 Task: Find connections with filter location Rahimatpur with filter topic #Designwith filter profile language Spanish with filter current company SS&C Blue Prism with filter school NTTF (Nettur Technical Training Foundation) with filter industry Retail Pharmacies with filter service category Ghostwriting with filter keywords title Addiction Counselor
Action: Mouse moved to (697, 72)
Screenshot: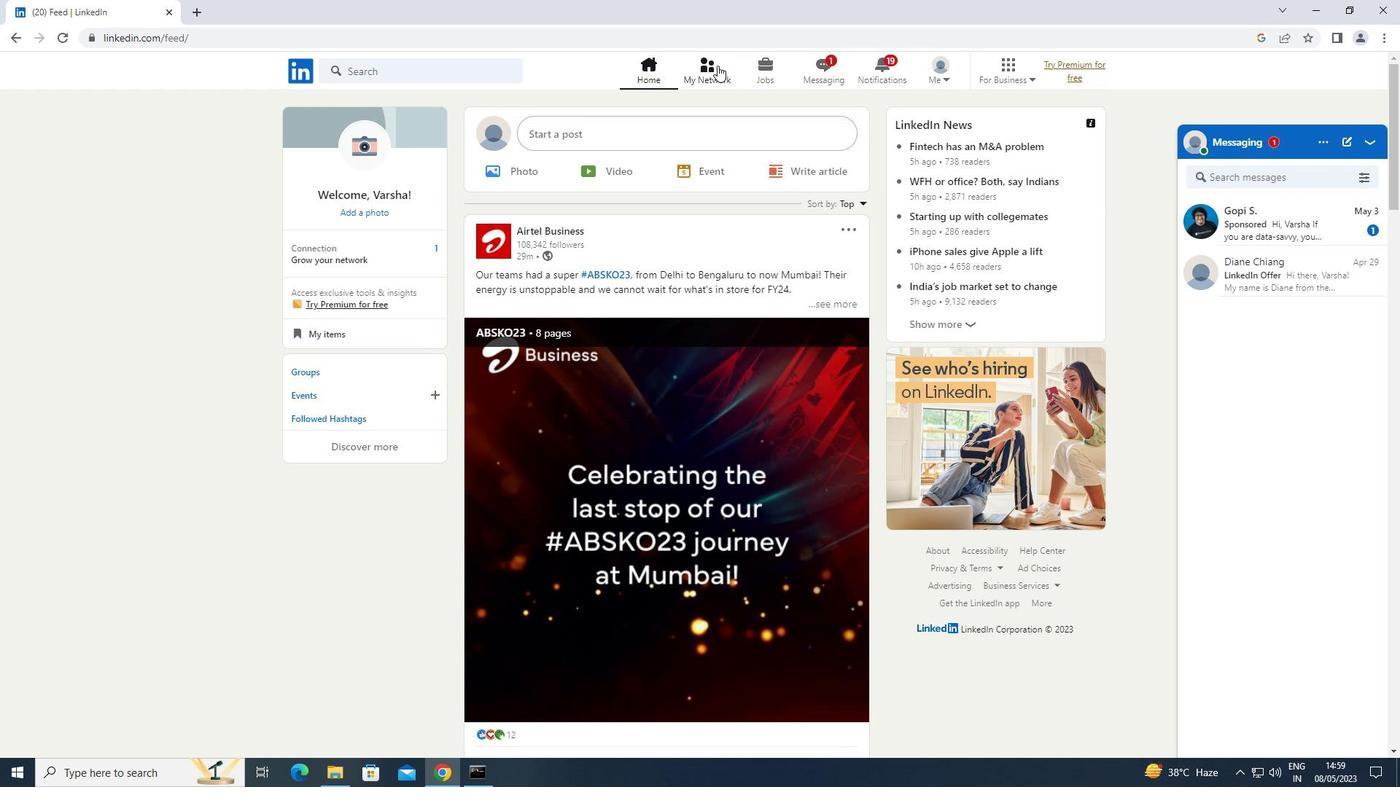 
Action: Mouse pressed left at (697, 72)
Screenshot: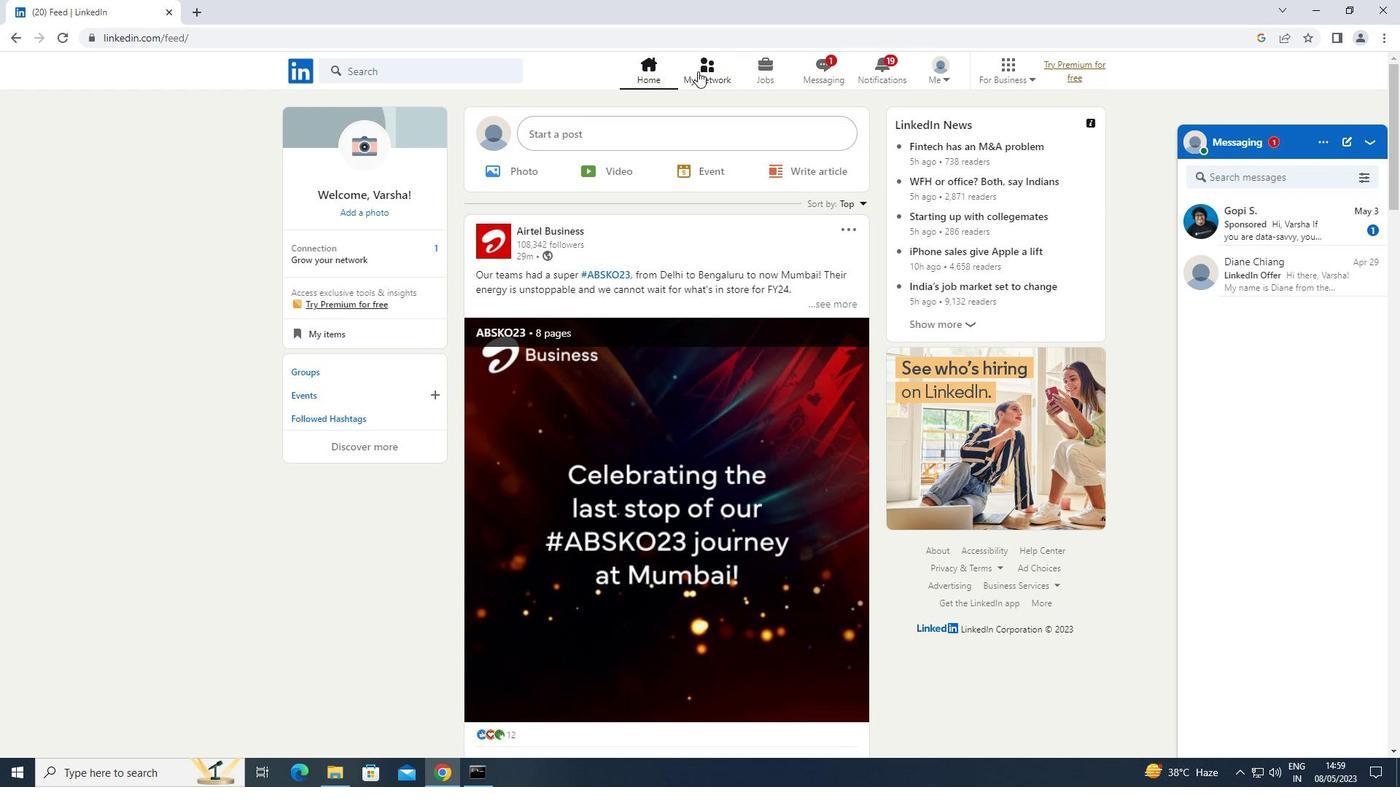 
Action: Mouse moved to (390, 145)
Screenshot: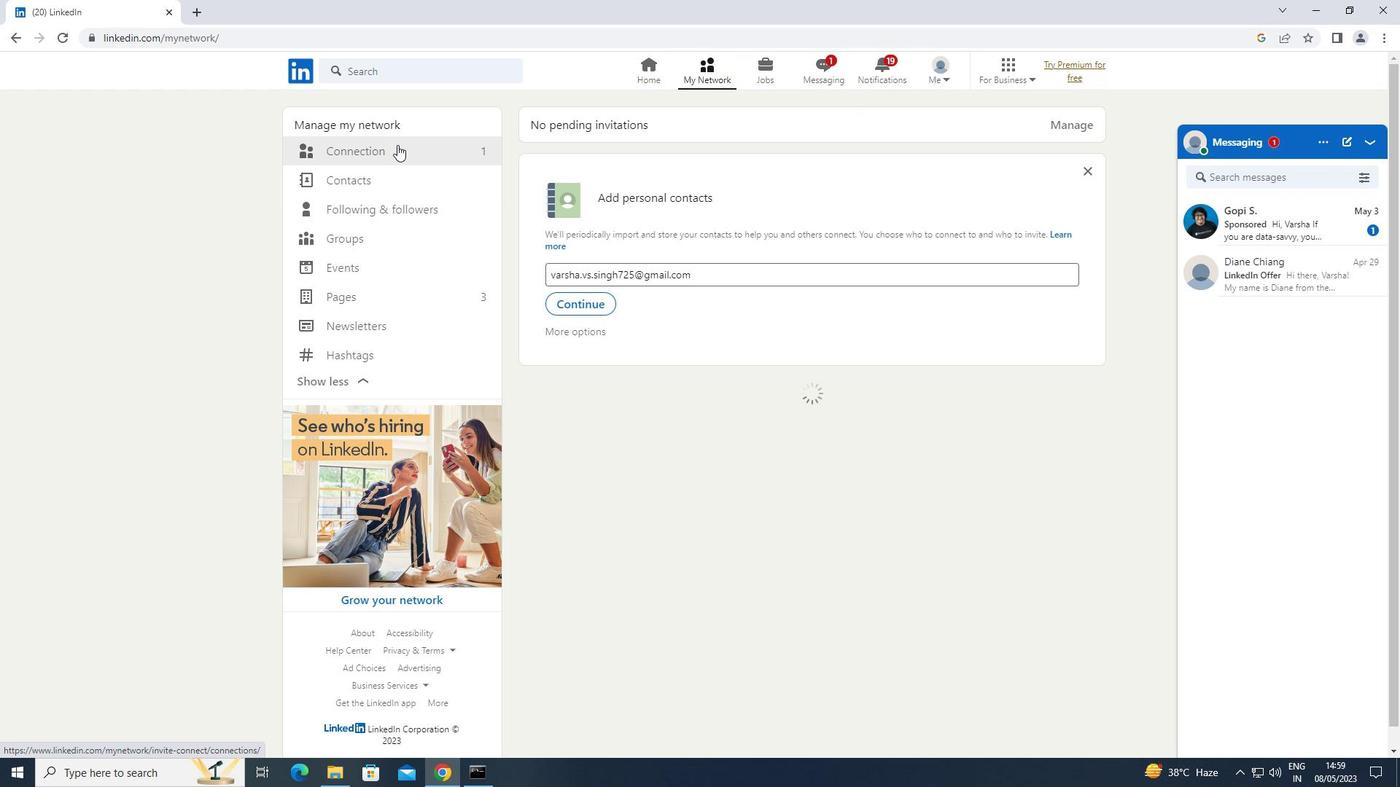 
Action: Mouse pressed left at (390, 145)
Screenshot: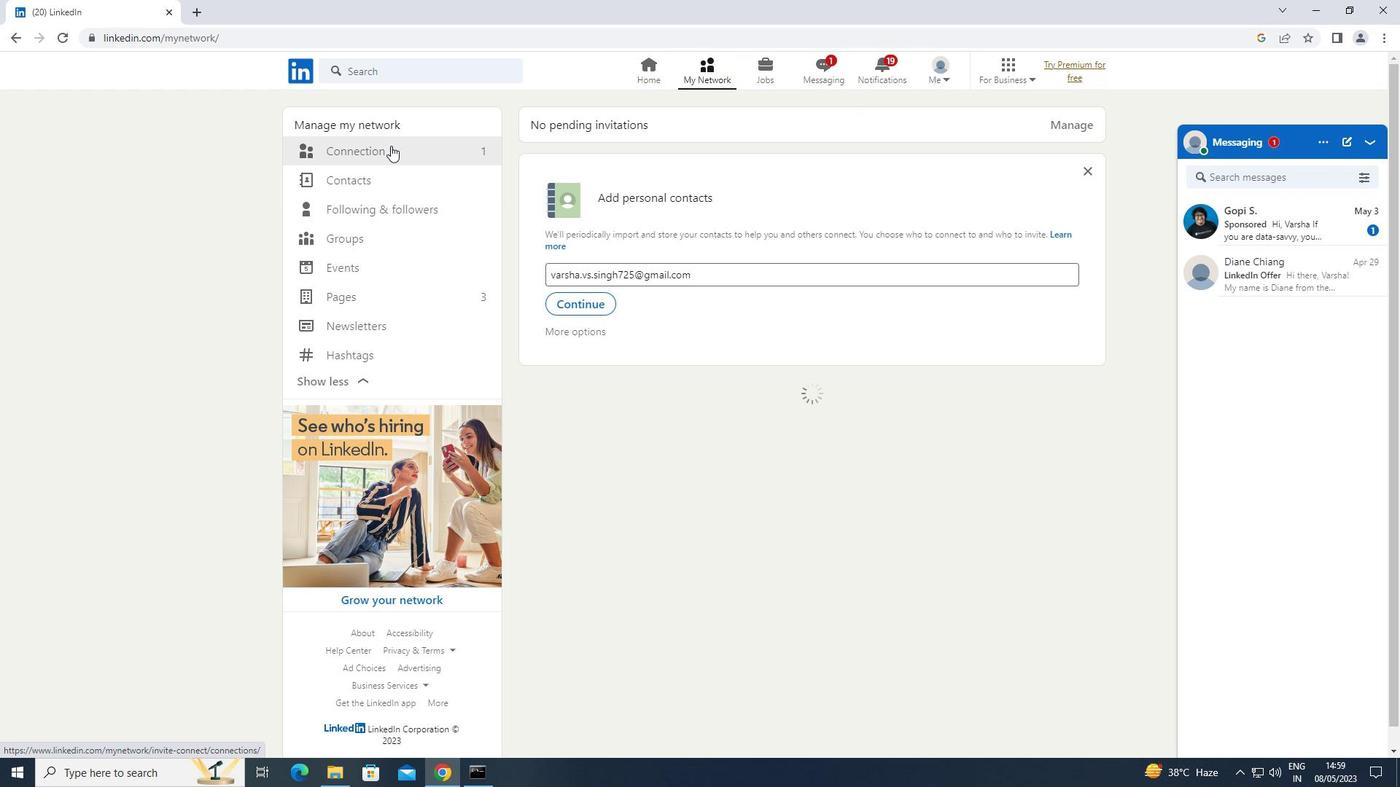 
Action: Mouse moved to (848, 150)
Screenshot: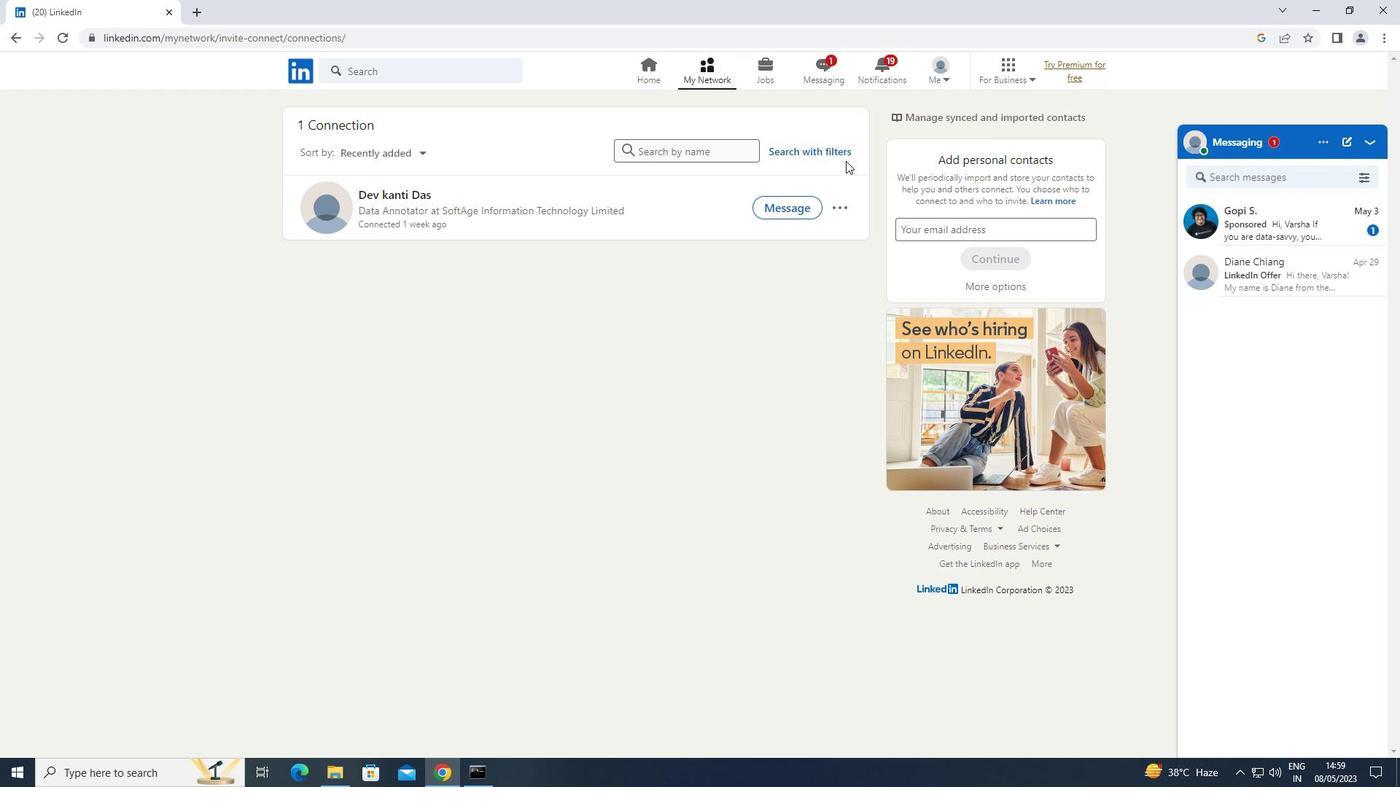 
Action: Mouse pressed left at (848, 150)
Screenshot: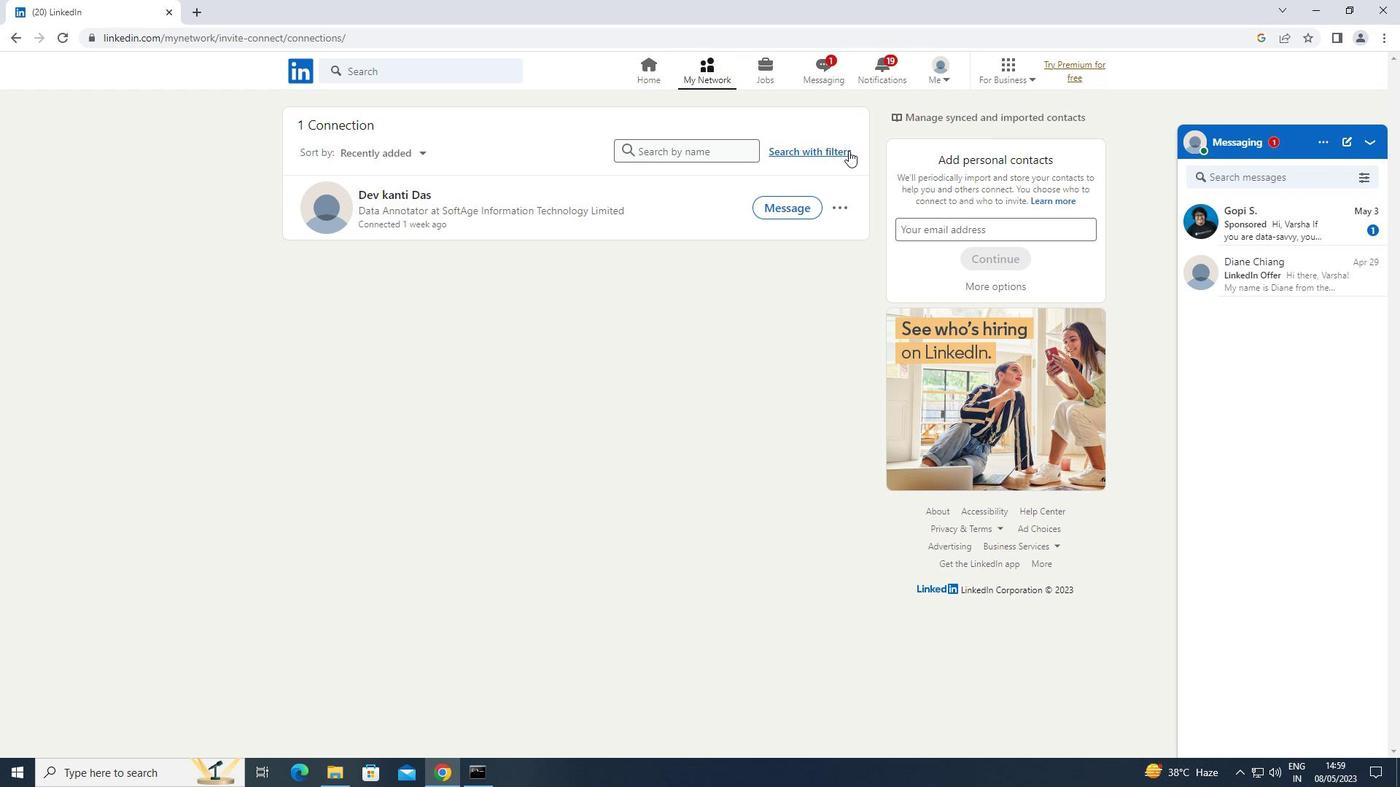 
Action: Mouse moved to (761, 115)
Screenshot: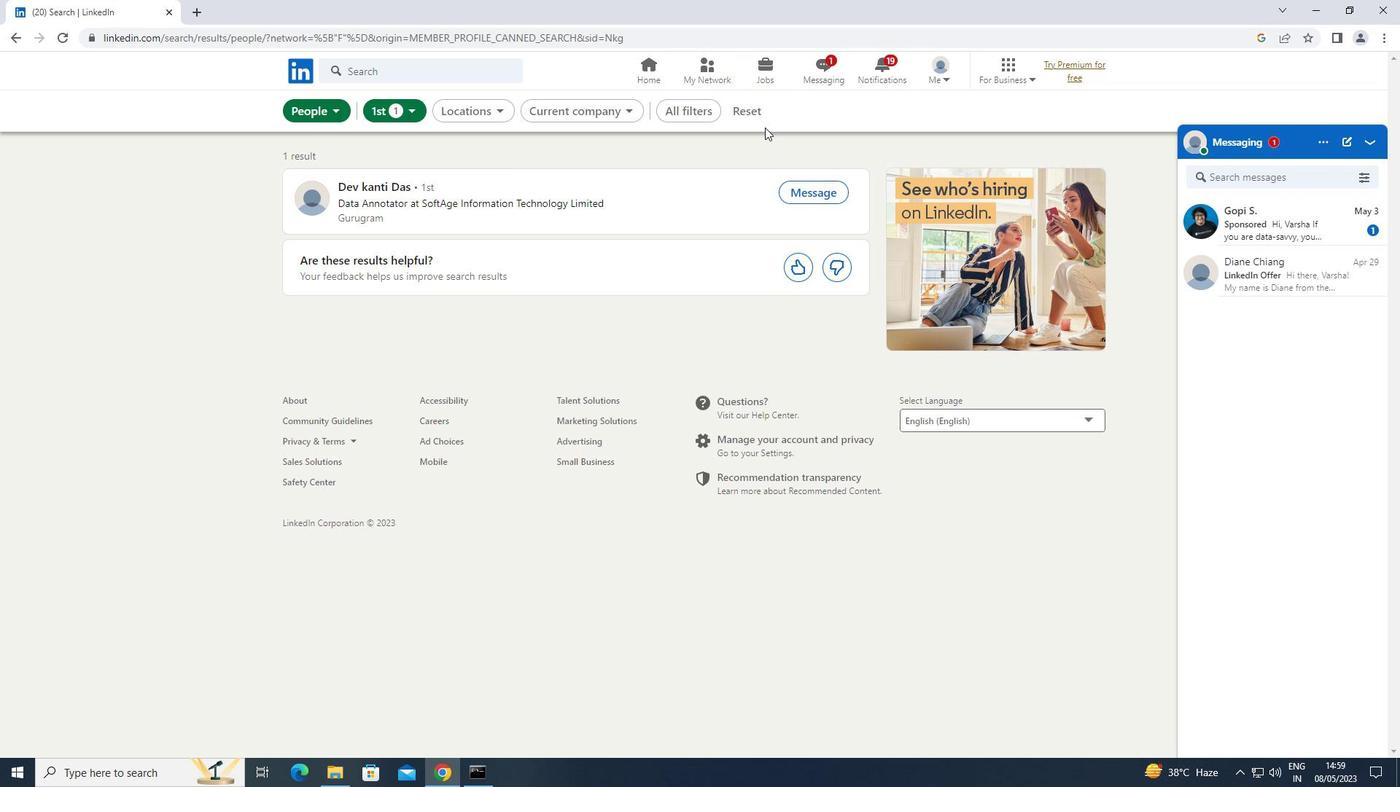 
Action: Mouse pressed left at (761, 115)
Screenshot: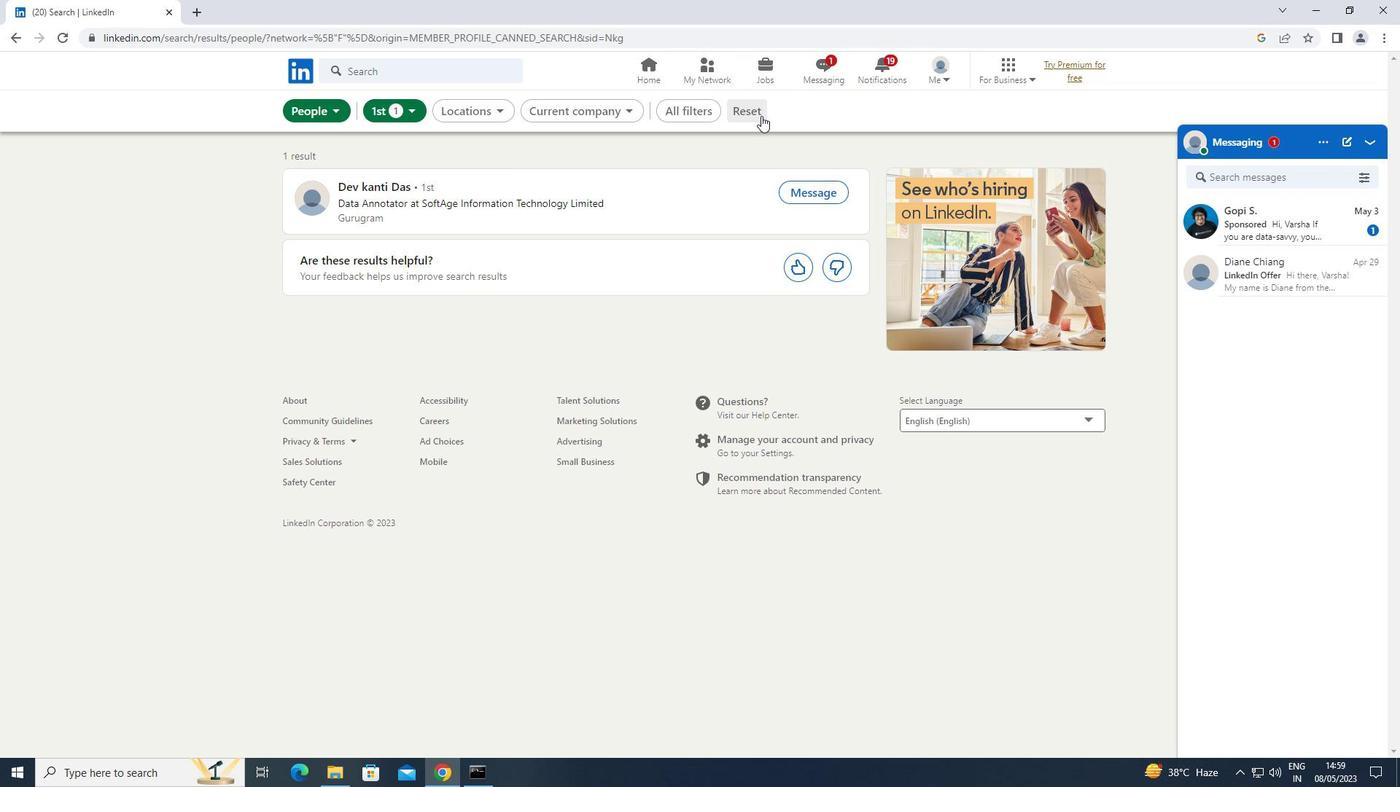 
Action: Mouse moved to (726, 113)
Screenshot: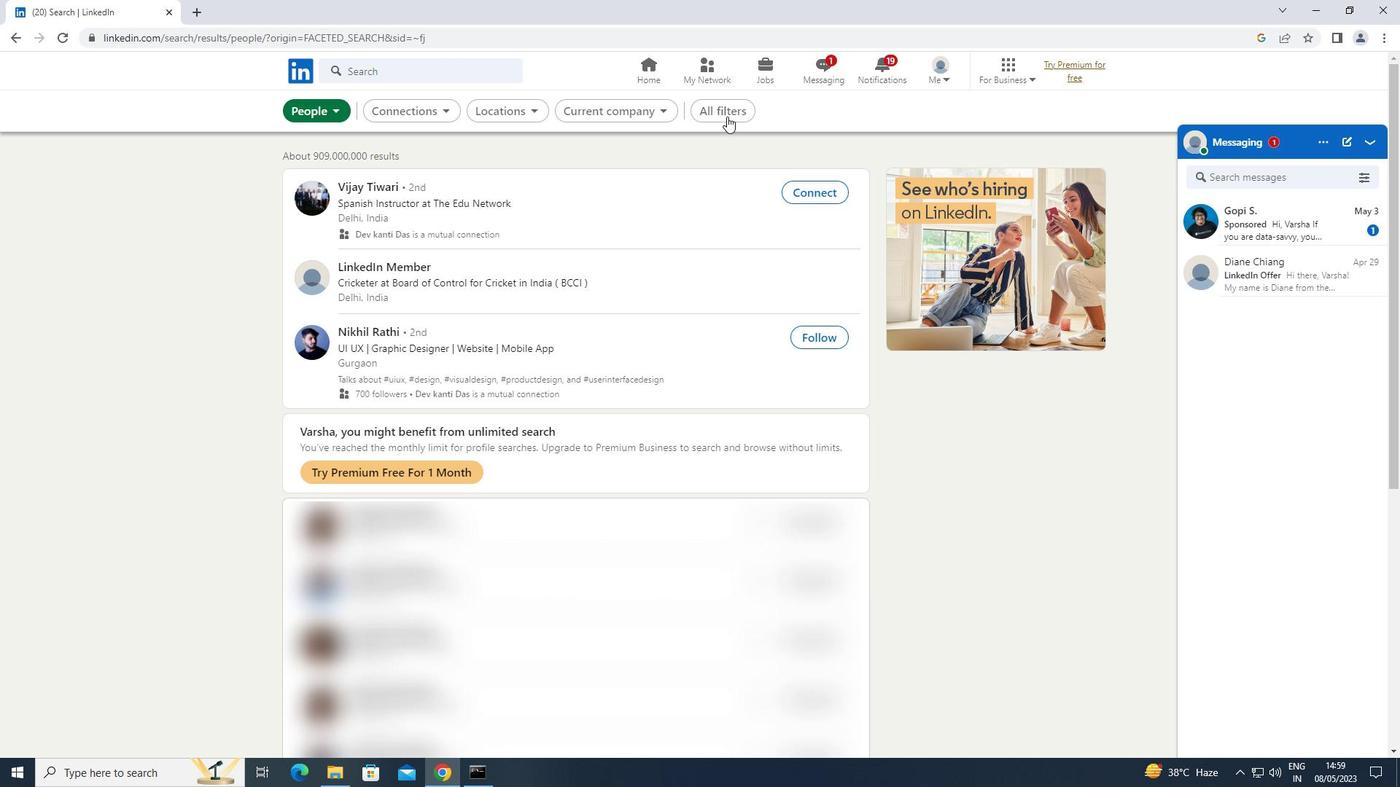 
Action: Mouse pressed left at (726, 113)
Screenshot: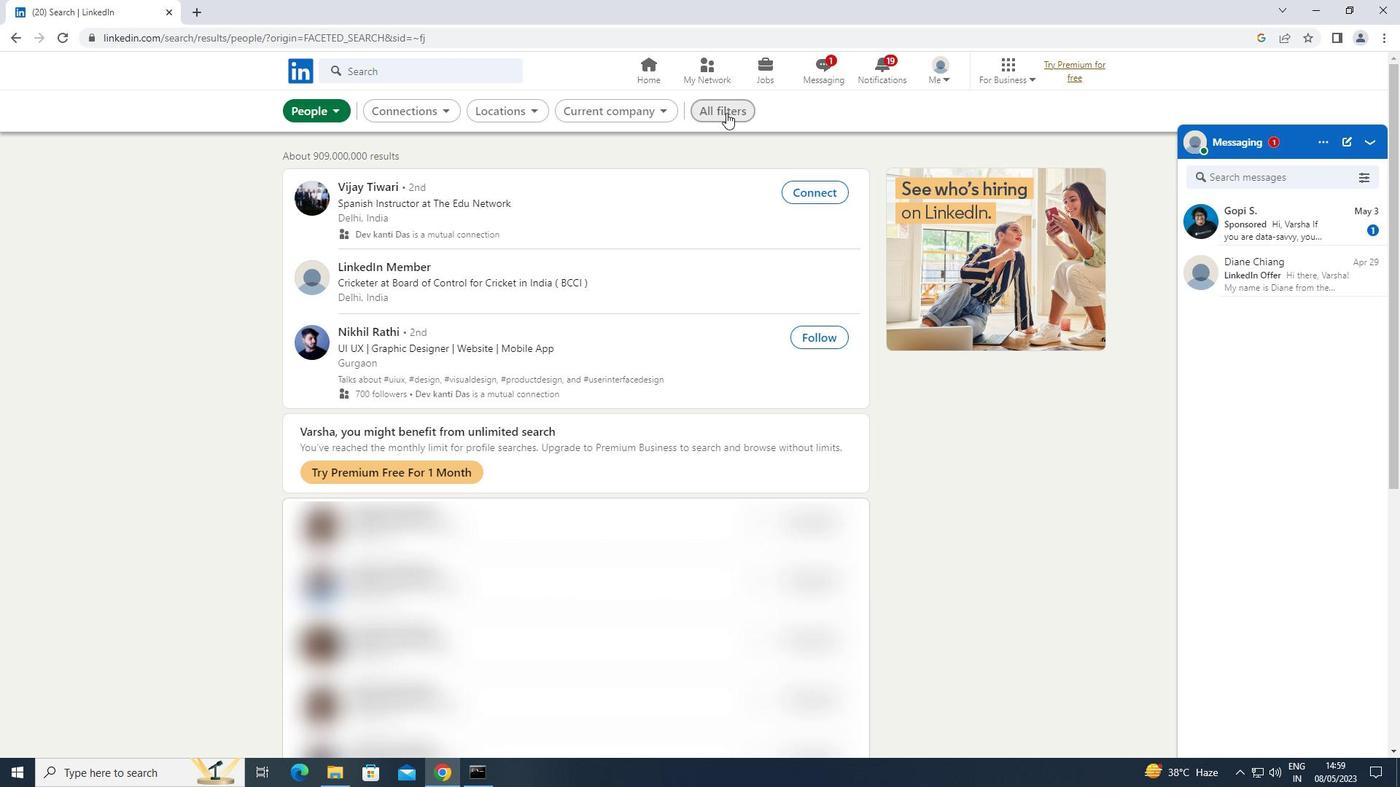 
Action: Mouse moved to (1175, 443)
Screenshot: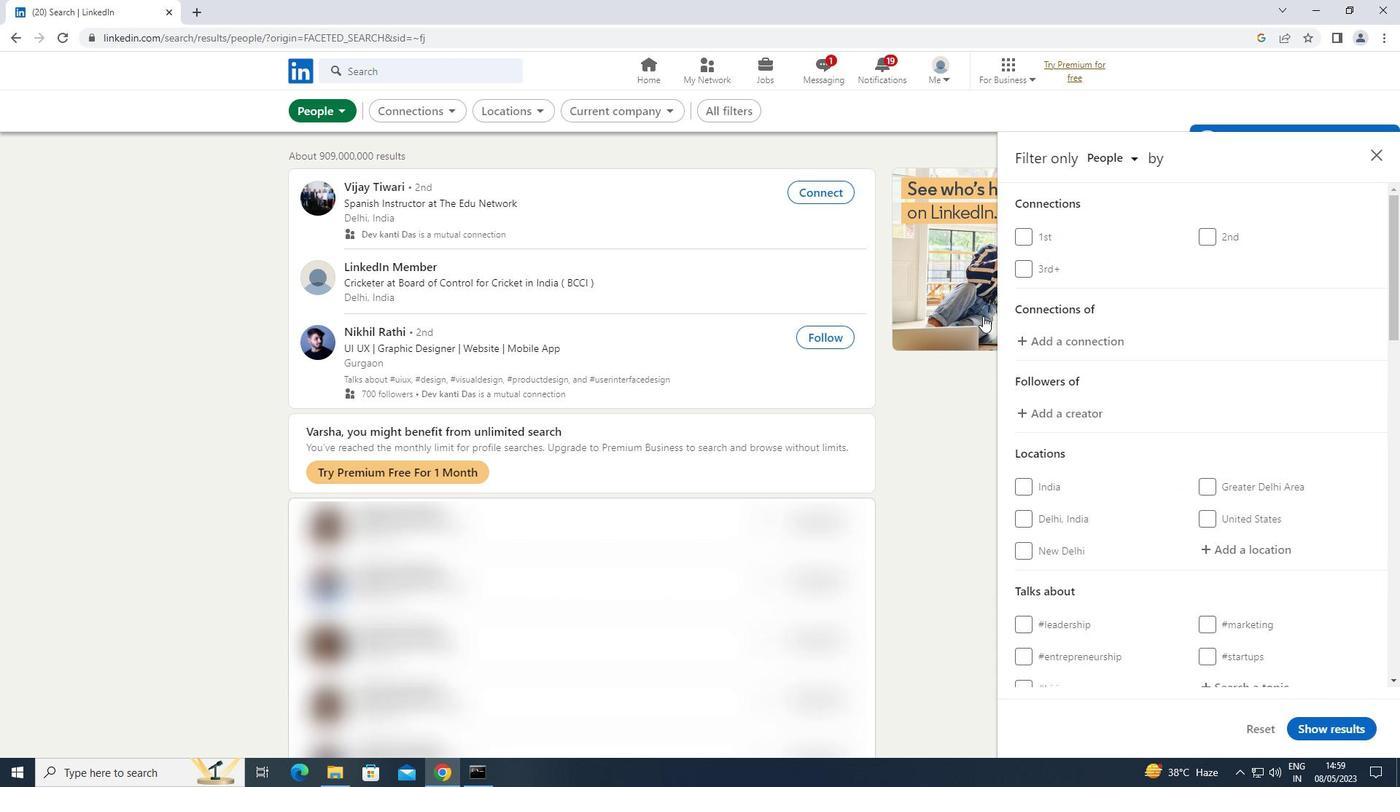 
Action: Mouse scrolled (1175, 442) with delta (0, 0)
Screenshot: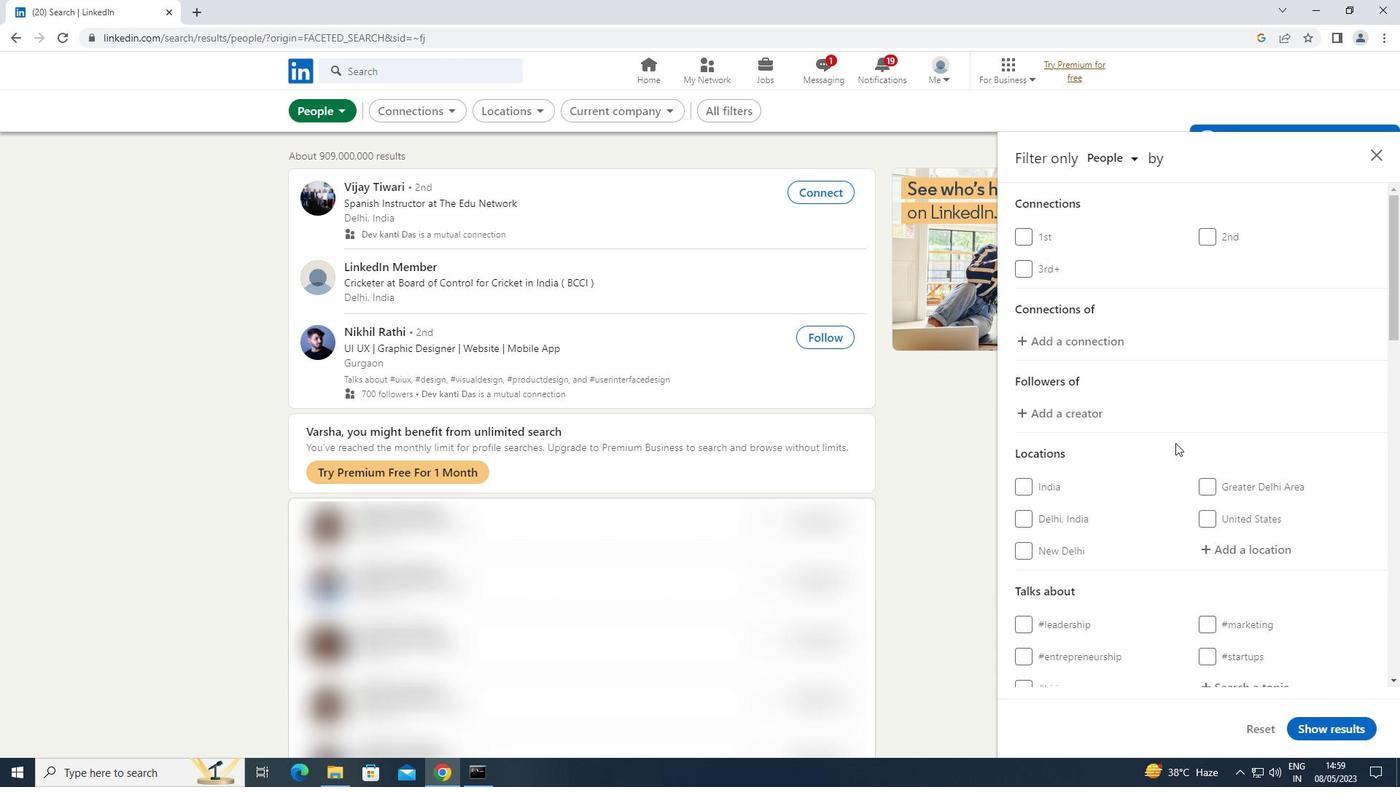 
Action: Mouse scrolled (1175, 442) with delta (0, 0)
Screenshot: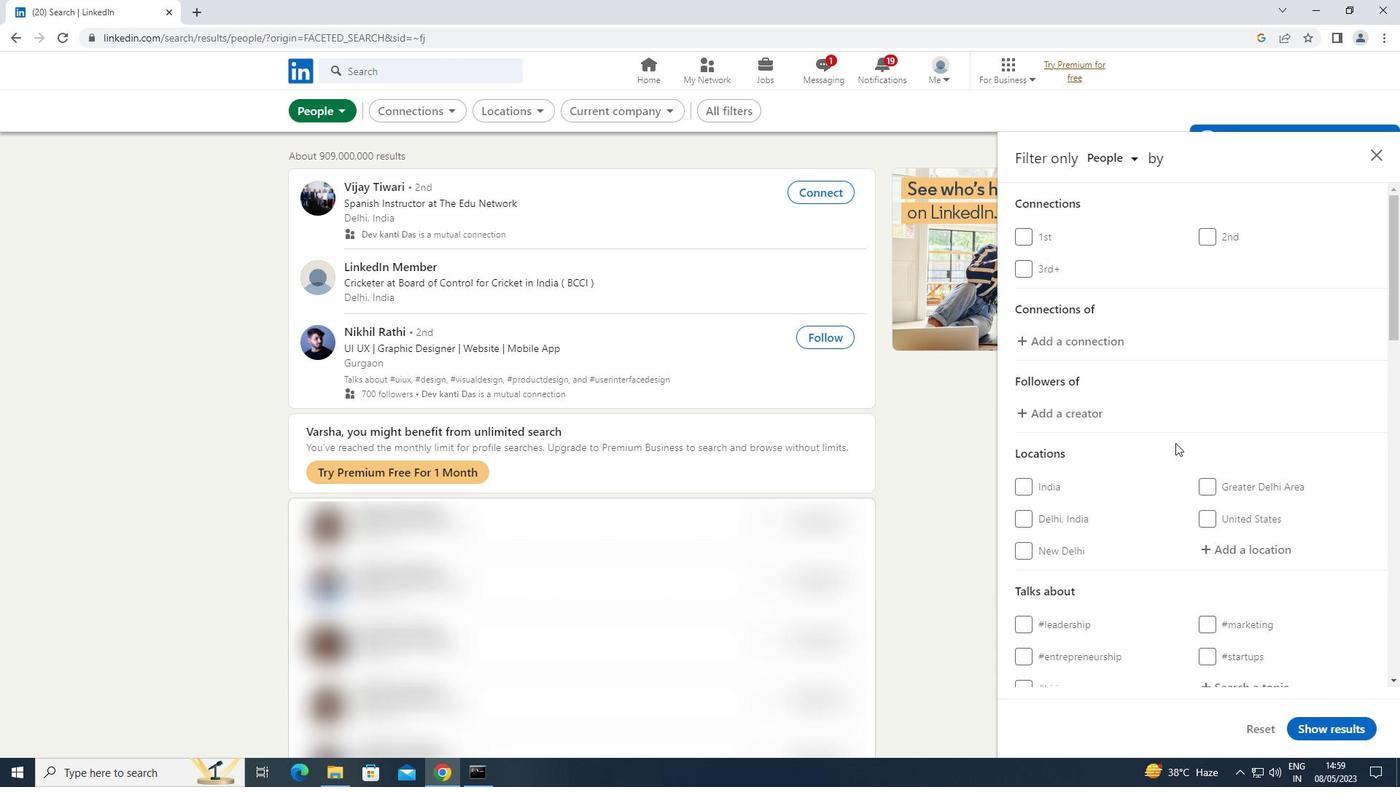 
Action: Mouse moved to (1212, 399)
Screenshot: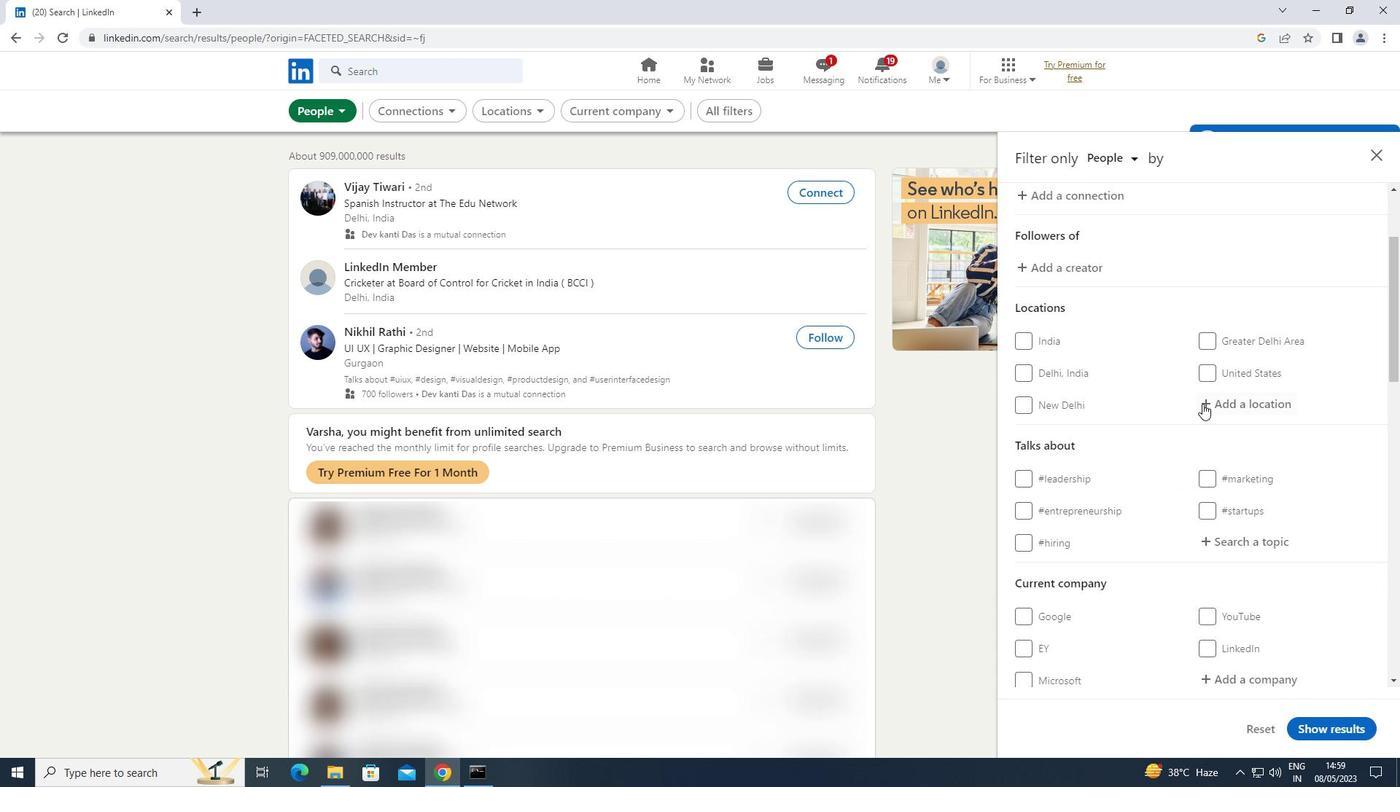 
Action: Mouse pressed left at (1212, 399)
Screenshot: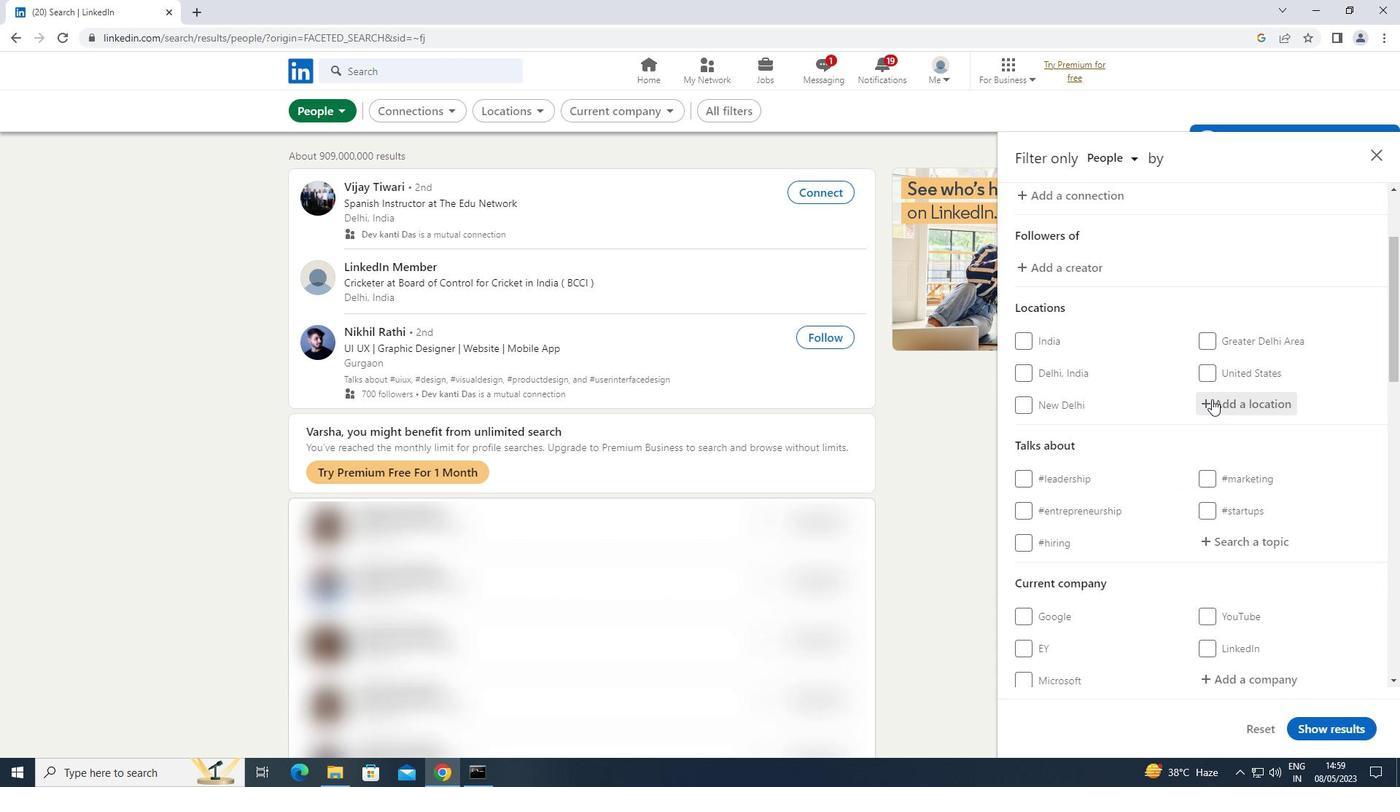 
Action: Mouse moved to (1225, 391)
Screenshot: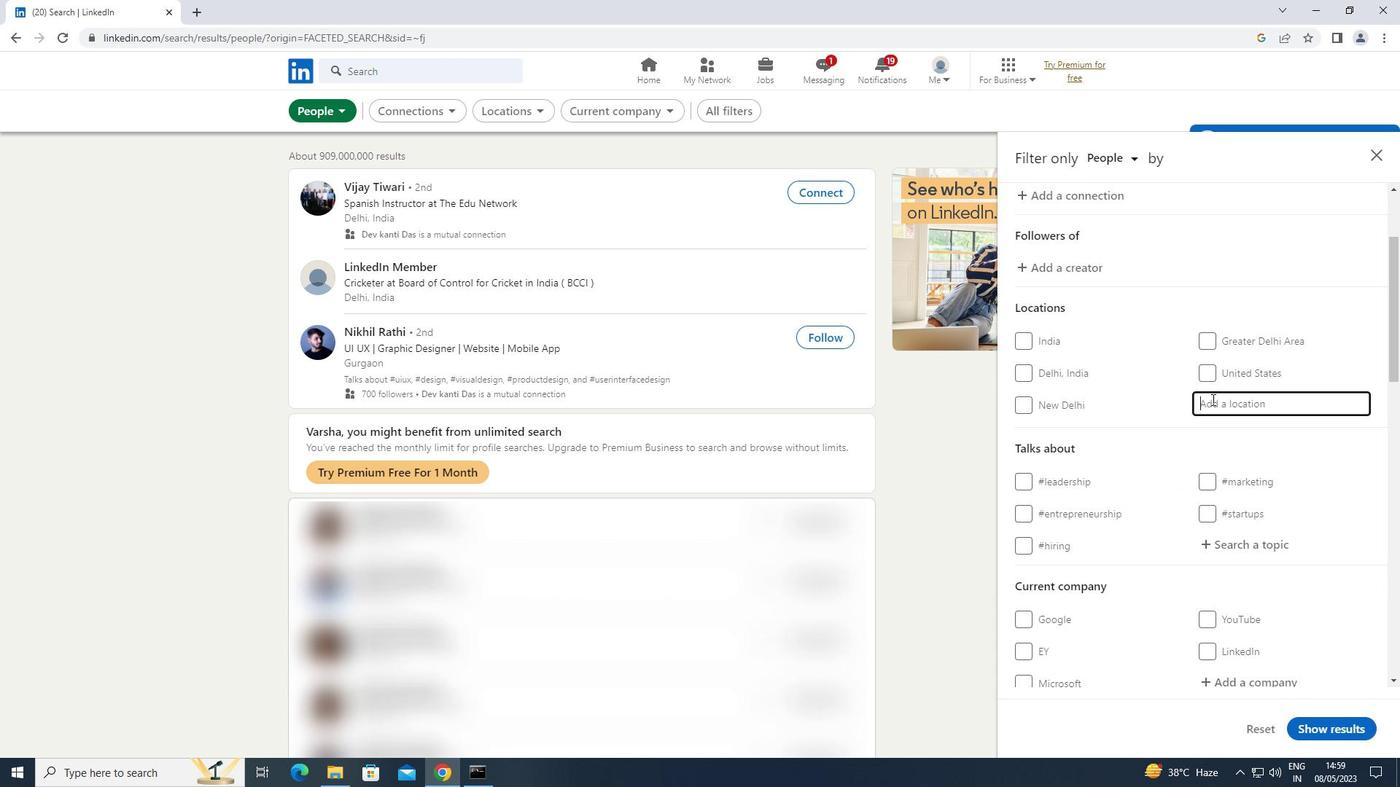 
Action: Key pressed <Key.shift><Key.shift>RAHIMATPUR
Screenshot: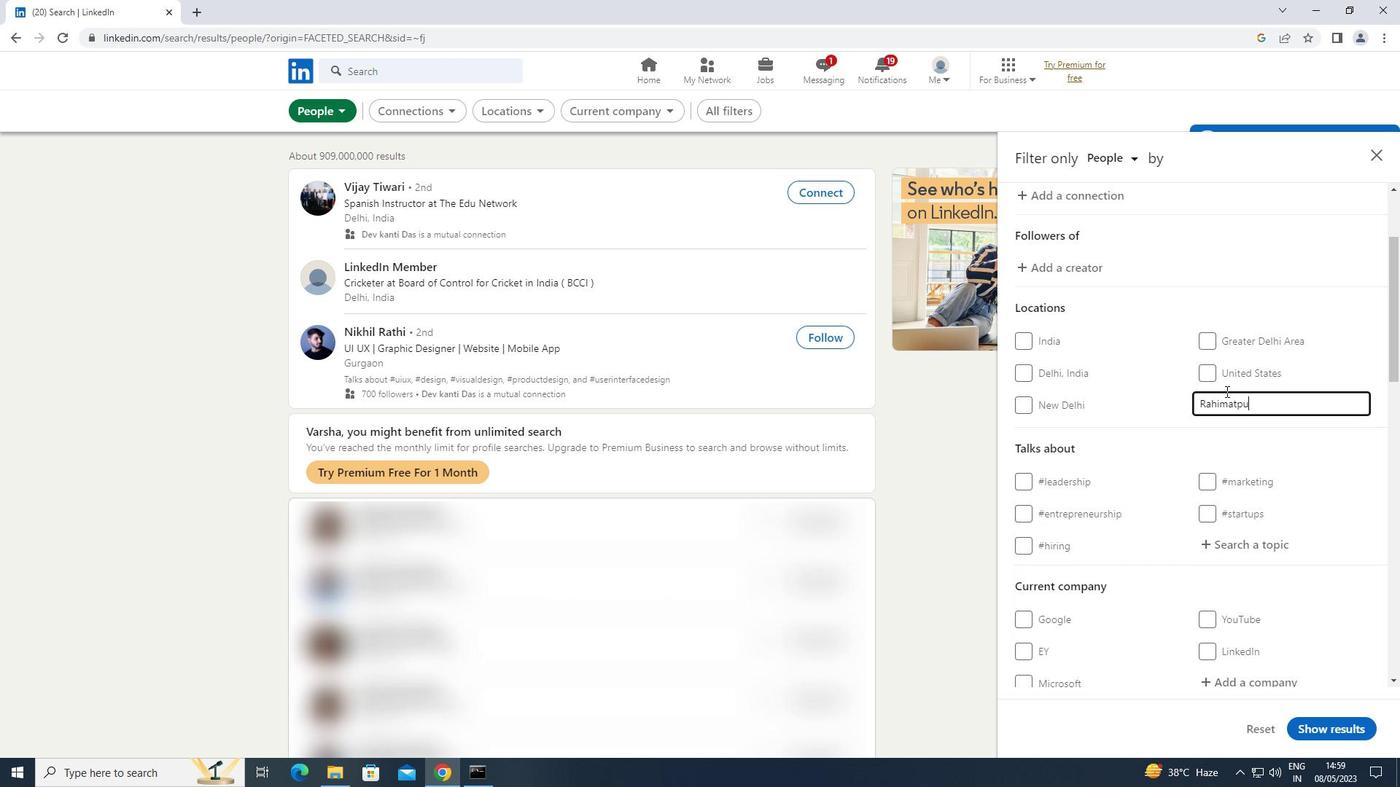 
Action: Mouse scrolled (1225, 390) with delta (0, 0)
Screenshot: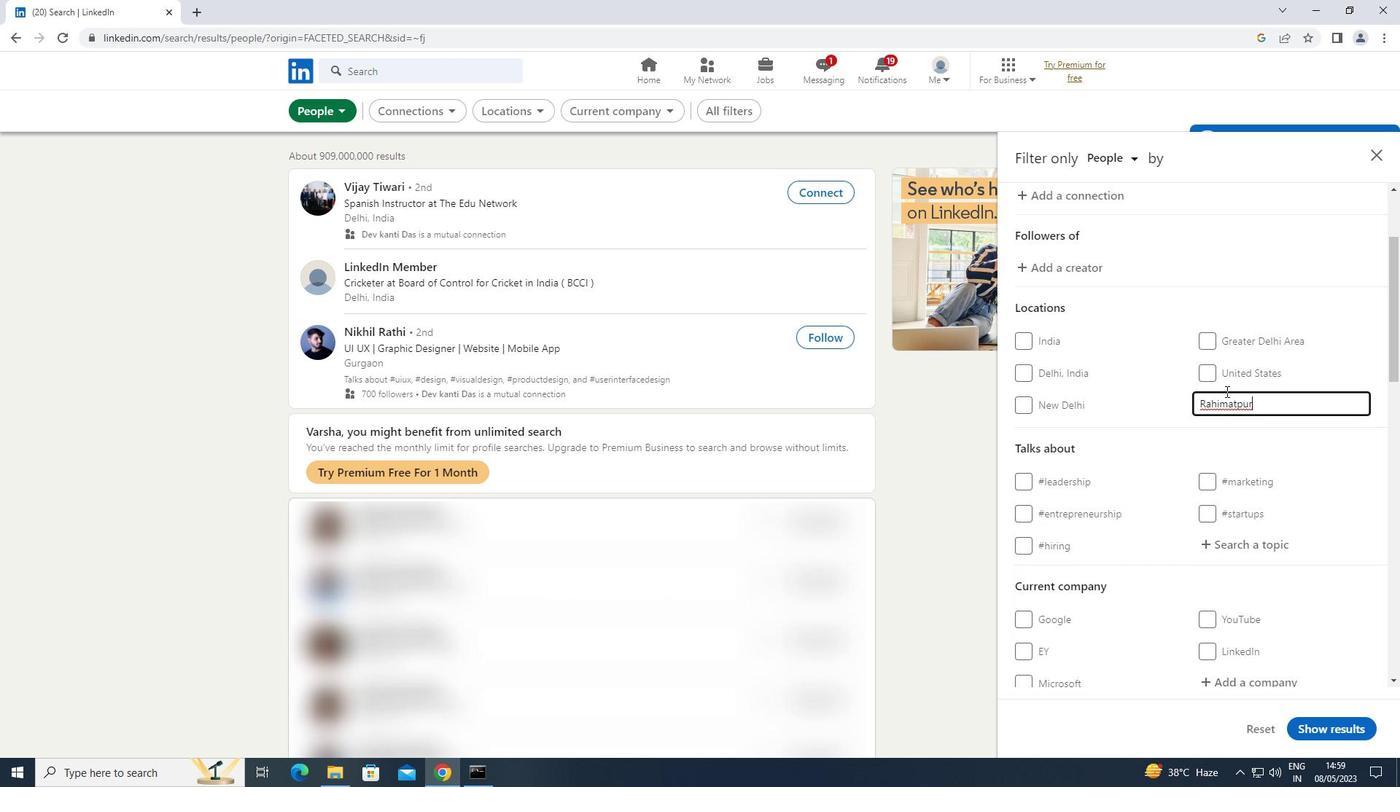 
Action: Mouse scrolled (1225, 390) with delta (0, 0)
Screenshot: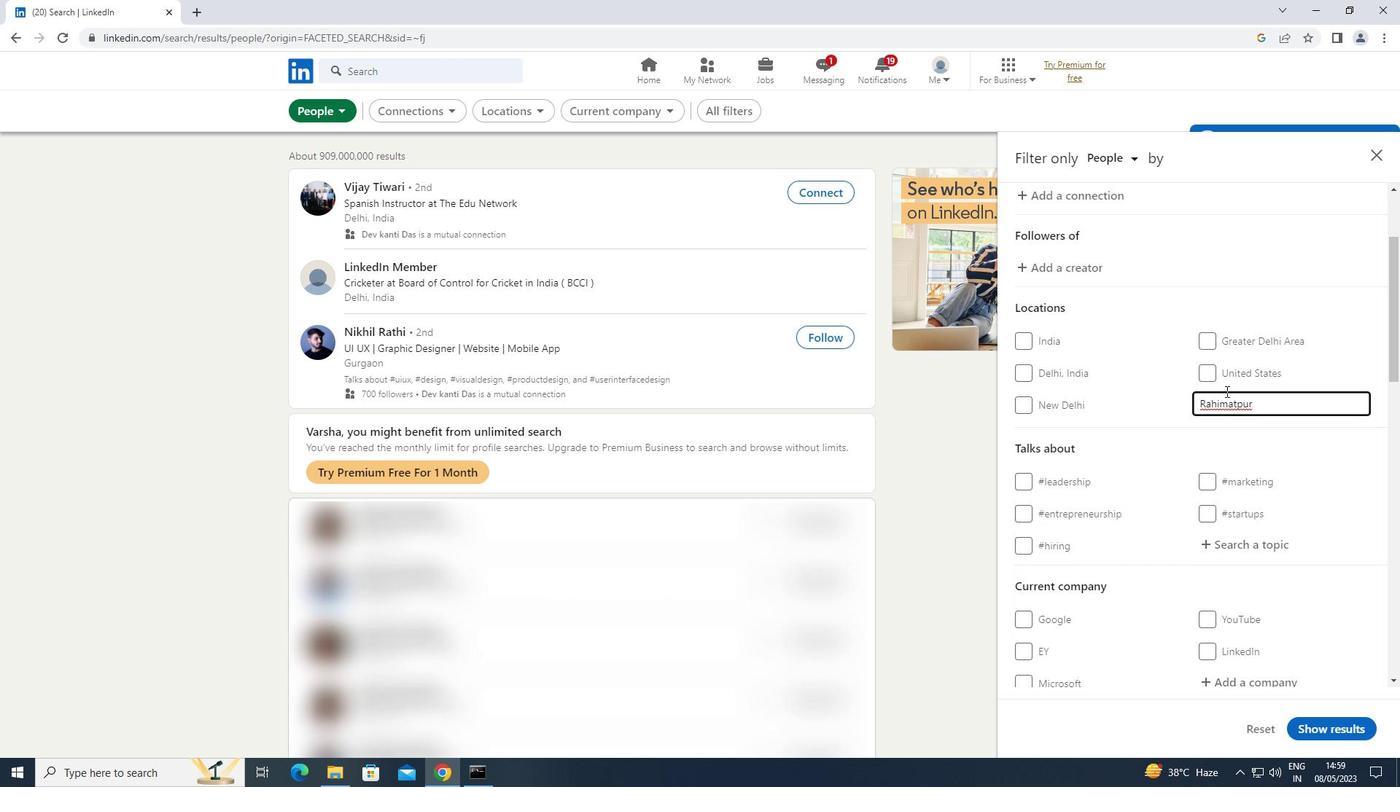 
Action: Mouse moved to (1264, 404)
Screenshot: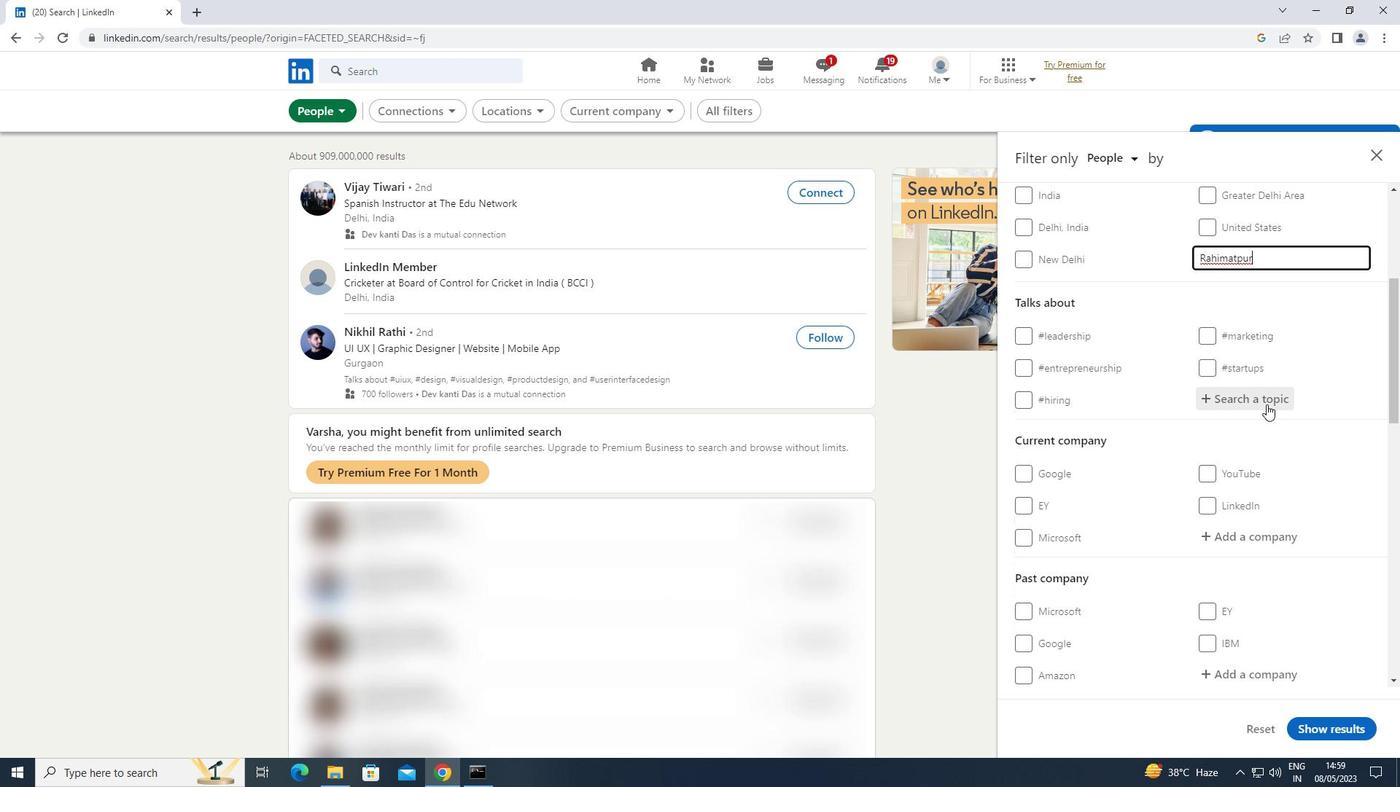 
Action: Mouse pressed left at (1264, 404)
Screenshot: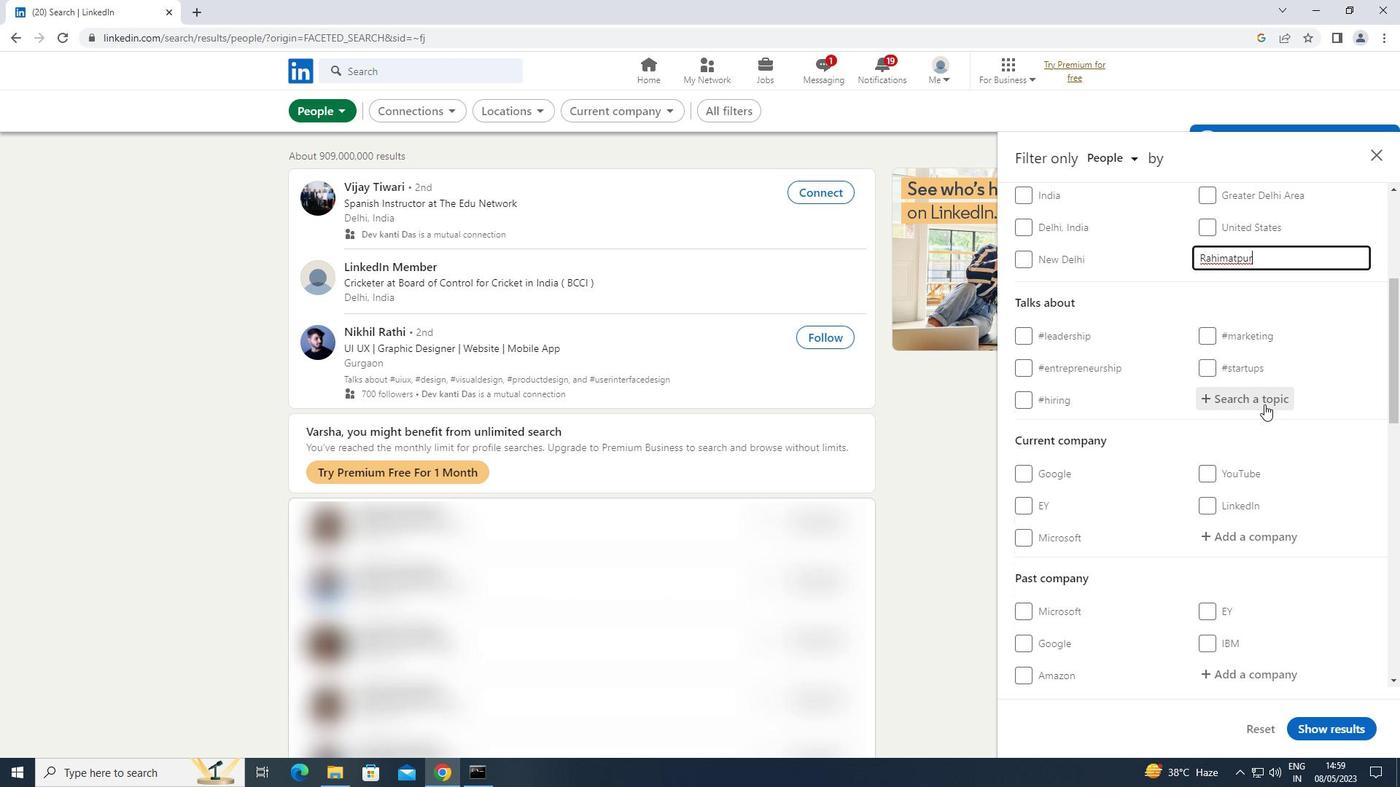 
Action: Key pressed <Key.shift>#<Key.shift>DESIGN
Screenshot: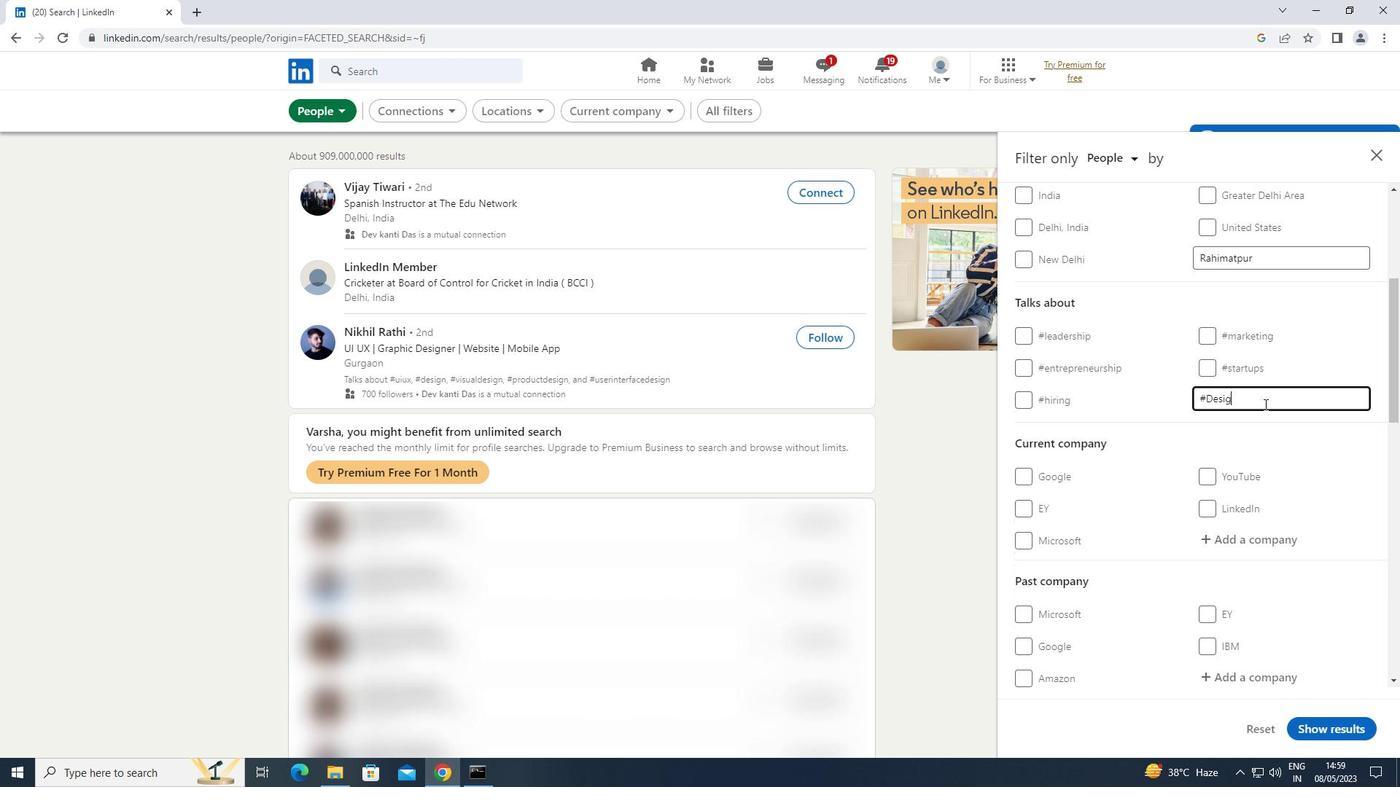
Action: Mouse moved to (1171, 401)
Screenshot: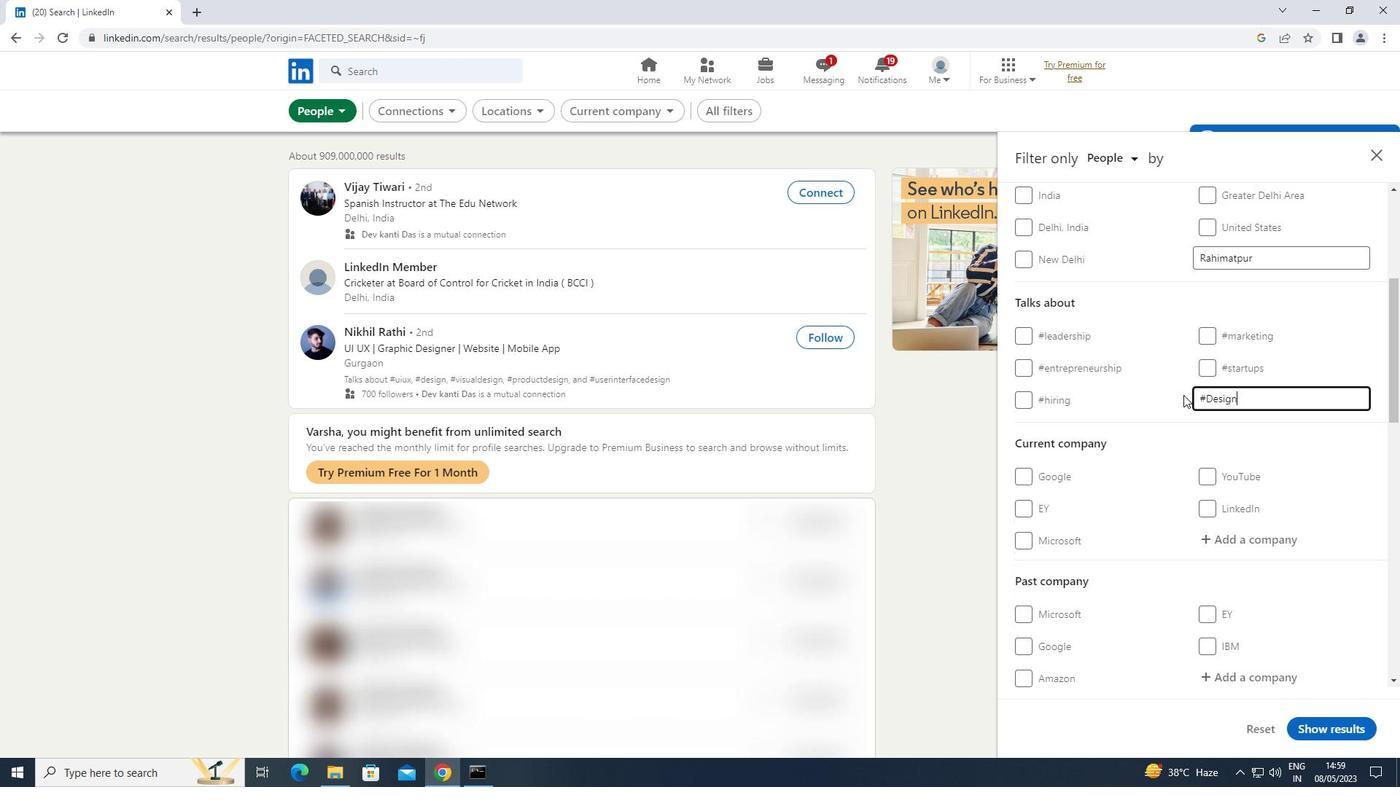 
Action: Mouse scrolled (1171, 400) with delta (0, 0)
Screenshot: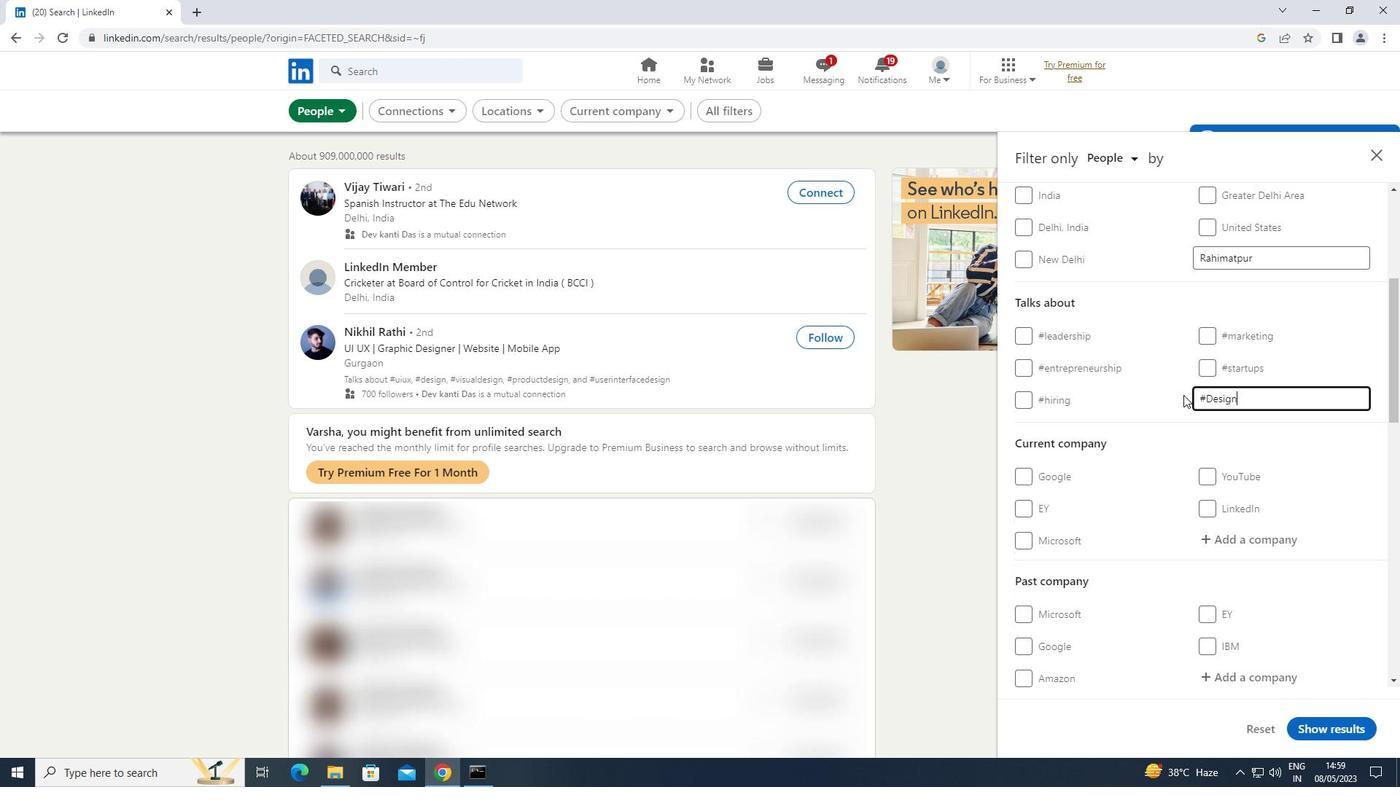 
Action: Mouse moved to (1171, 401)
Screenshot: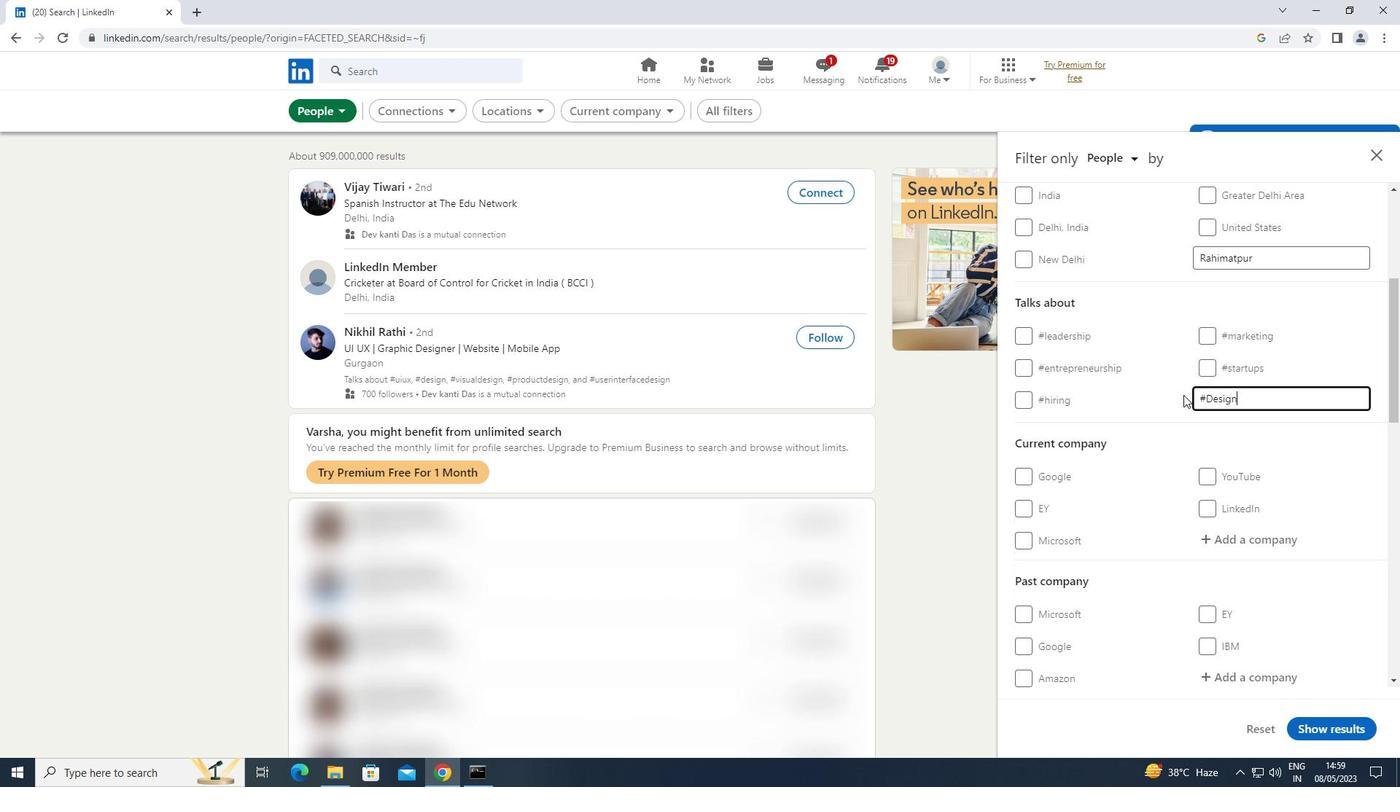 
Action: Mouse scrolled (1171, 400) with delta (0, 0)
Screenshot: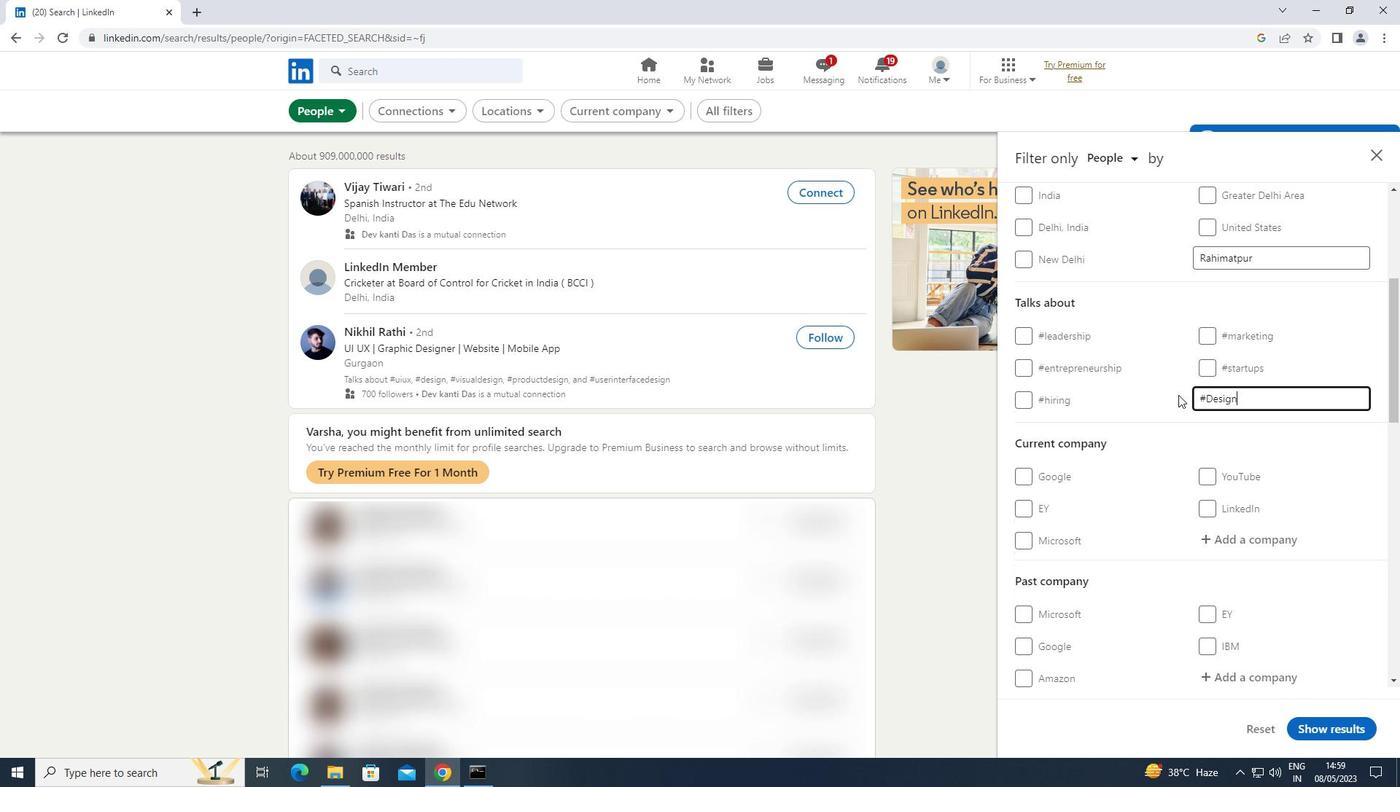 
Action: Mouse moved to (1171, 402)
Screenshot: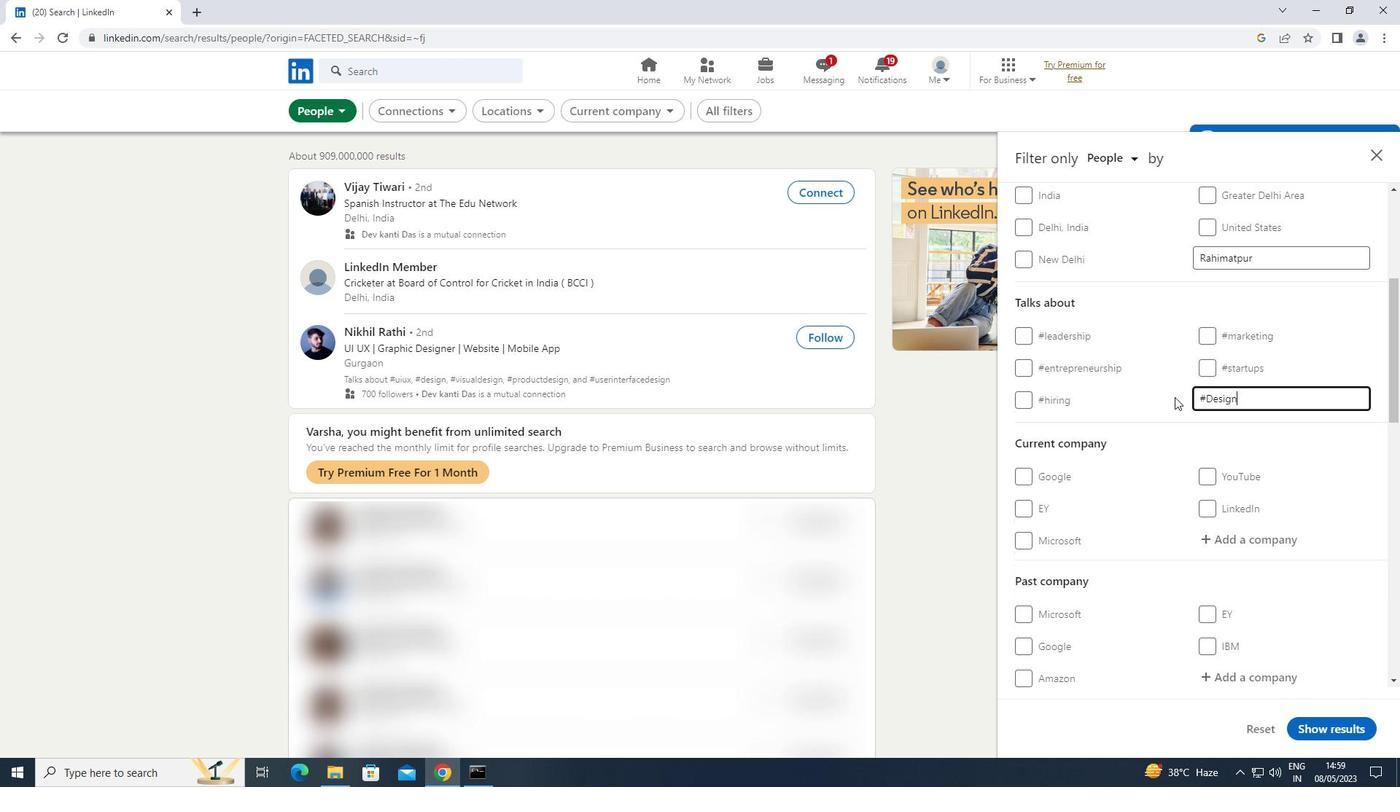 
Action: Mouse scrolled (1171, 401) with delta (0, 0)
Screenshot: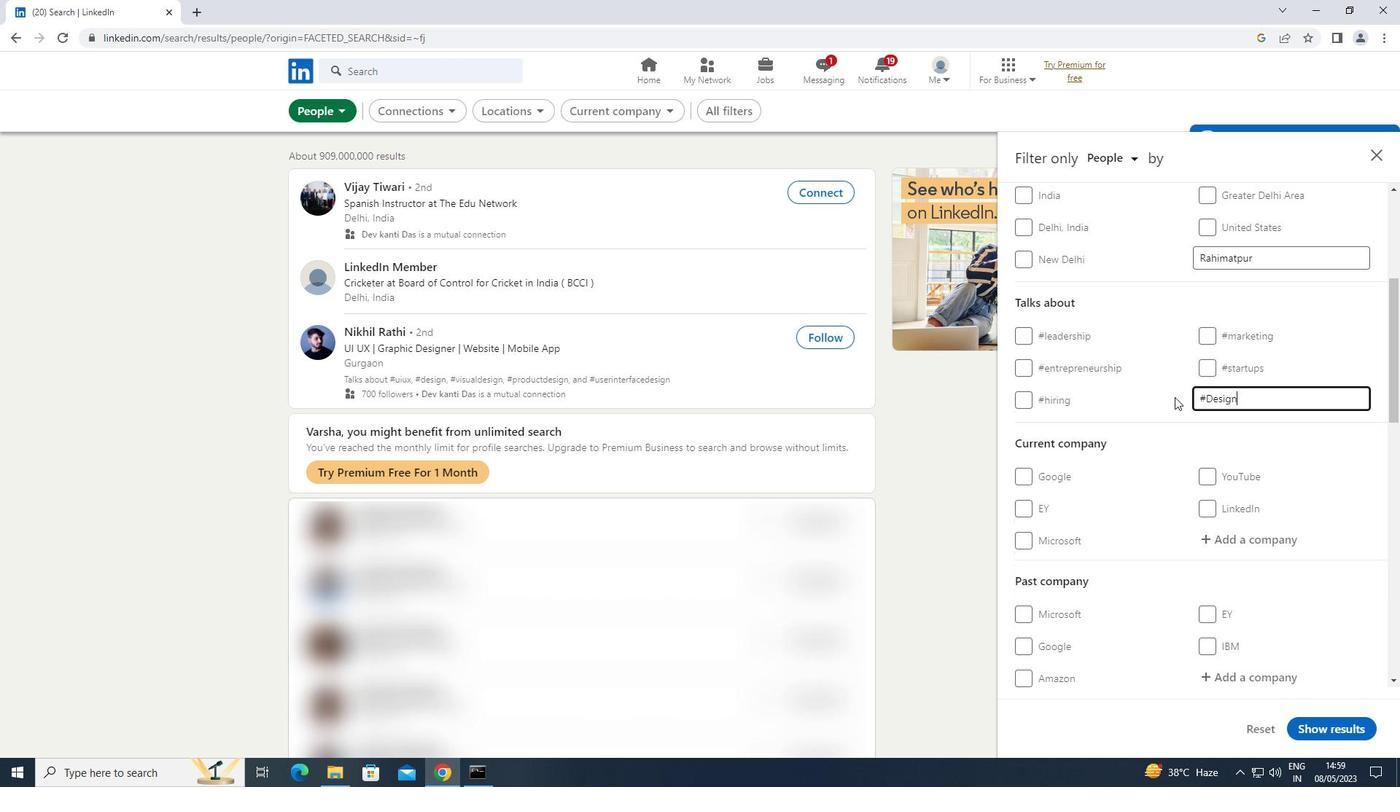 
Action: Mouse moved to (1170, 404)
Screenshot: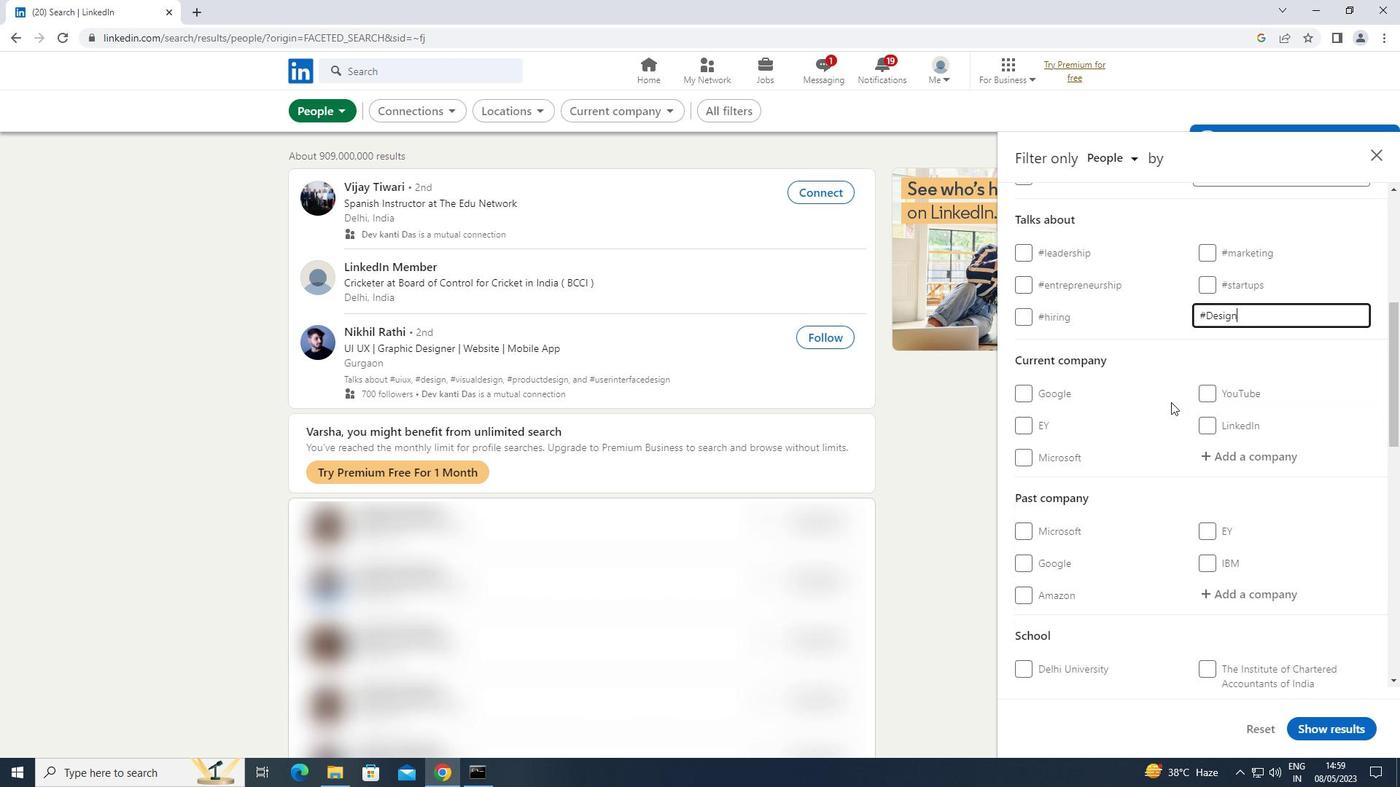 
Action: Mouse scrolled (1170, 403) with delta (0, 0)
Screenshot: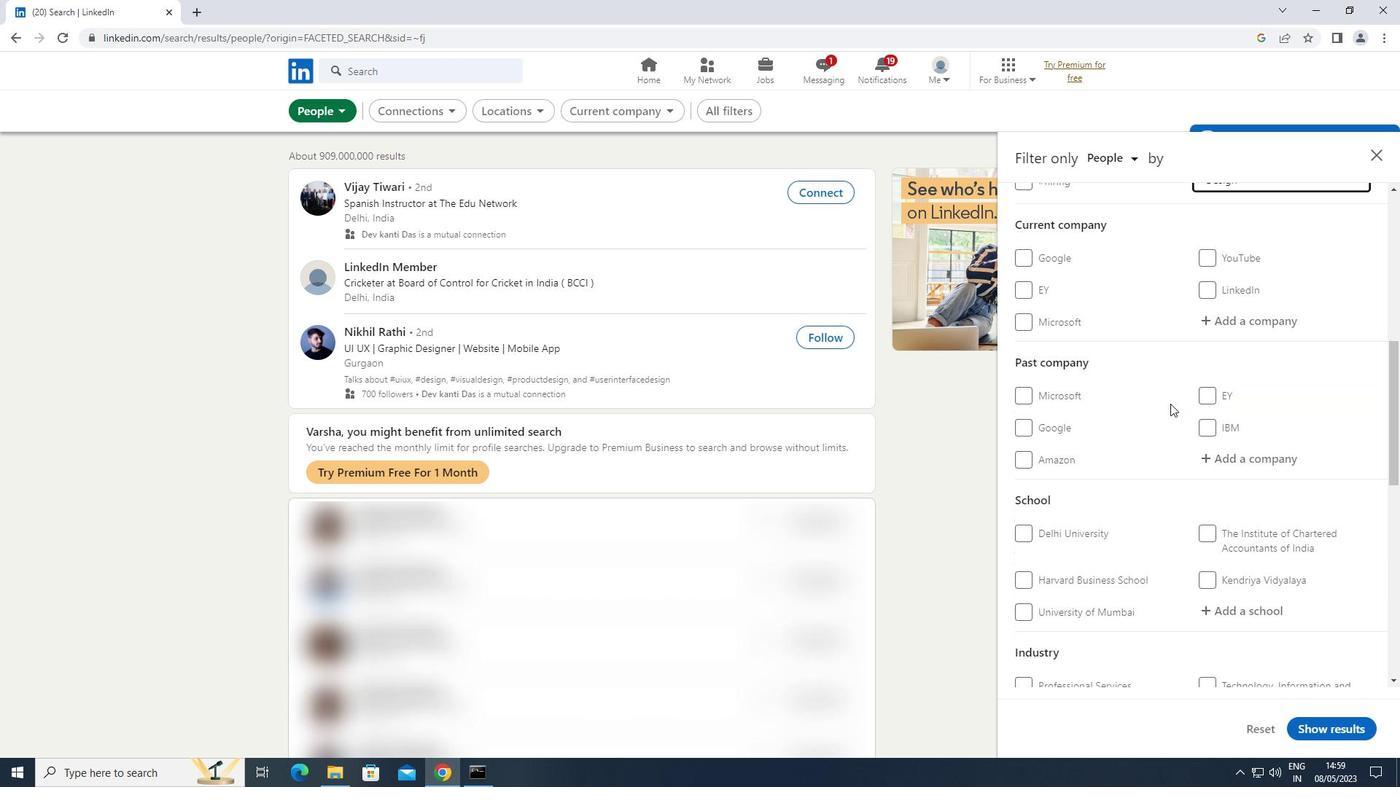 
Action: Mouse scrolled (1170, 403) with delta (0, 0)
Screenshot: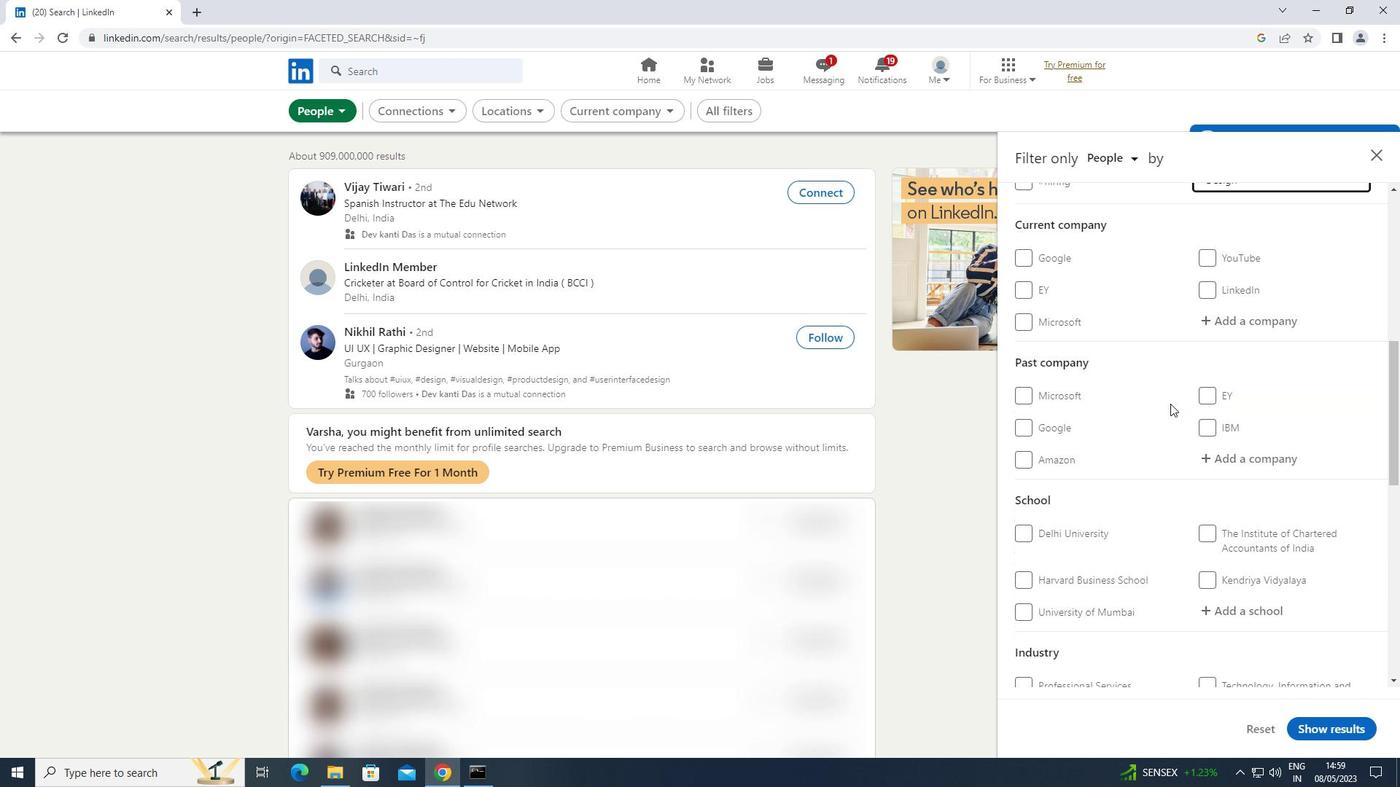
Action: Mouse scrolled (1170, 403) with delta (0, 0)
Screenshot: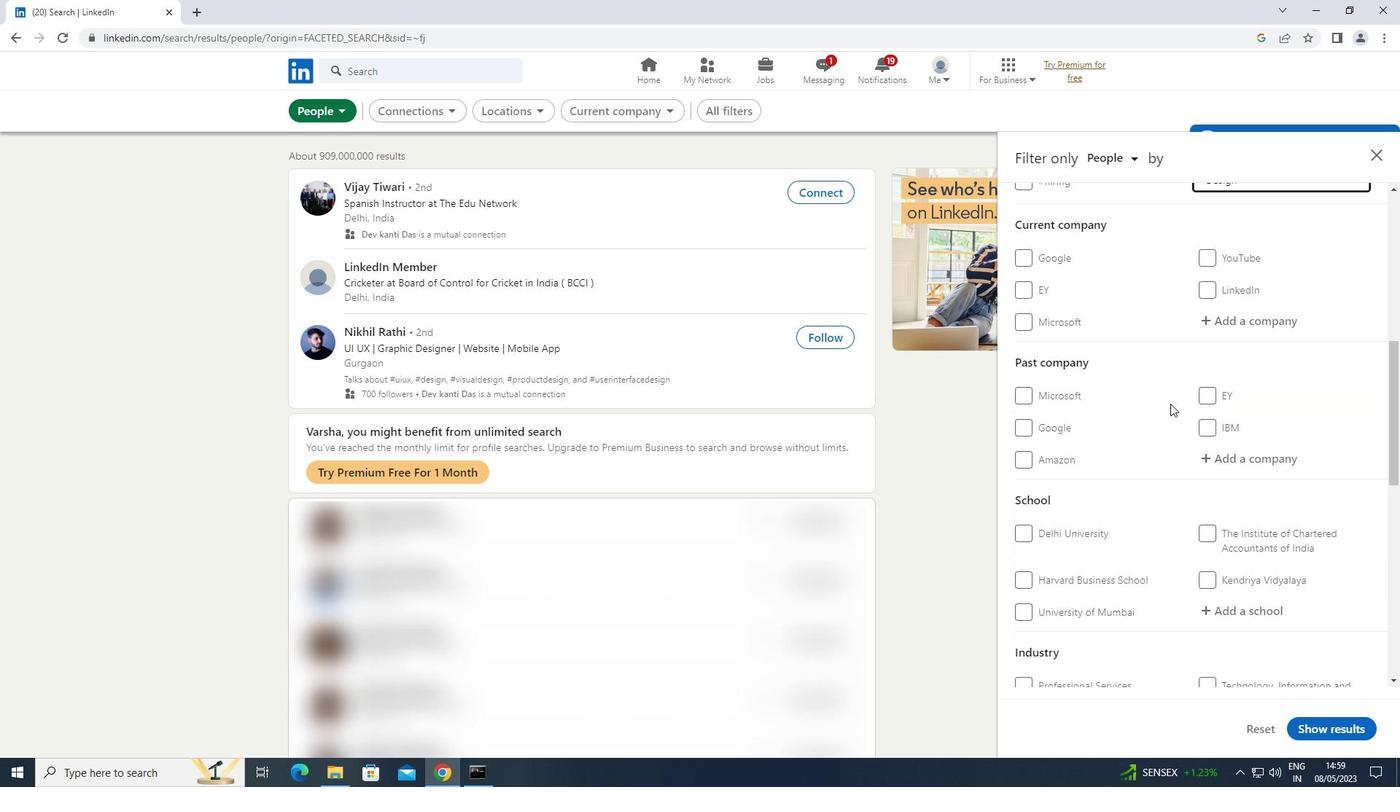 
Action: Mouse scrolled (1170, 403) with delta (0, 0)
Screenshot: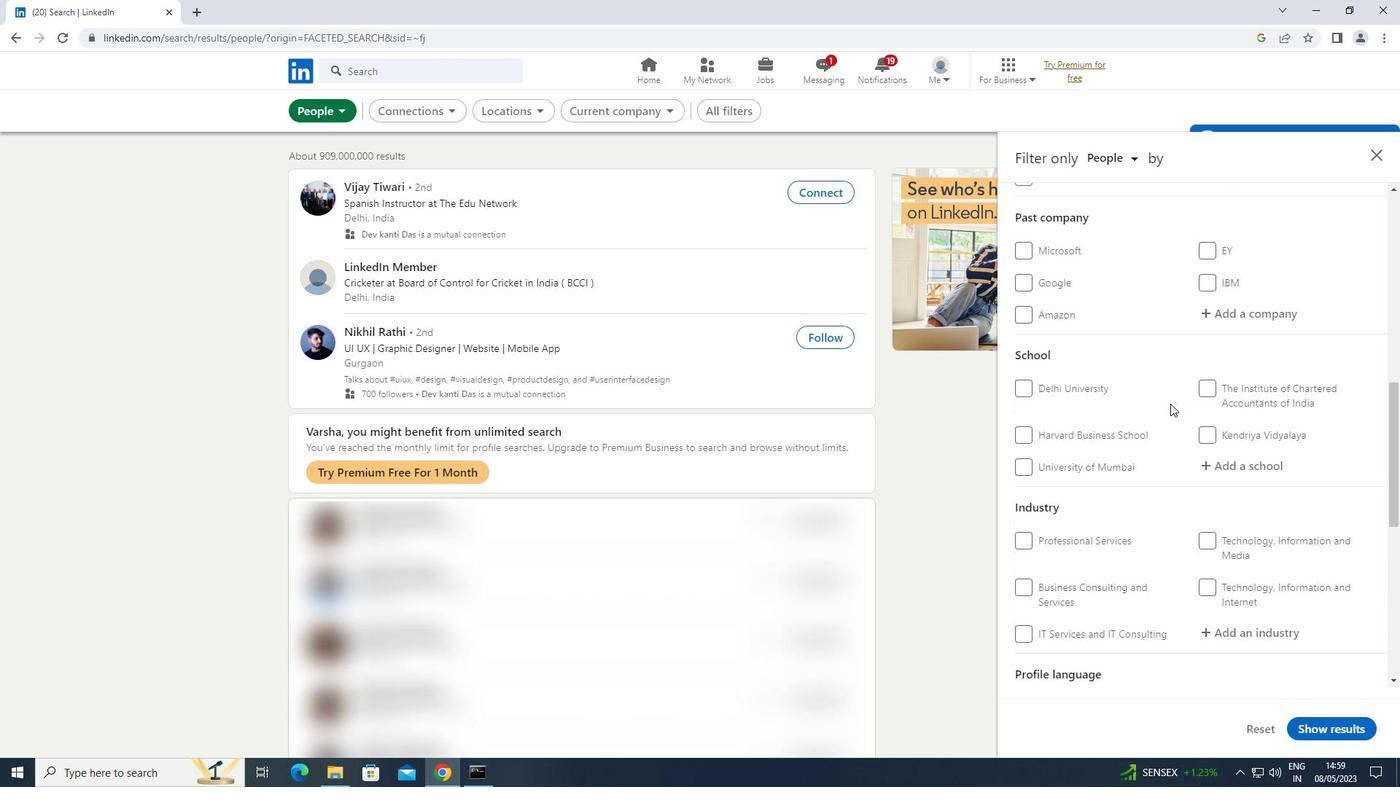 
Action: Mouse moved to (1018, 595)
Screenshot: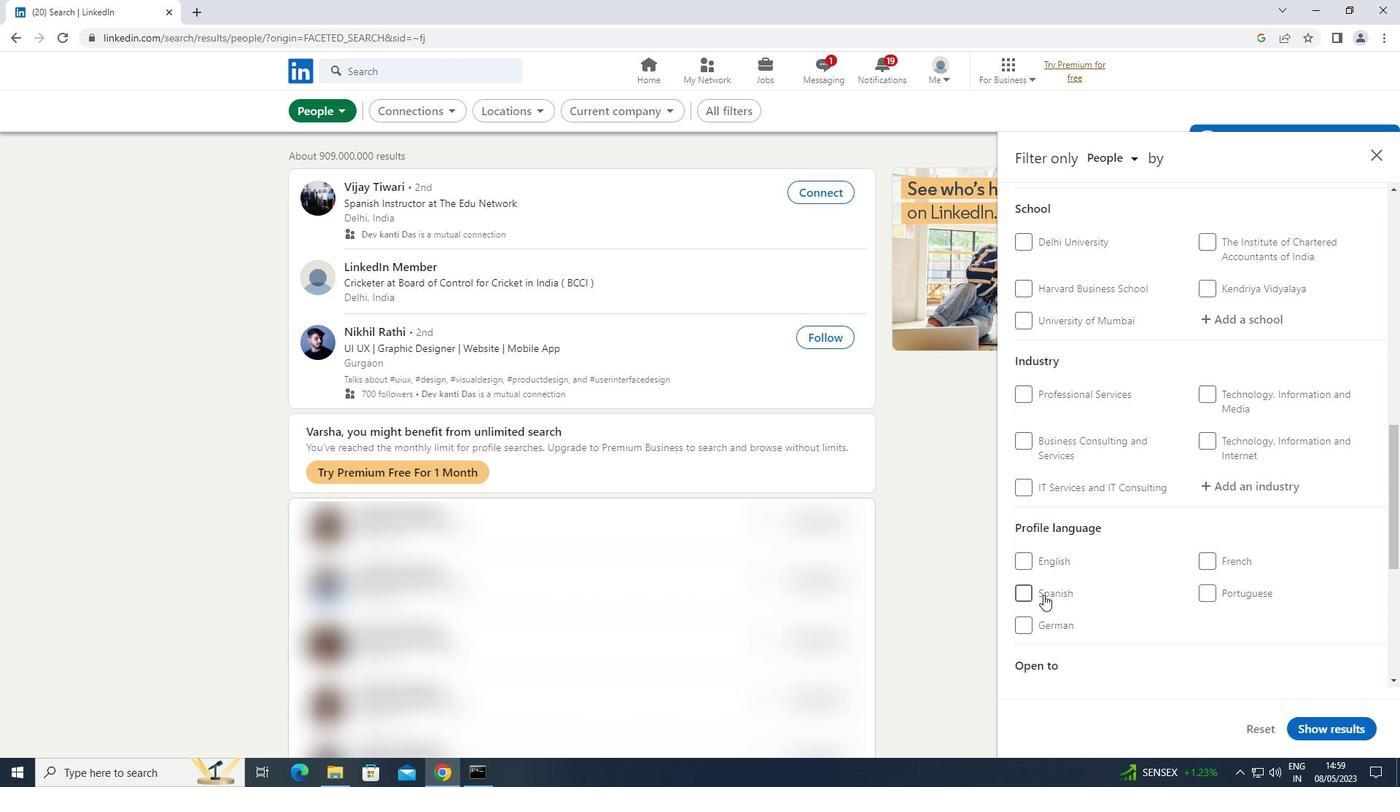 
Action: Mouse pressed left at (1018, 595)
Screenshot: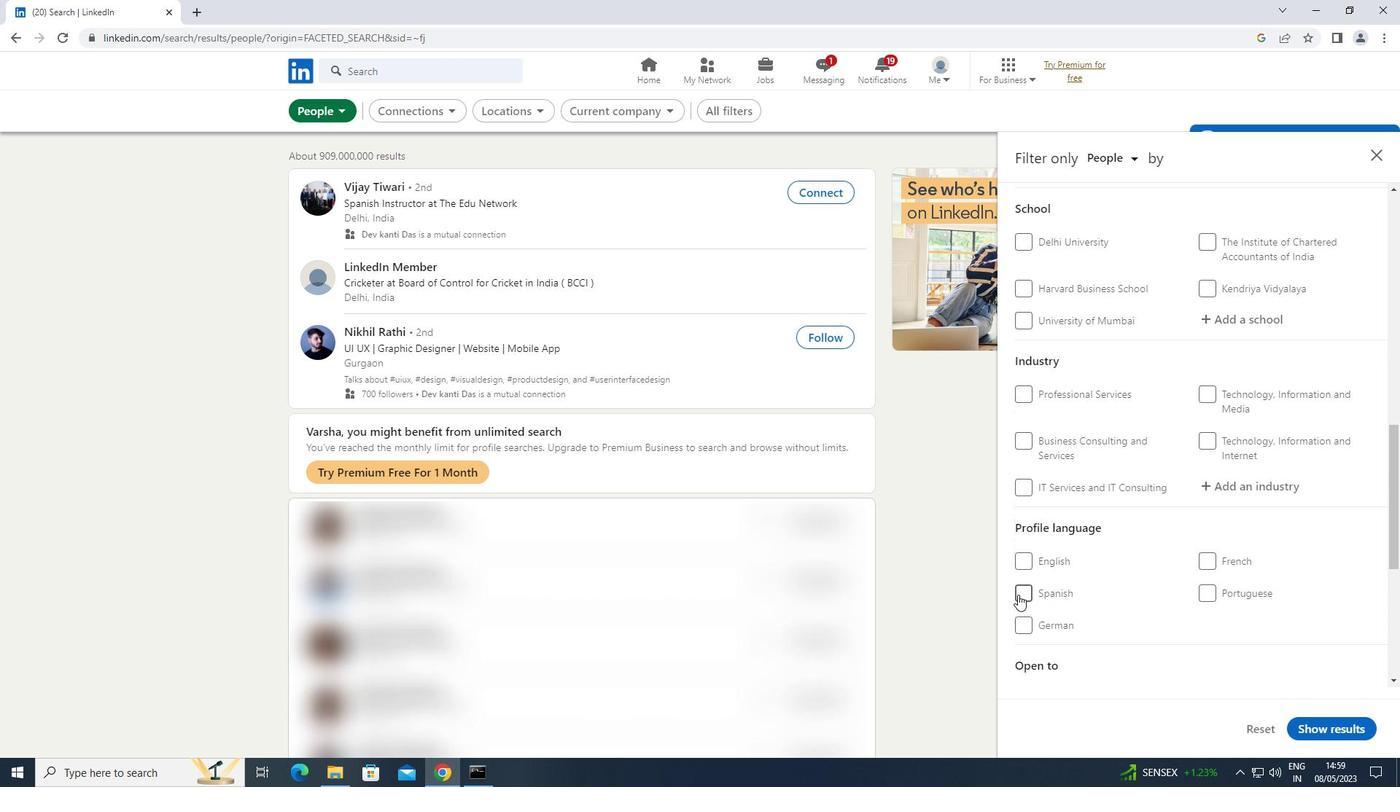 
Action: Mouse moved to (1018, 586)
Screenshot: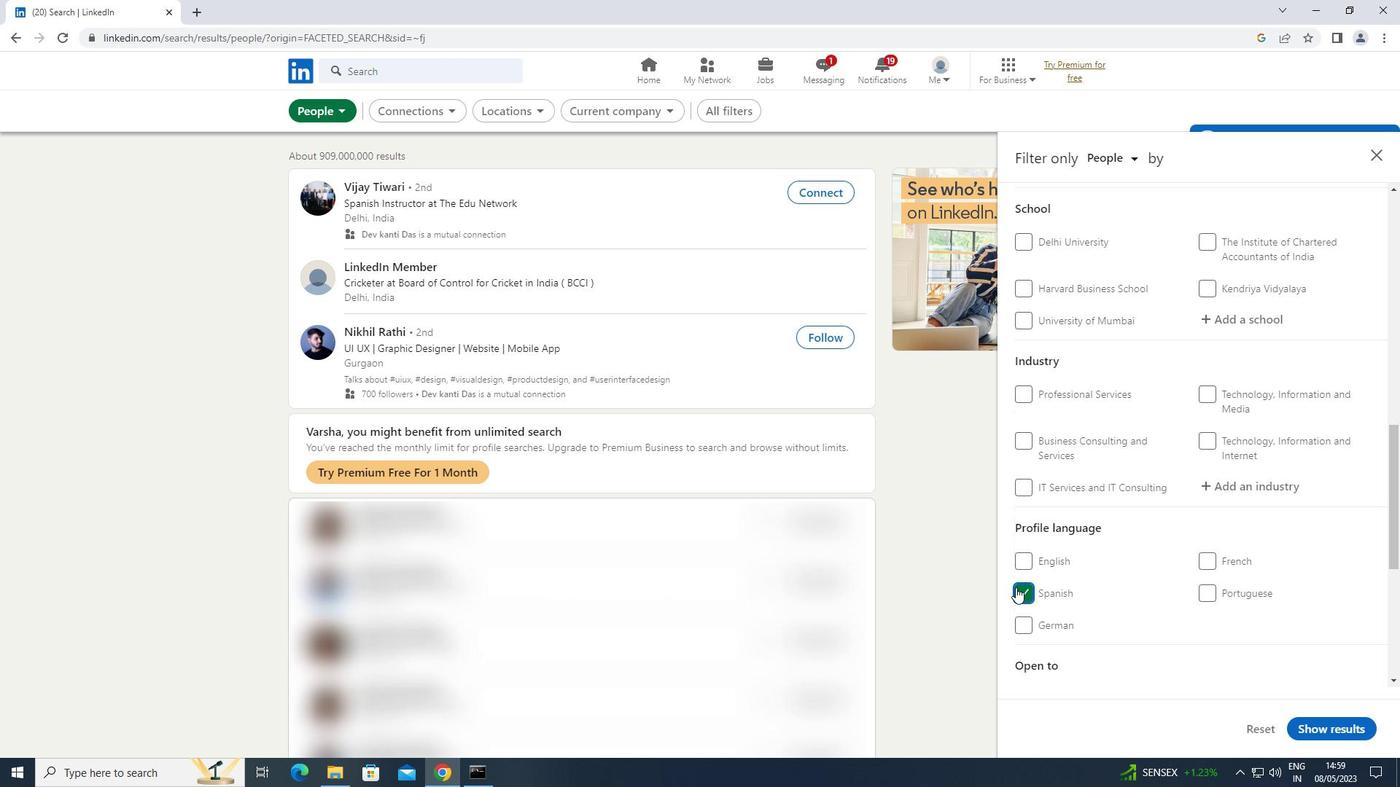 
Action: Mouse scrolled (1018, 587) with delta (0, 0)
Screenshot: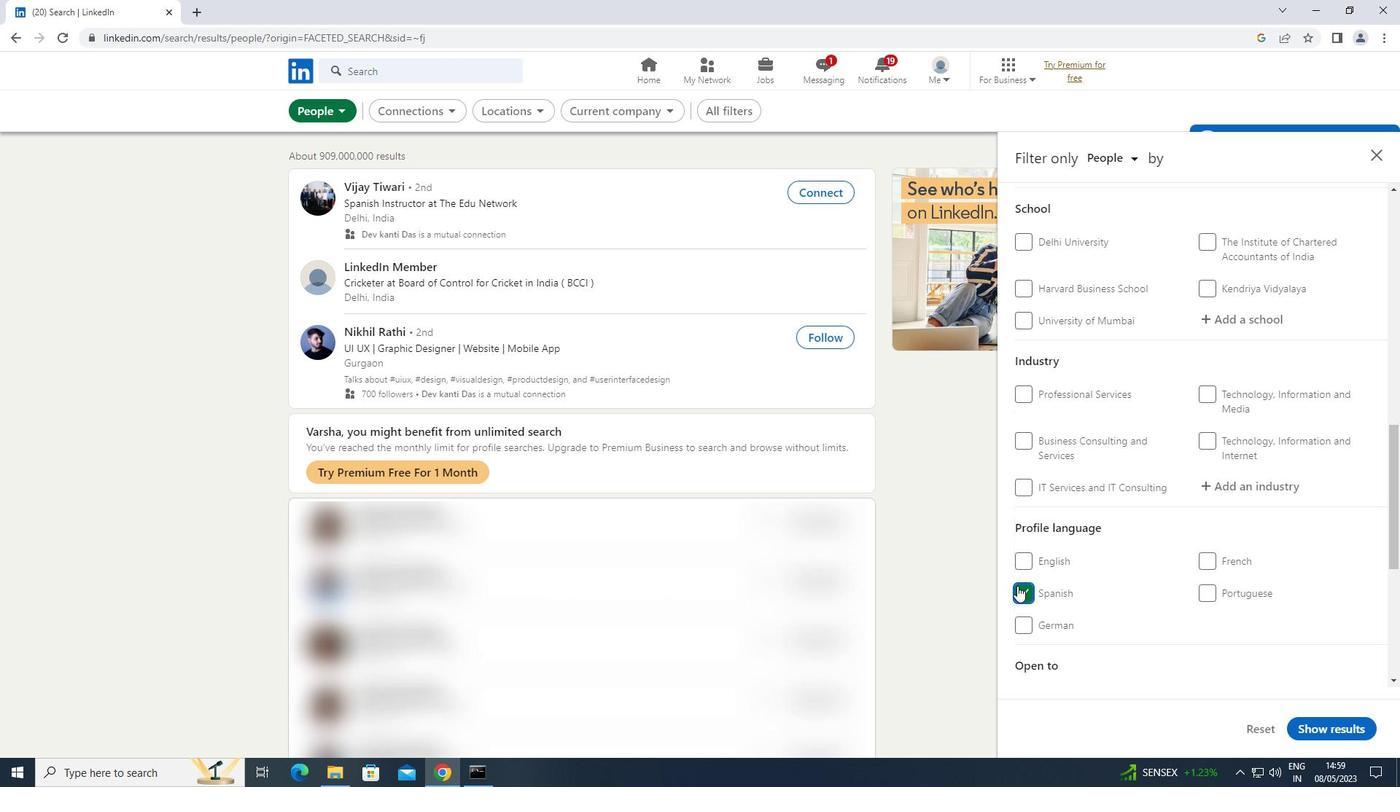 
Action: Mouse moved to (1018, 585)
Screenshot: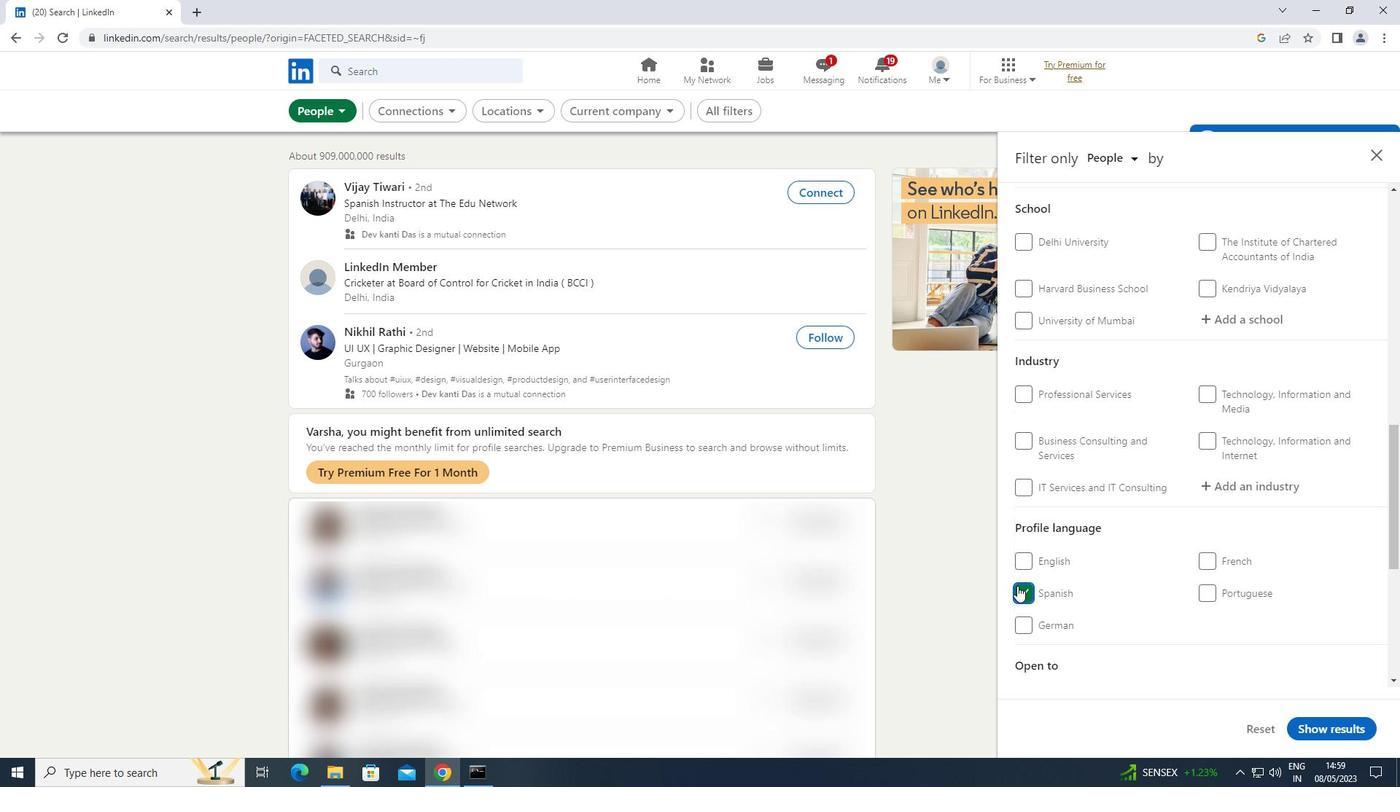 
Action: Mouse scrolled (1018, 586) with delta (0, 0)
Screenshot: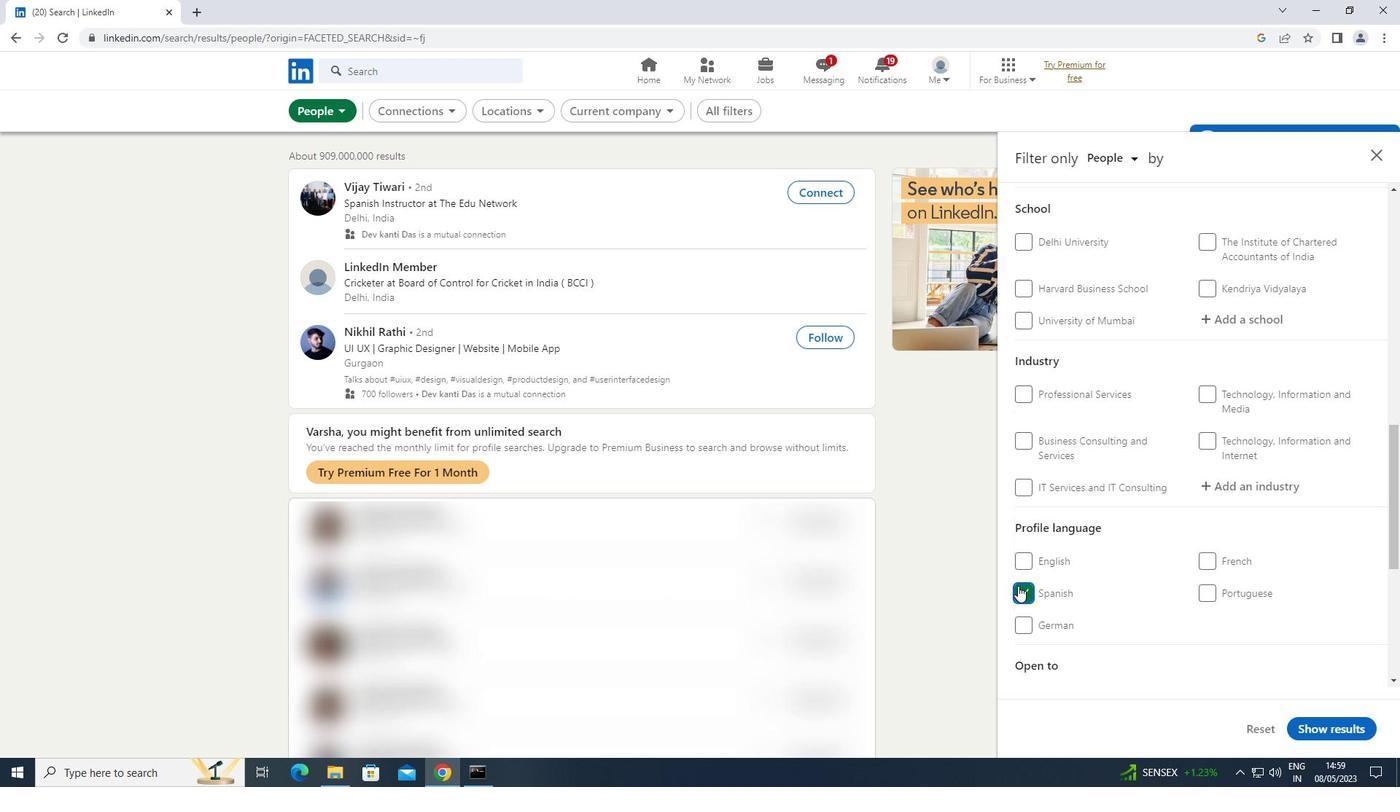 
Action: Mouse moved to (1019, 584)
Screenshot: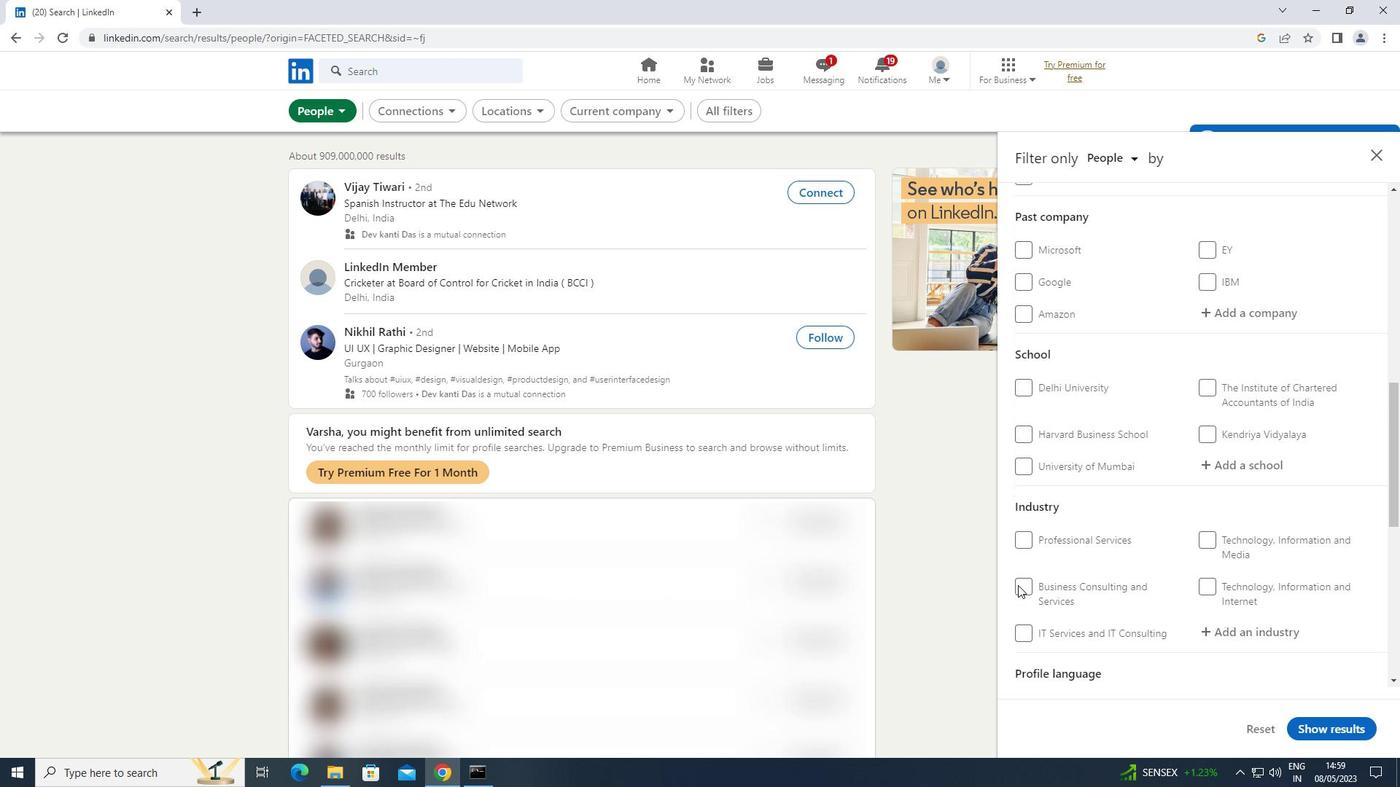 
Action: Mouse scrolled (1019, 585) with delta (0, 0)
Screenshot: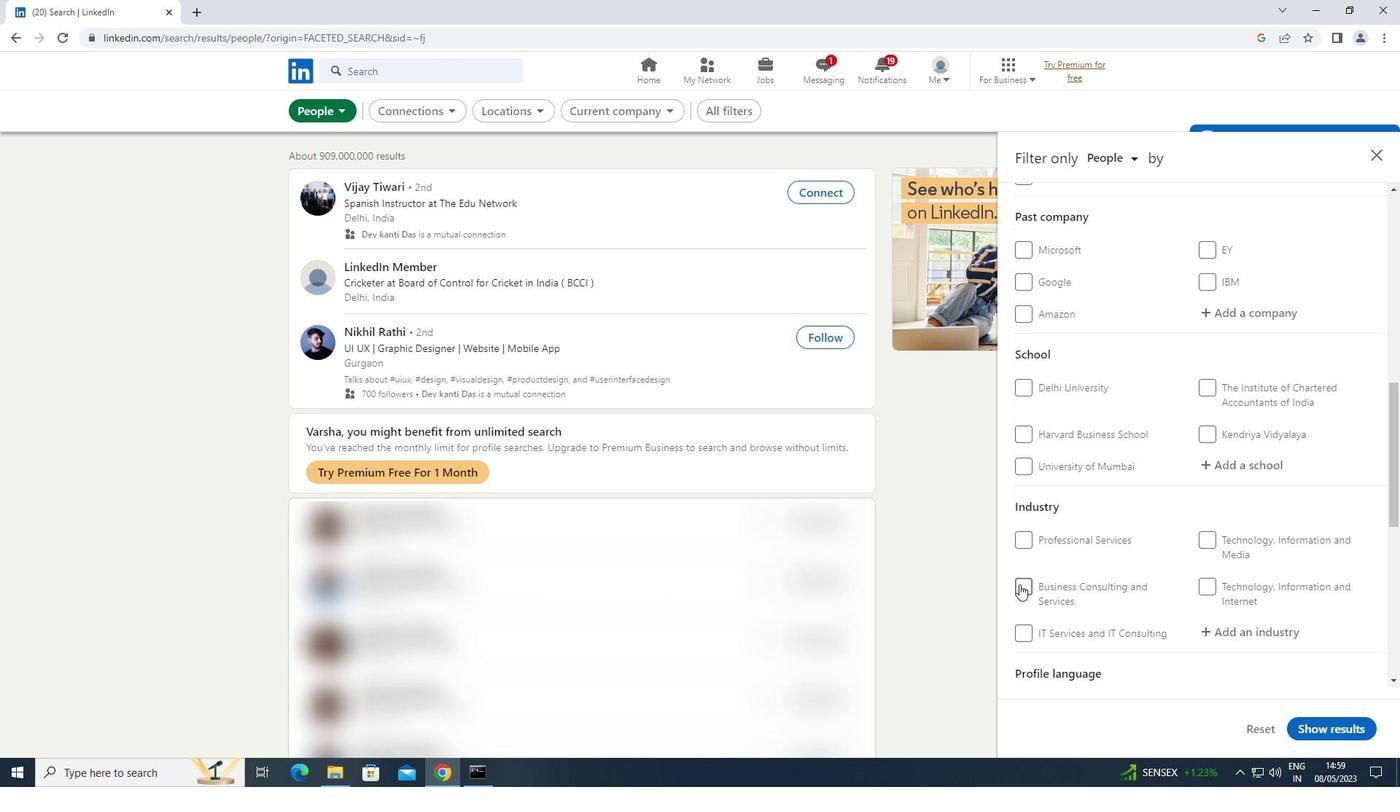 
Action: Mouse scrolled (1019, 585) with delta (0, 0)
Screenshot: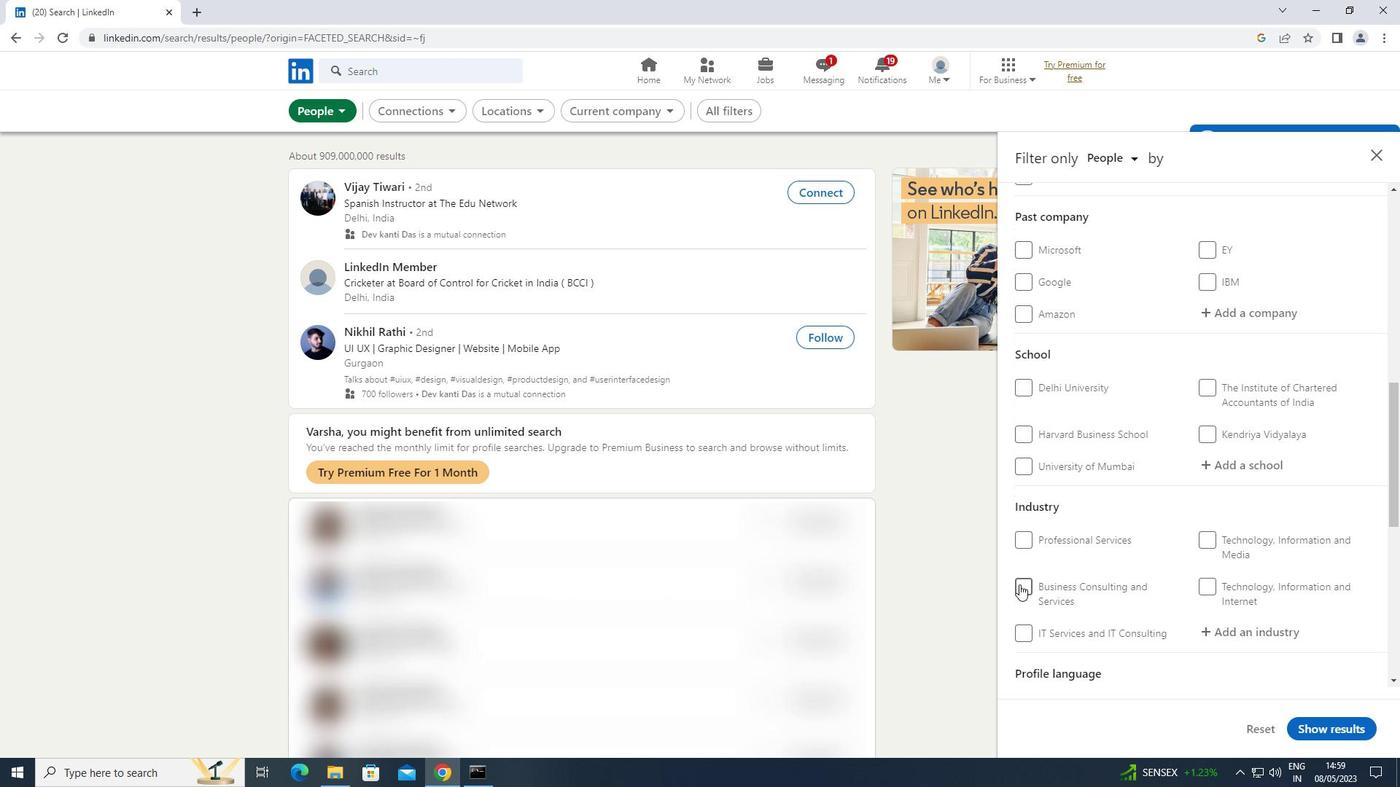 
Action: Mouse moved to (1023, 578)
Screenshot: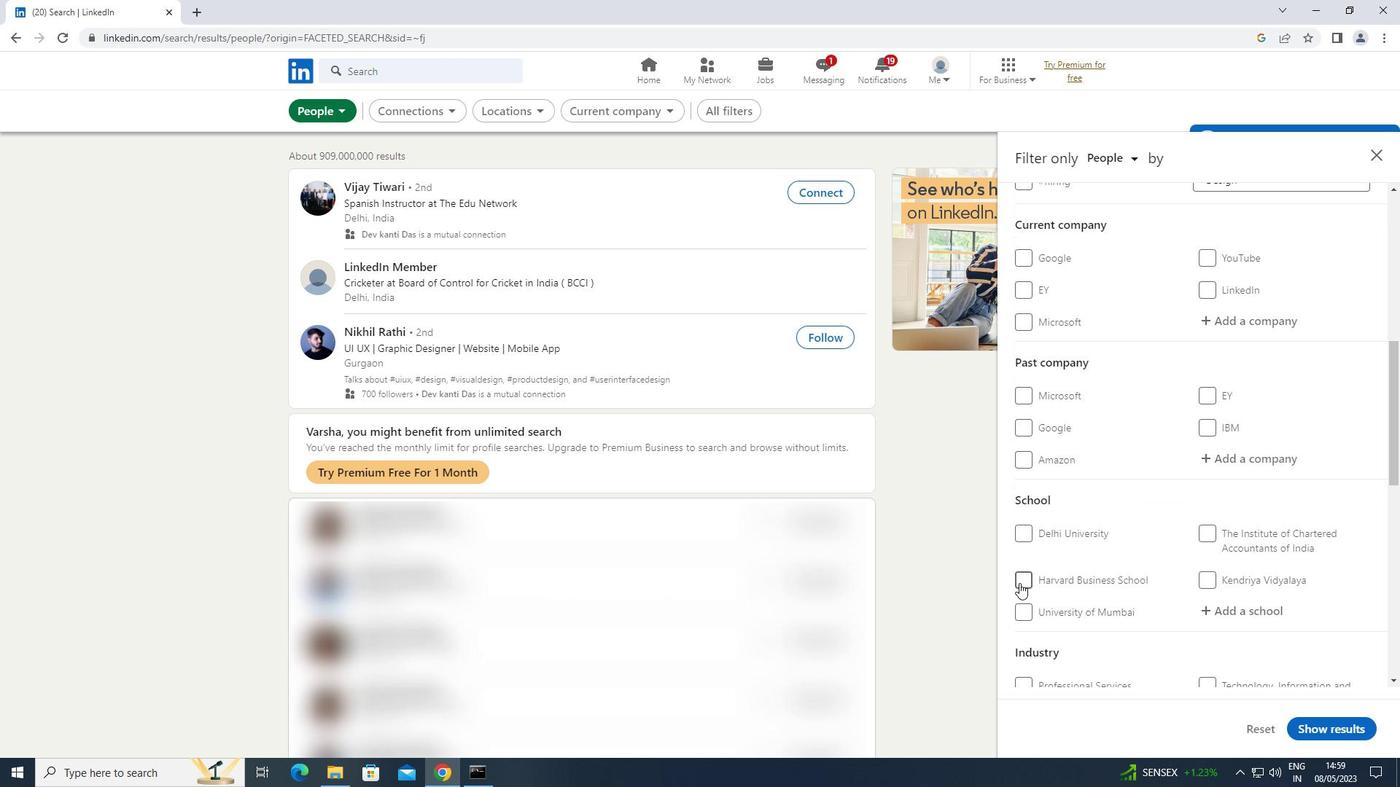 
Action: Mouse scrolled (1023, 579) with delta (0, 0)
Screenshot: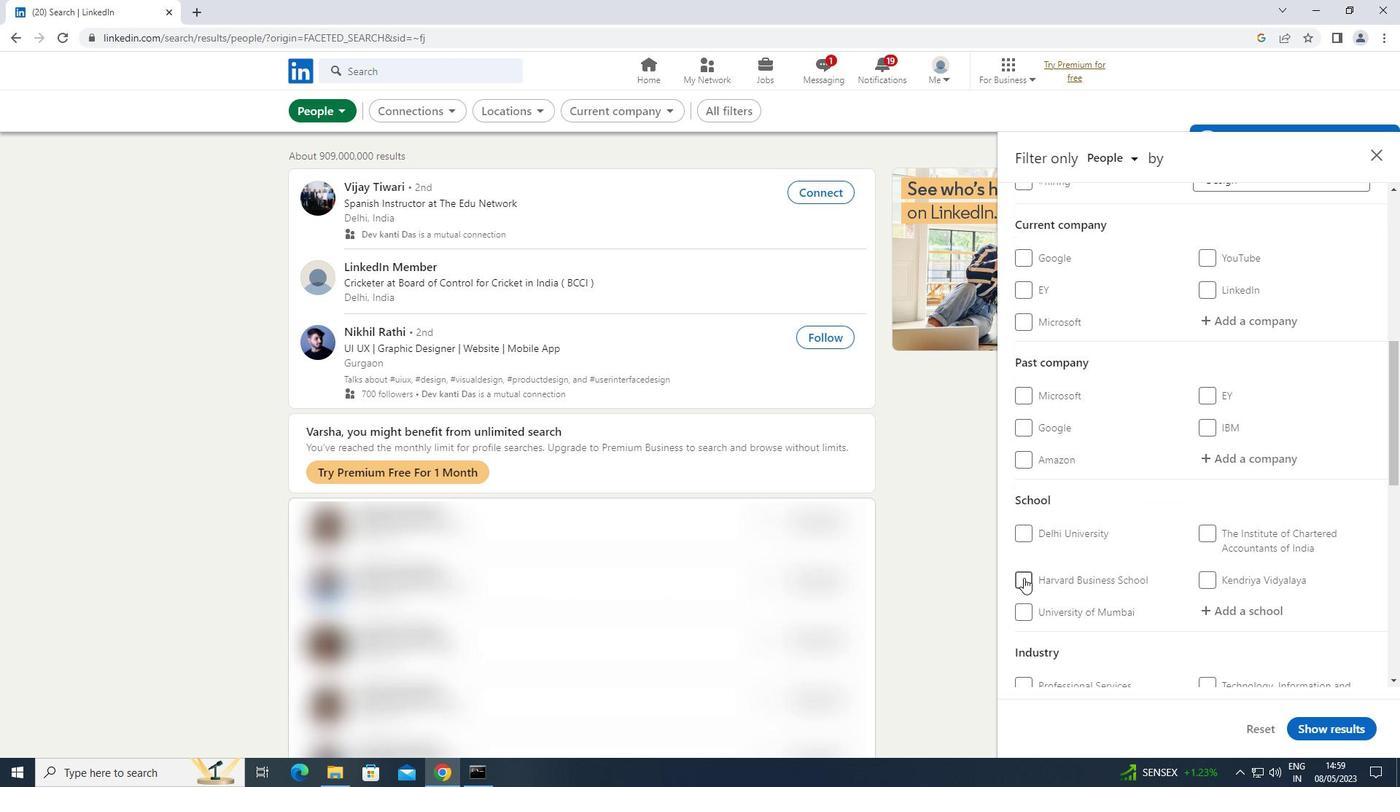 
Action: Mouse moved to (1255, 393)
Screenshot: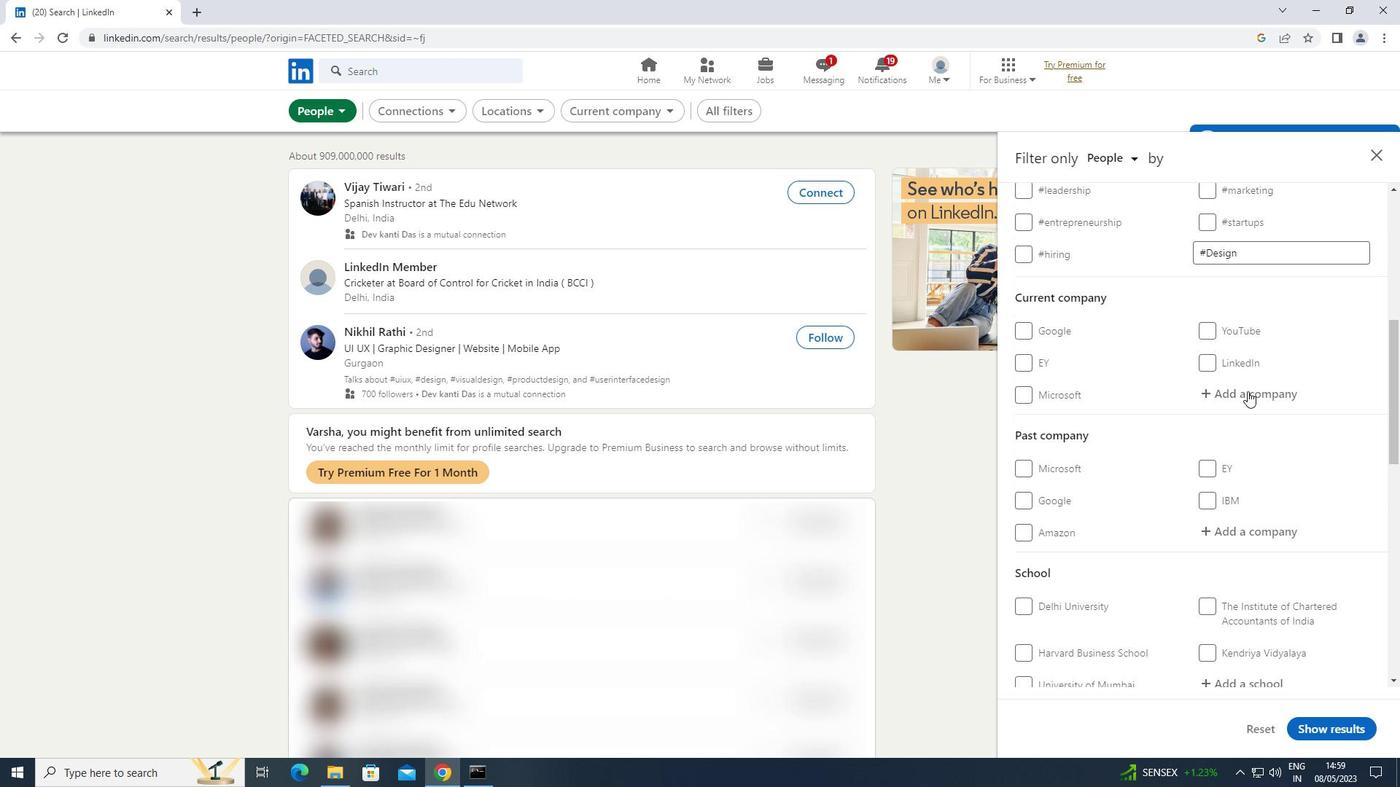 
Action: Mouse pressed left at (1255, 393)
Screenshot: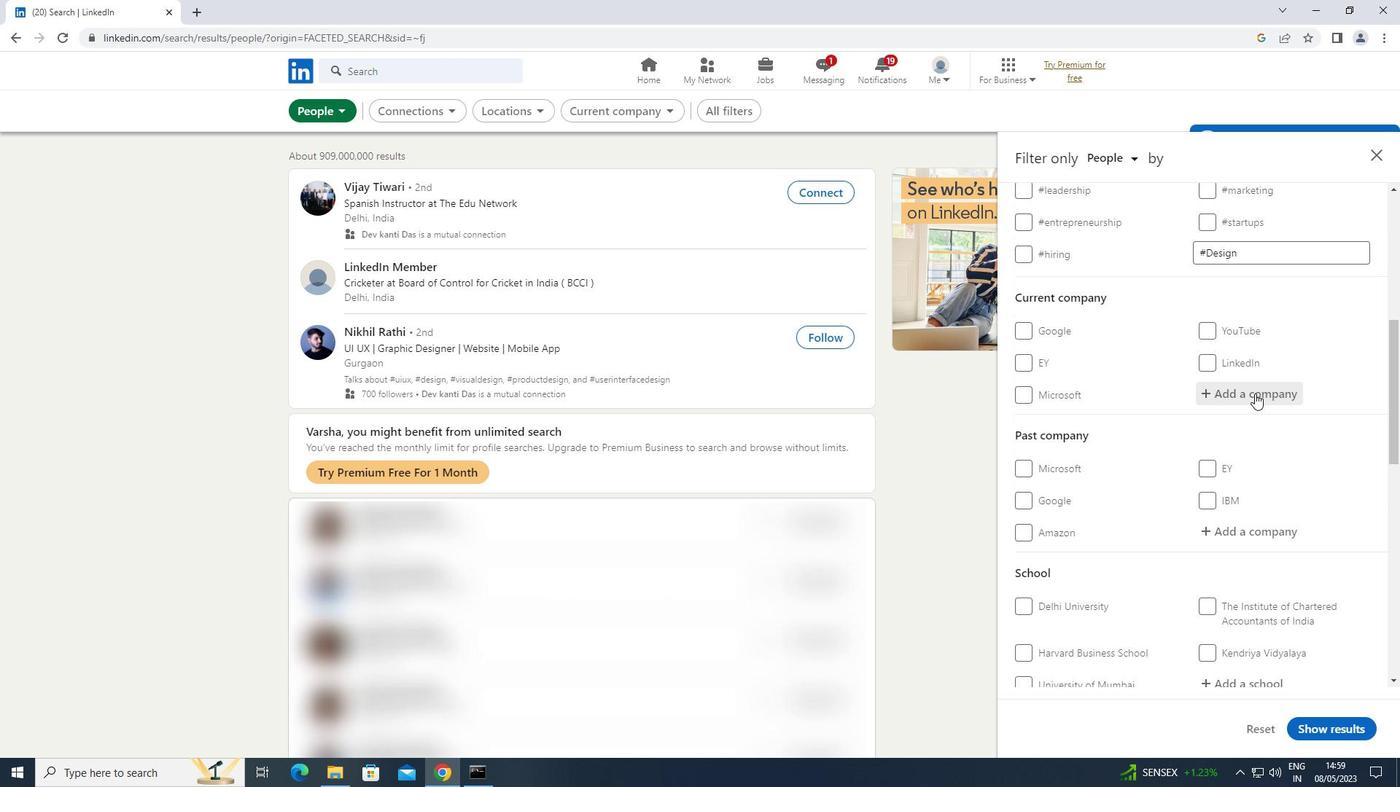 
Action: Key pressed <Key.shift>SS<Key.space><Key.shift><Key.shift><Key.shift><Key.shift>&<Key.backspace><Key.backspace>
Screenshot: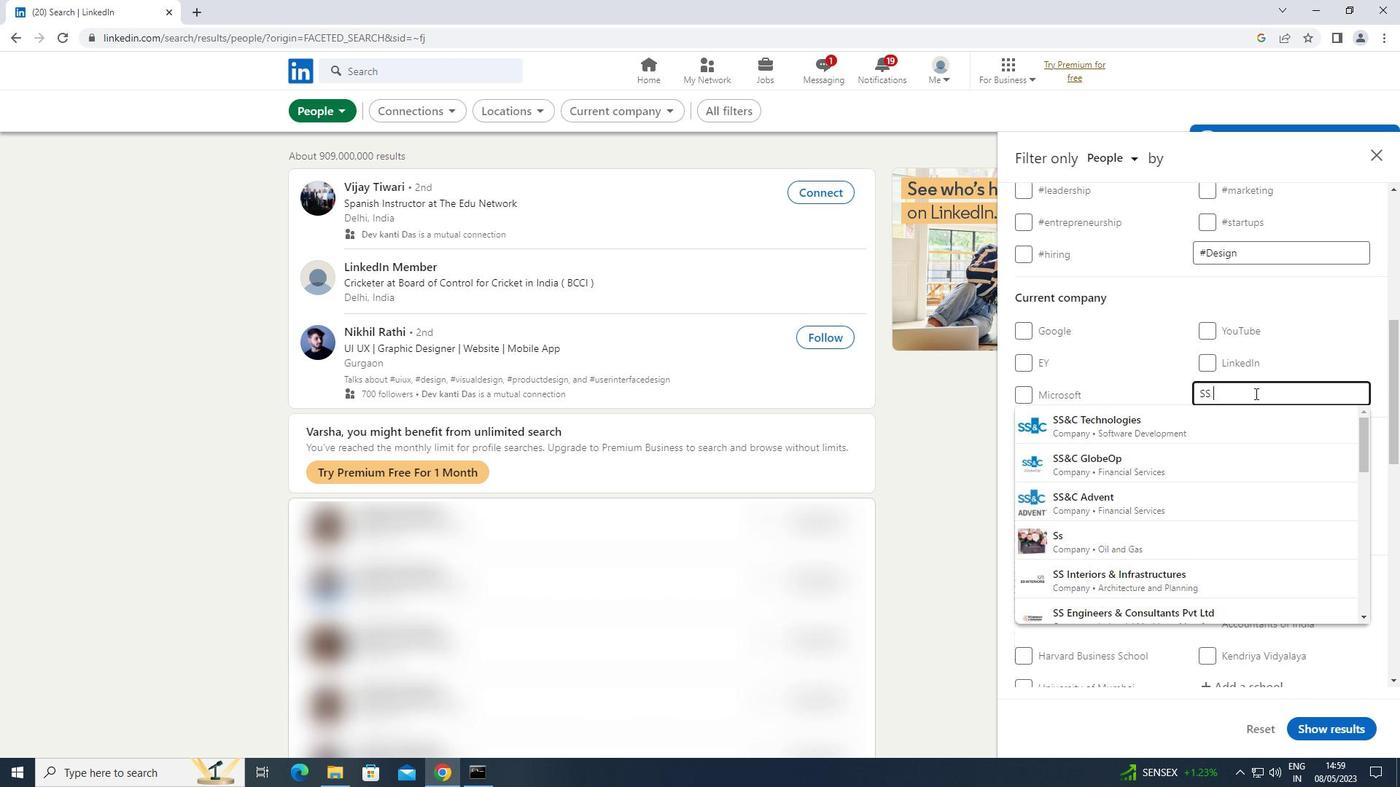 
Action: Mouse moved to (1142, 614)
Screenshot: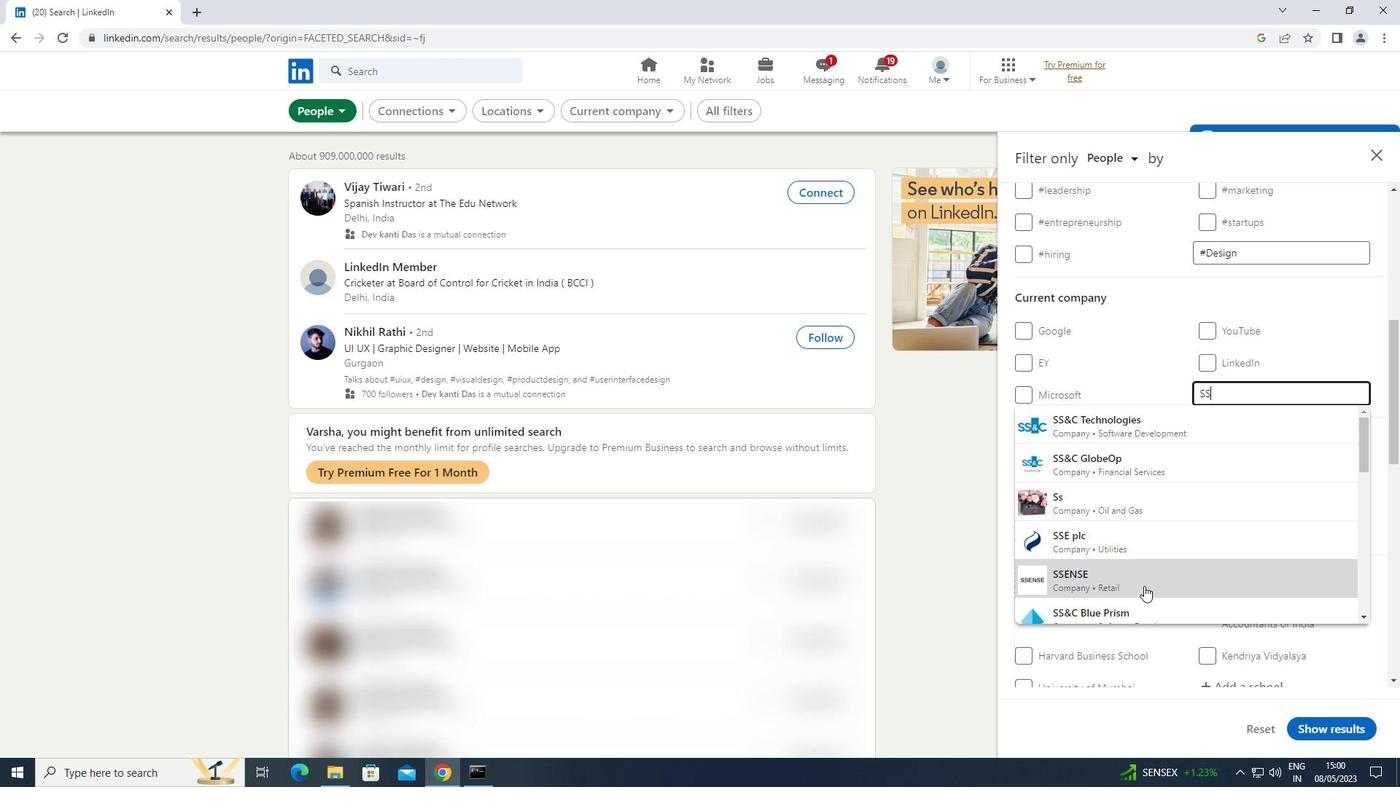 
Action: Mouse pressed left at (1142, 614)
Screenshot: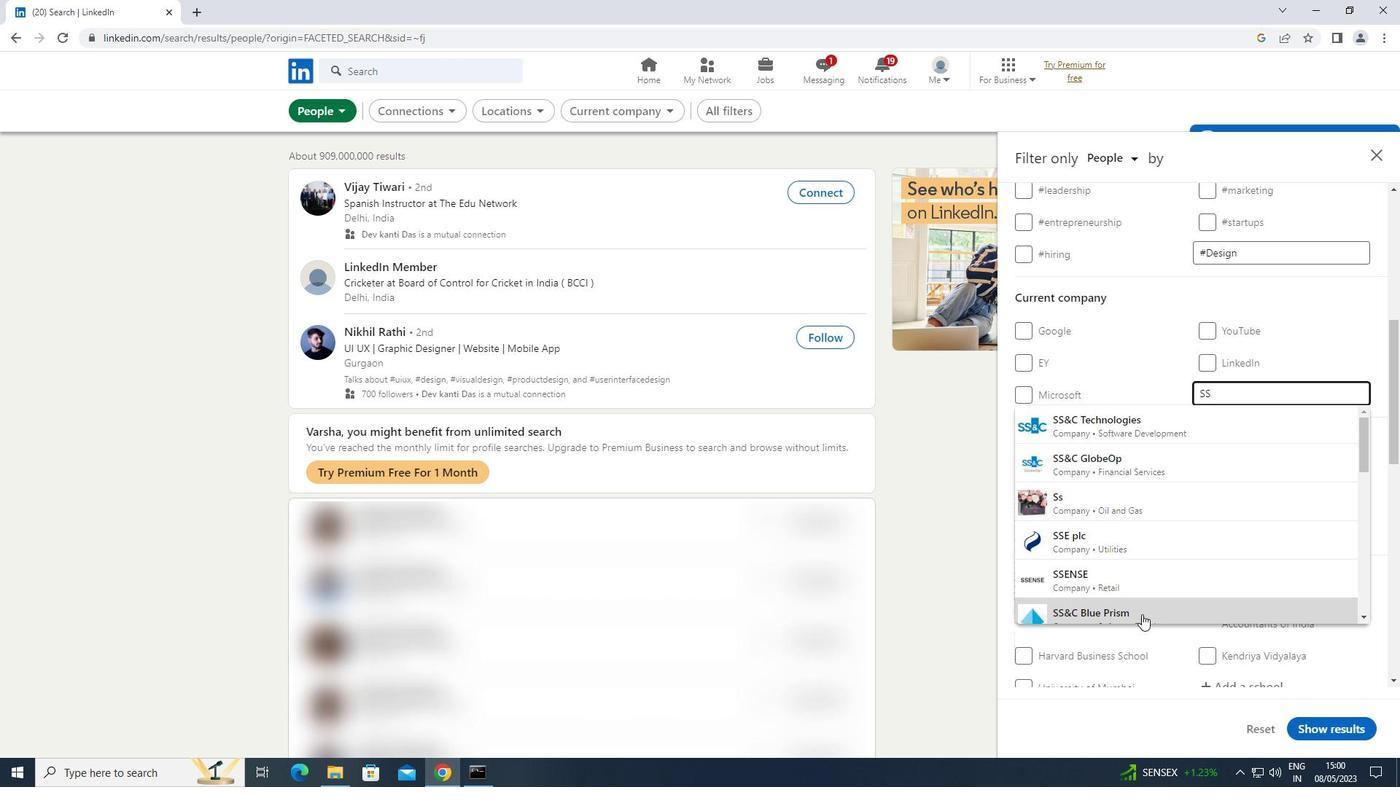 
Action: Mouse moved to (1217, 571)
Screenshot: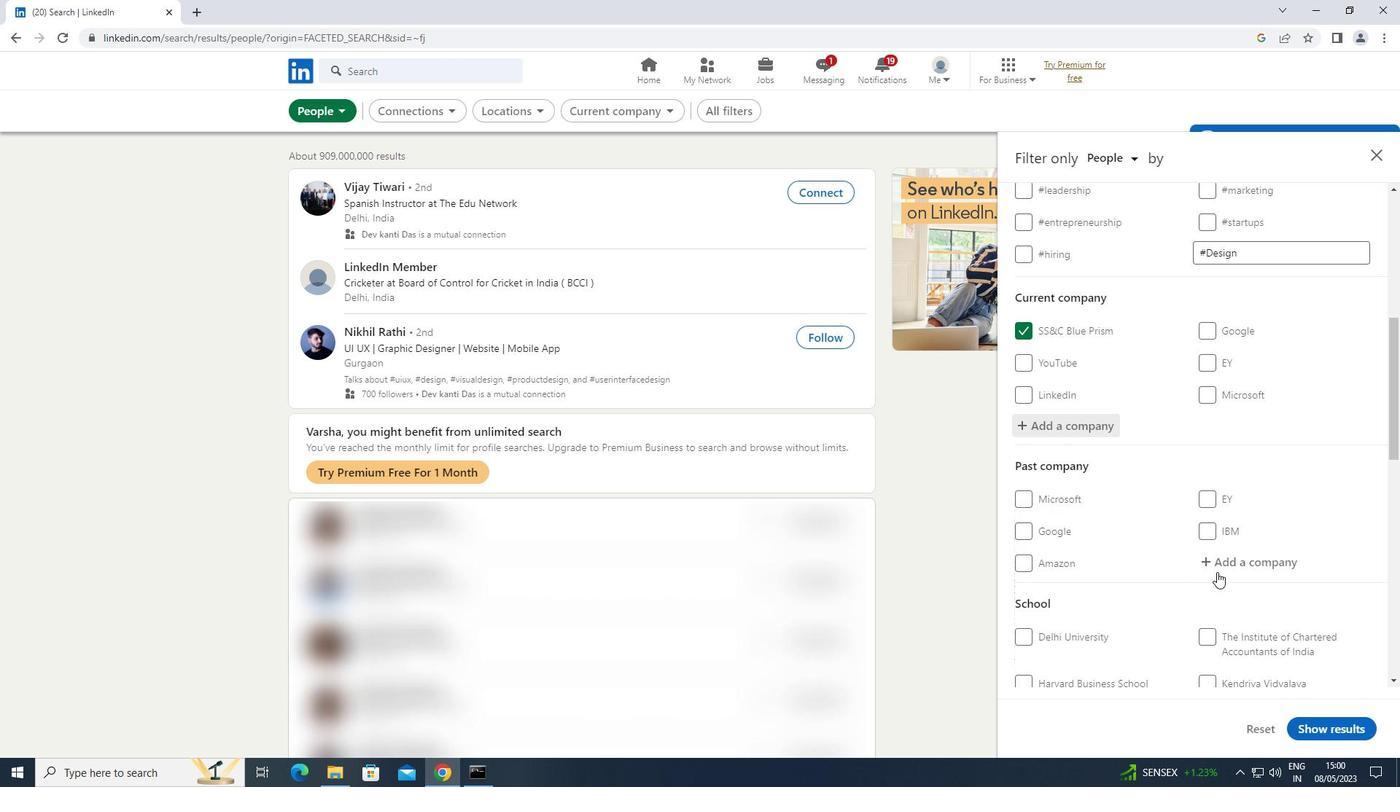 
Action: Mouse scrolled (1217, 571) with delta (0, 0)
Screenshot: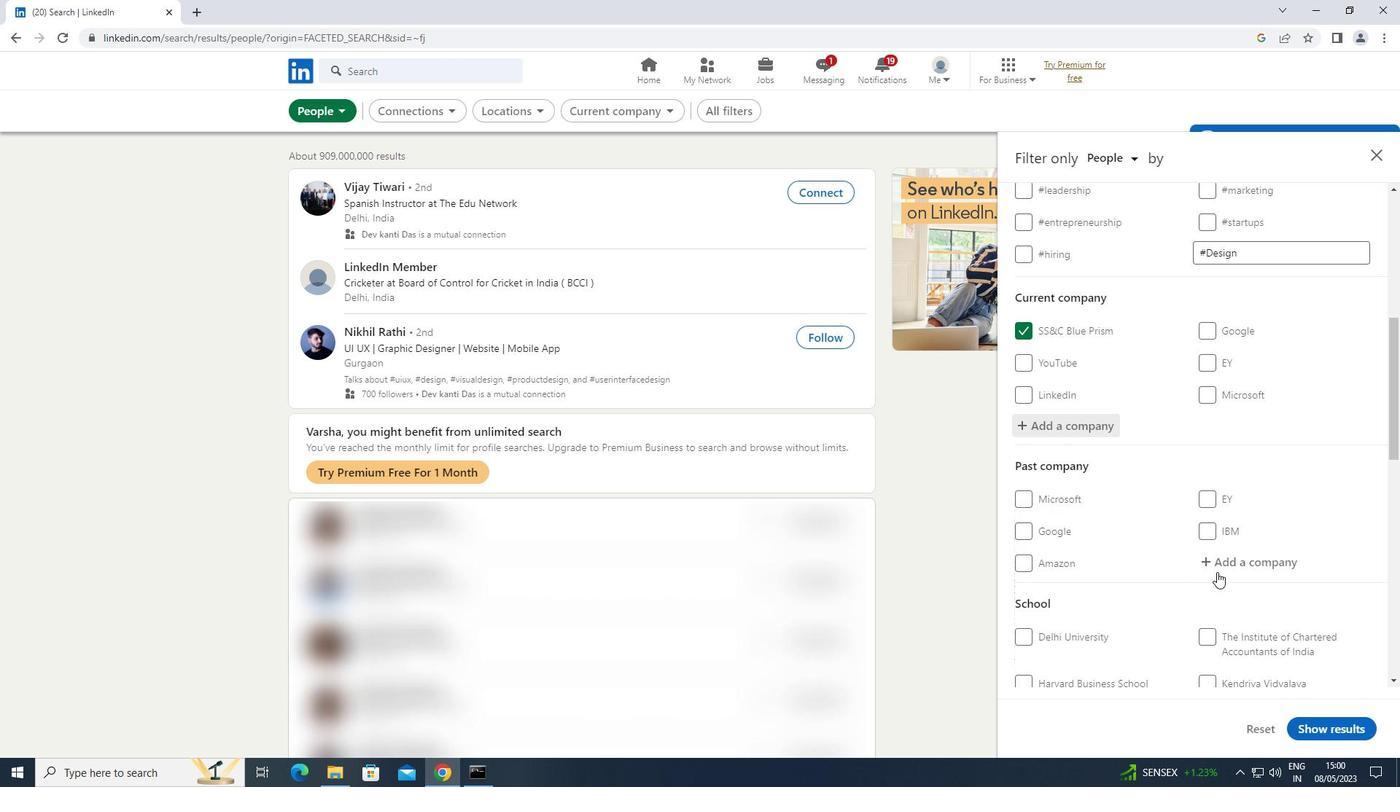 
Action: Mouse moved to (1257, 630)
Screenshot: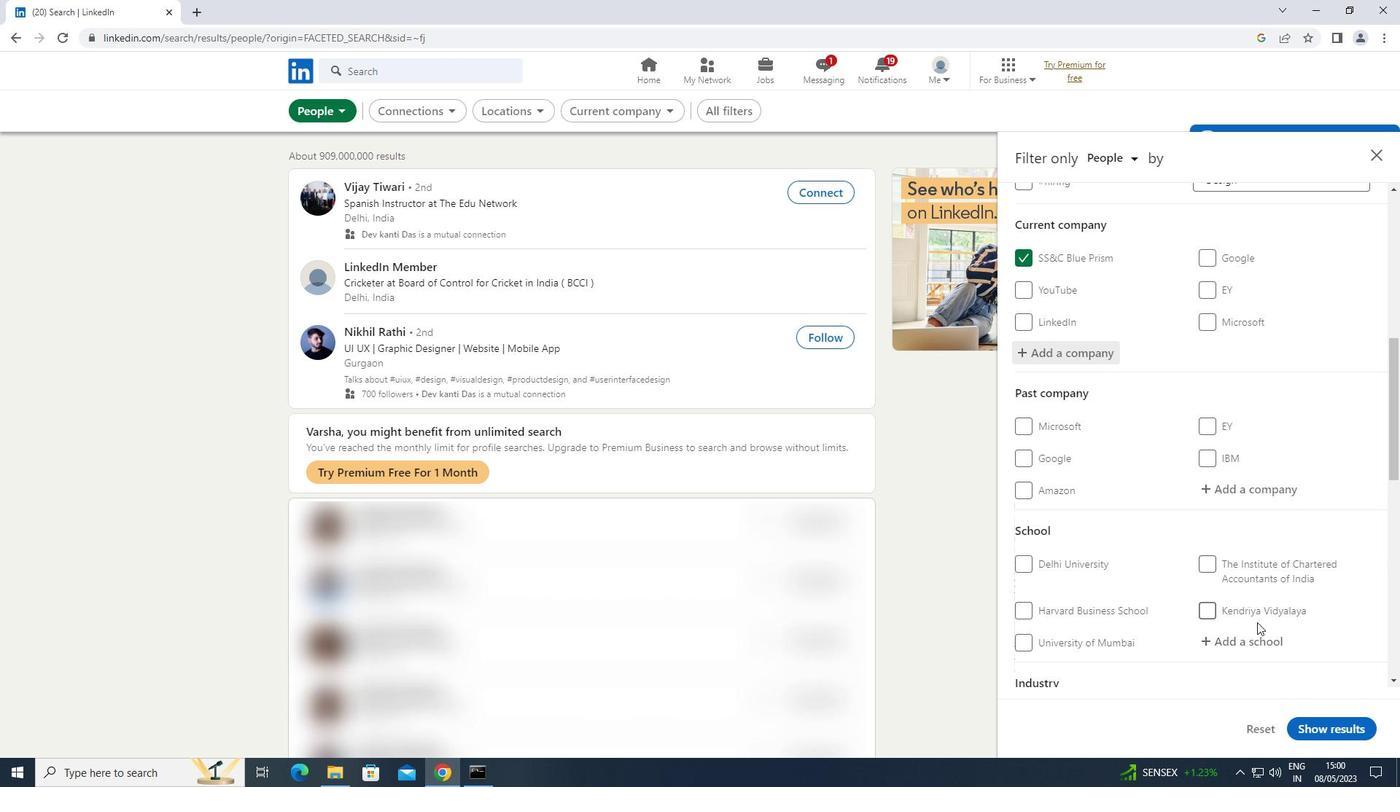 
Action: Mouse scrolled (1257, 630) with delta (0, 0)
Screenshot: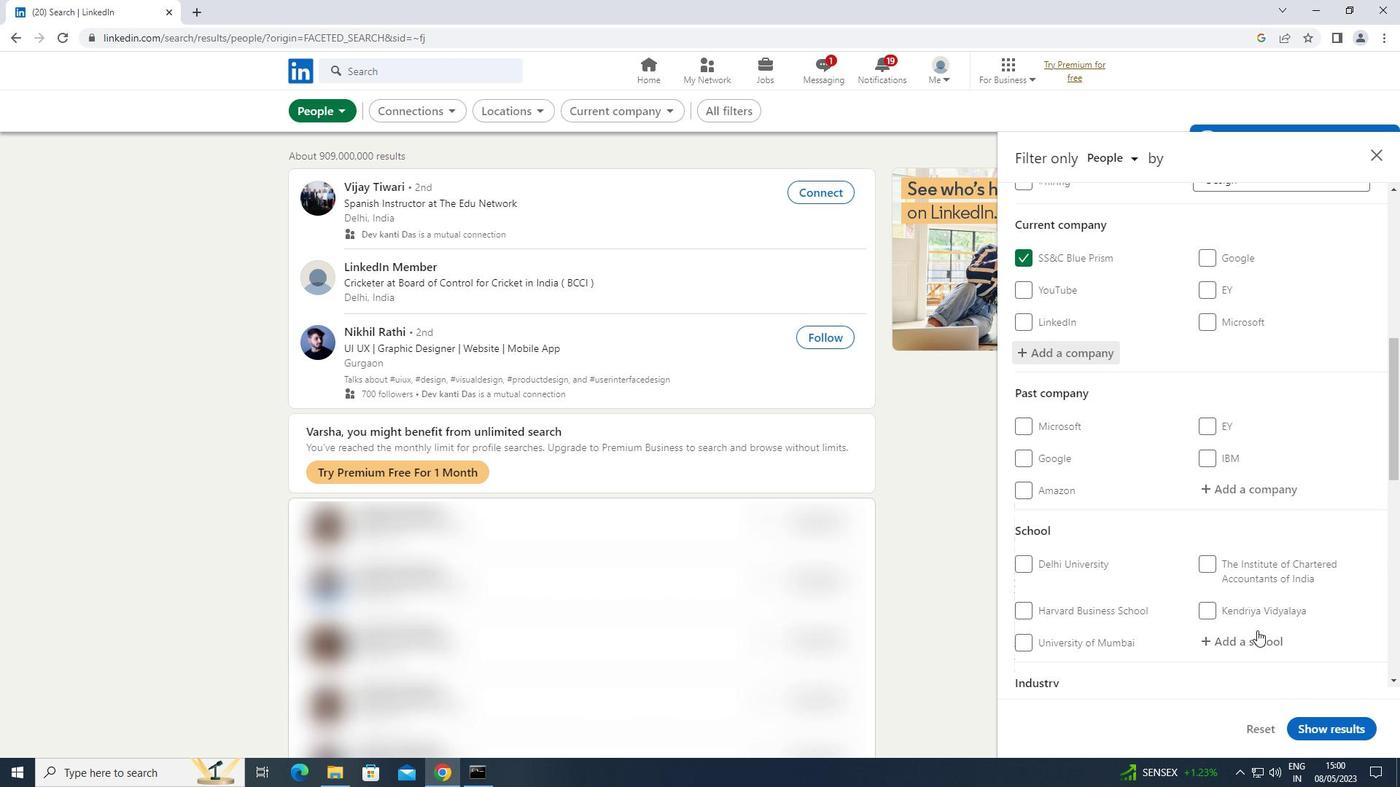 
Action: Mouse moved to (1266, 571)
Screenshot: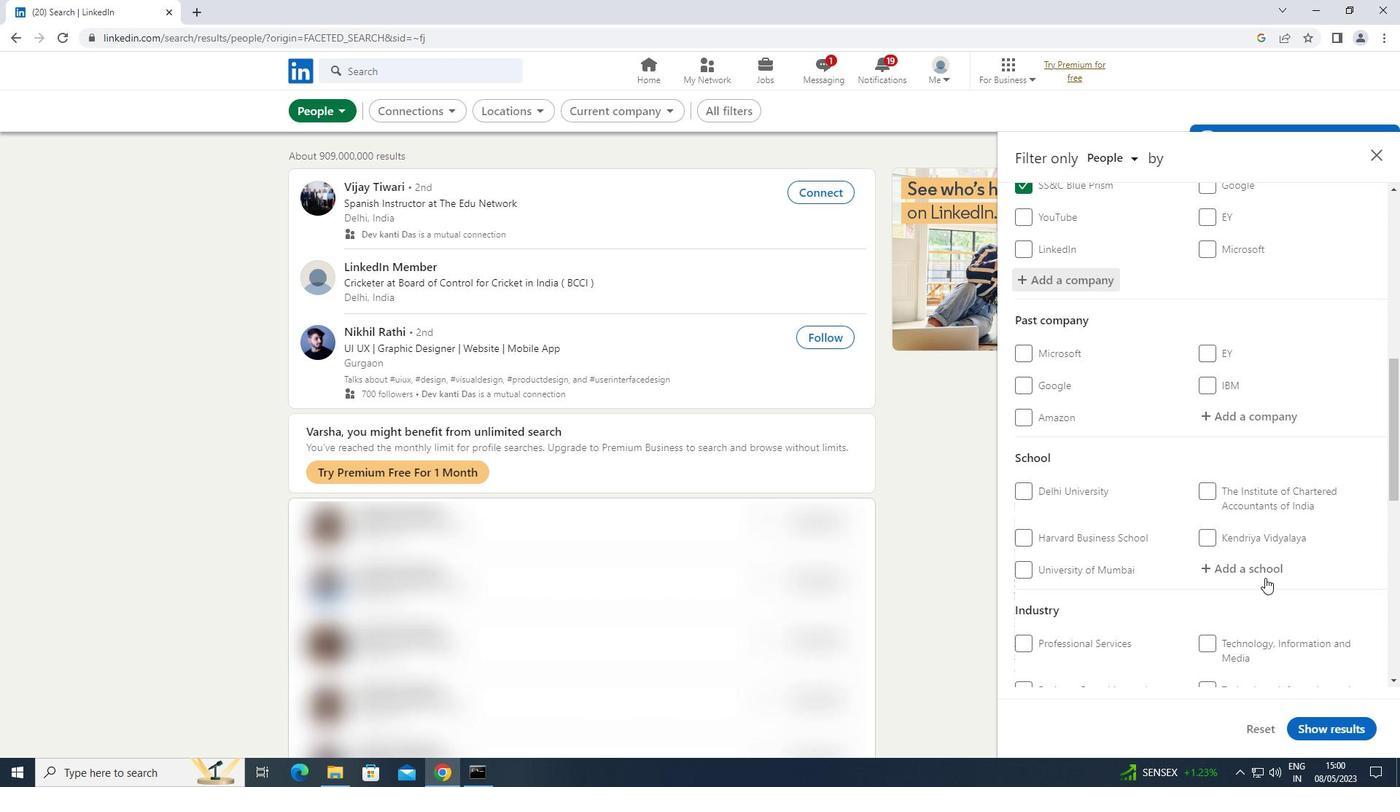
Action: Mouse pressed left at (1266, 571)
Screenshot: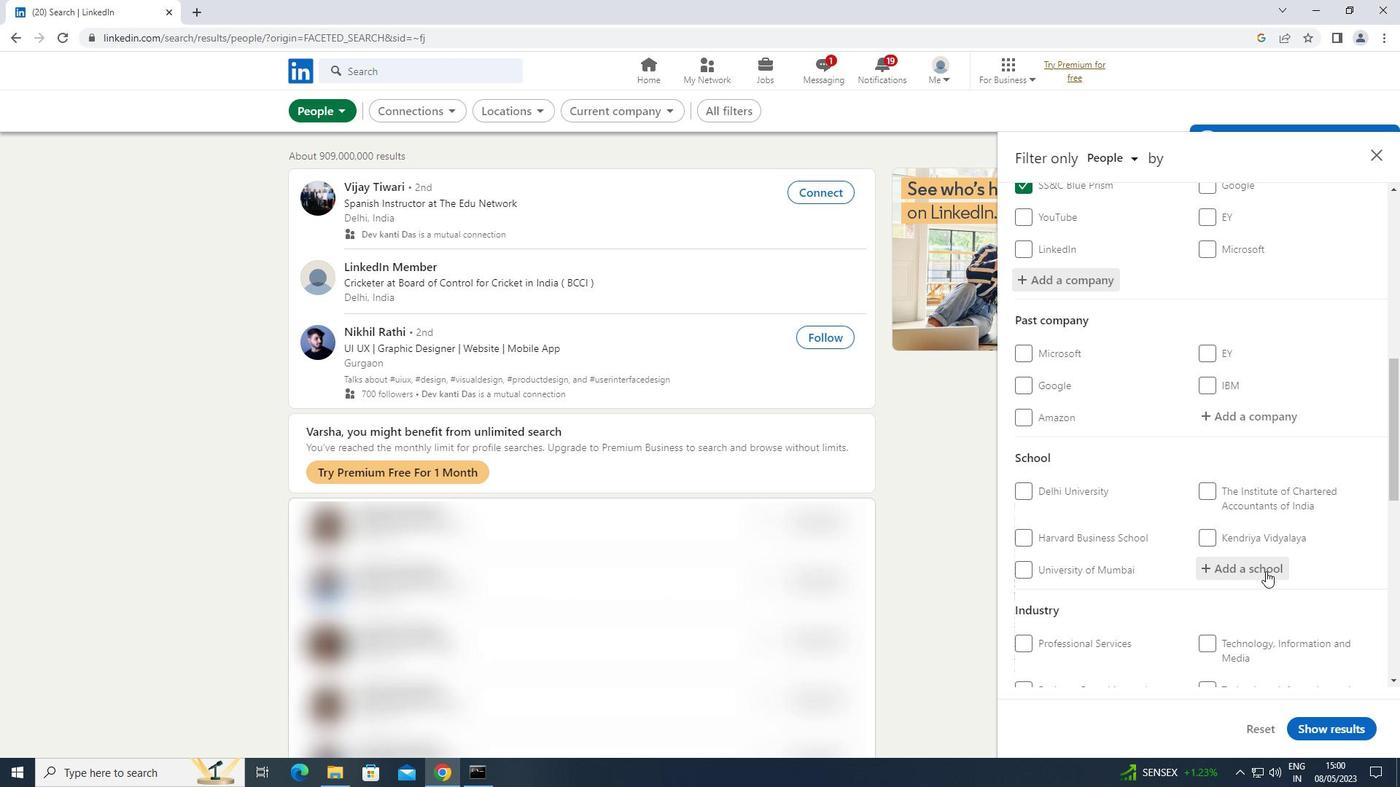 
Action: Mouse moved to (1266, 570)
Screenshot: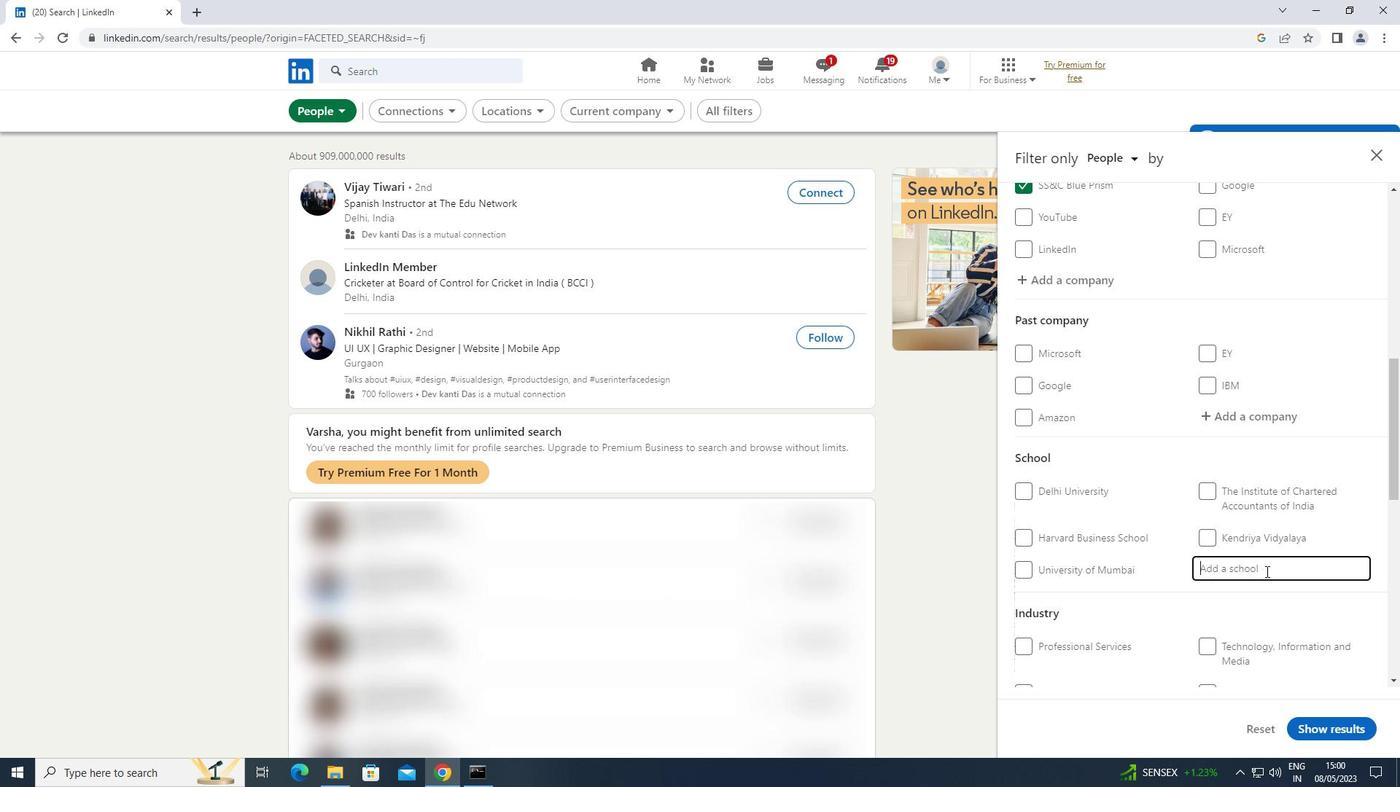 
Action: Key pressed <Key.shift>NTTF
Screenshot: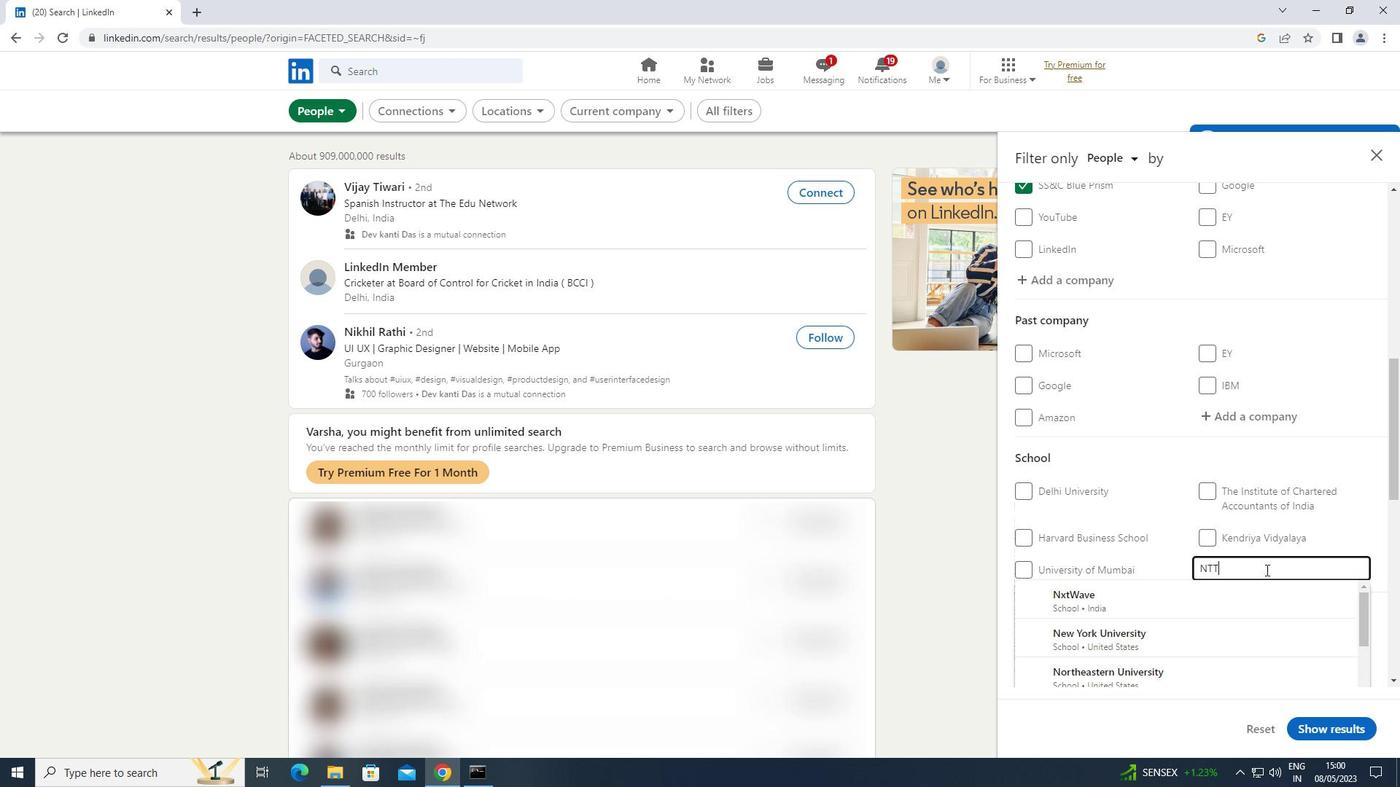 
Action: Mouse moved to (1176, 598)
Screenshot: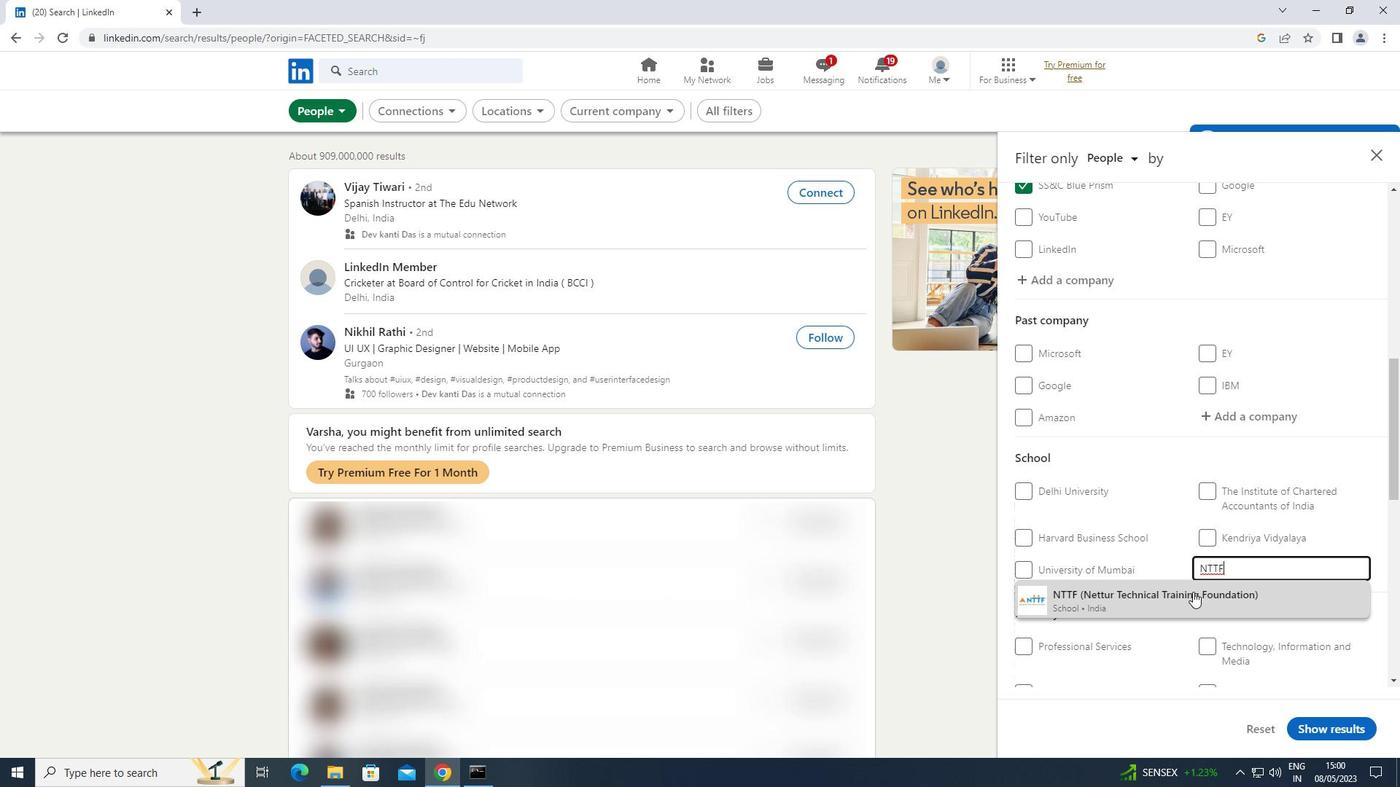 
Action: Mouse pressed left at (1176, 598)
Screenshot: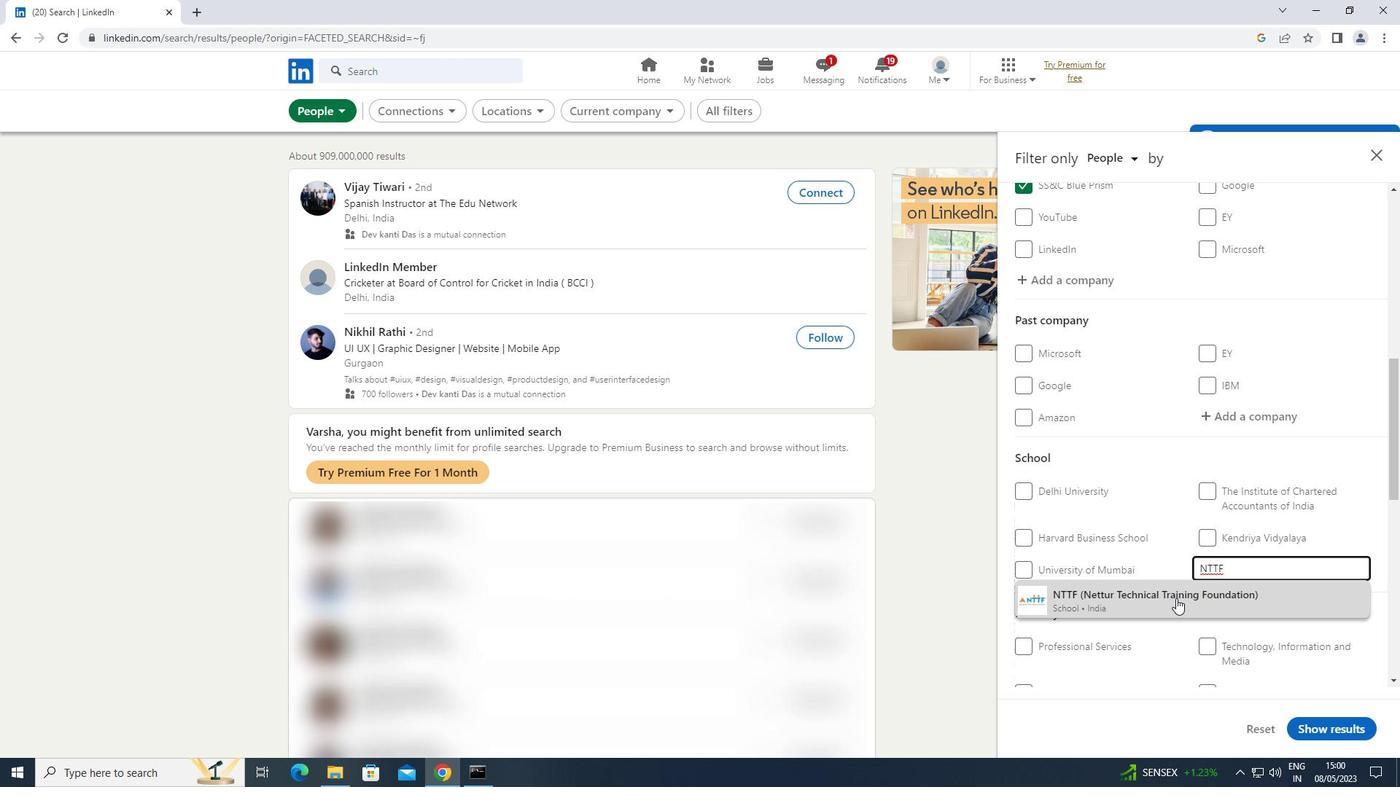
Action: Mouse moved to (1181, 592)
Screenshot: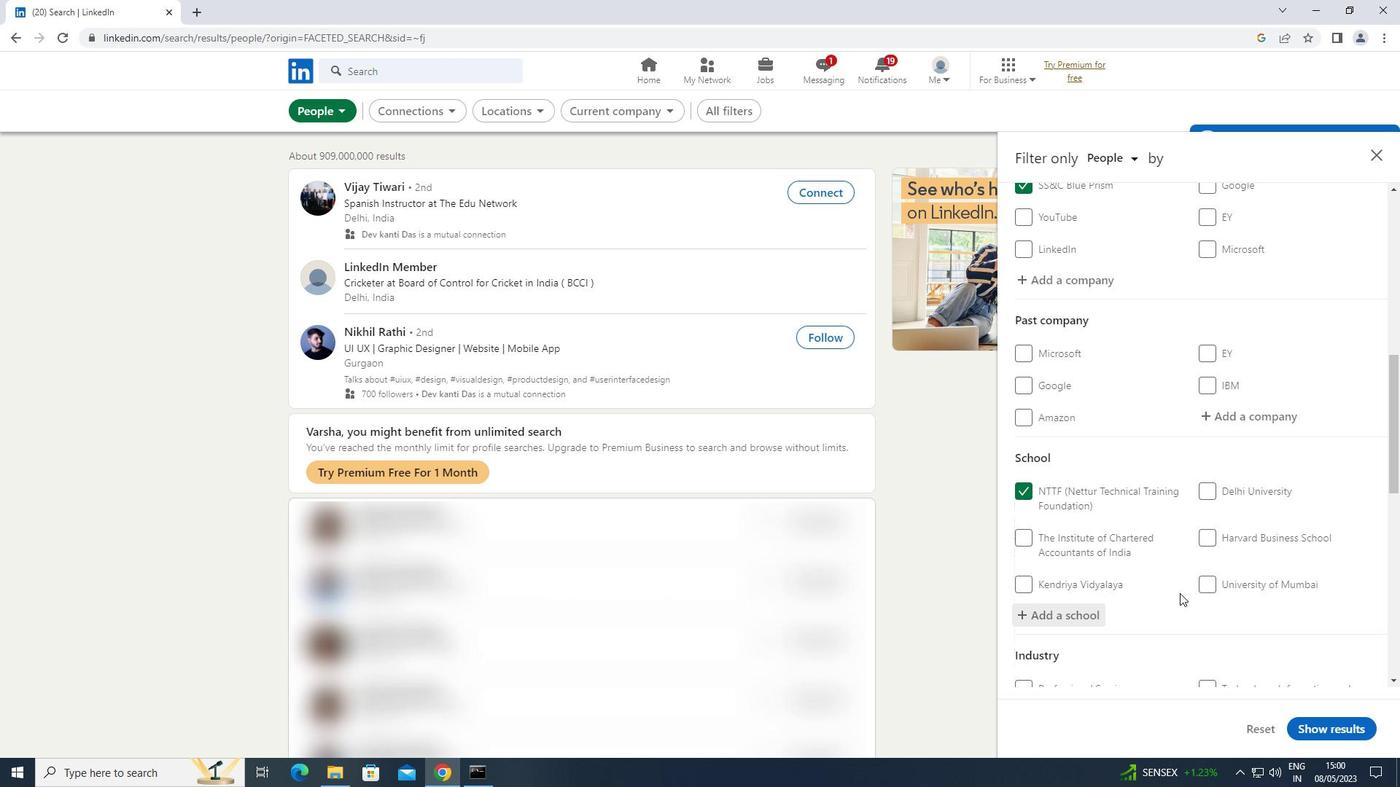 
Action: Mouse scrolled (1181, 591) with delta (0, 0)
Screenshot: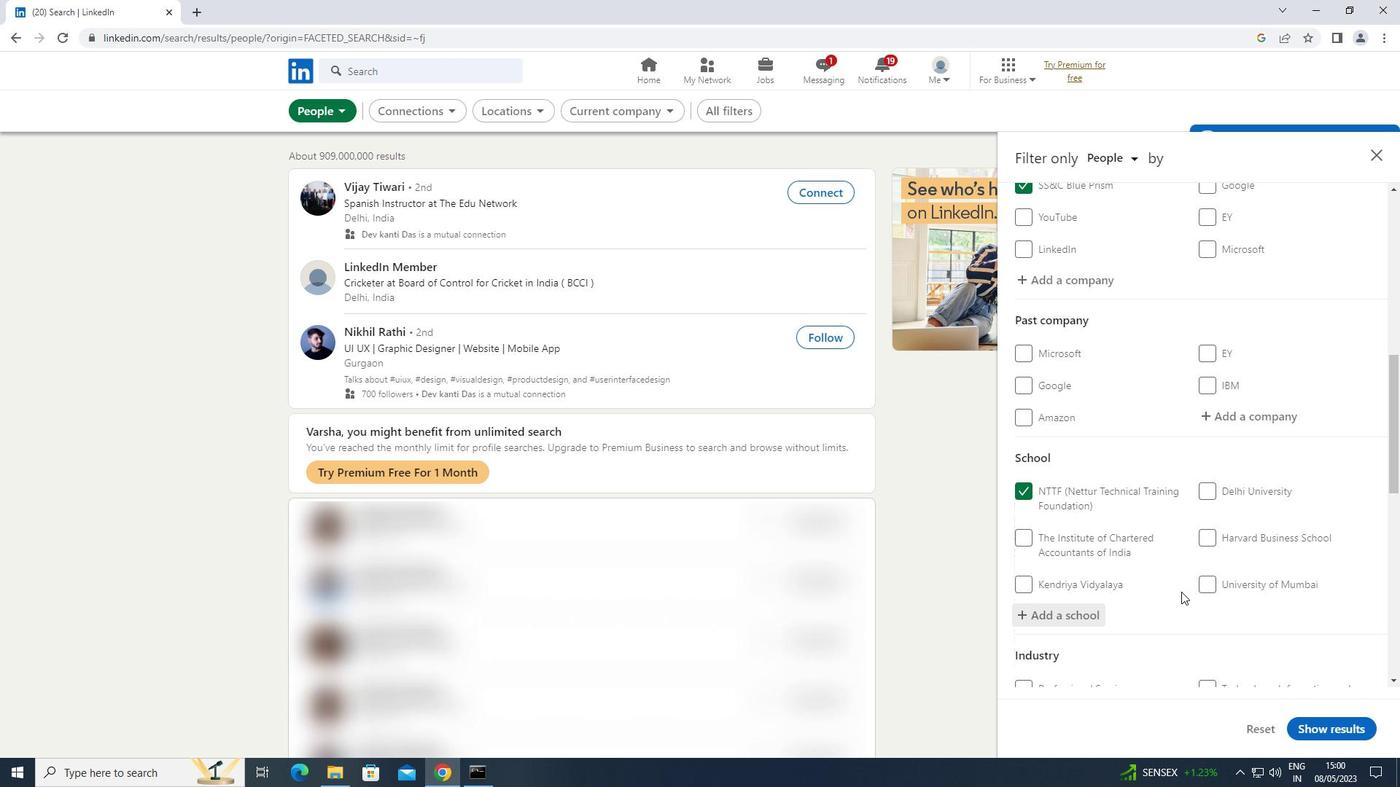 
Action: Mouse scrolled (1181, 591) with delta (0, 0)
Screenshot: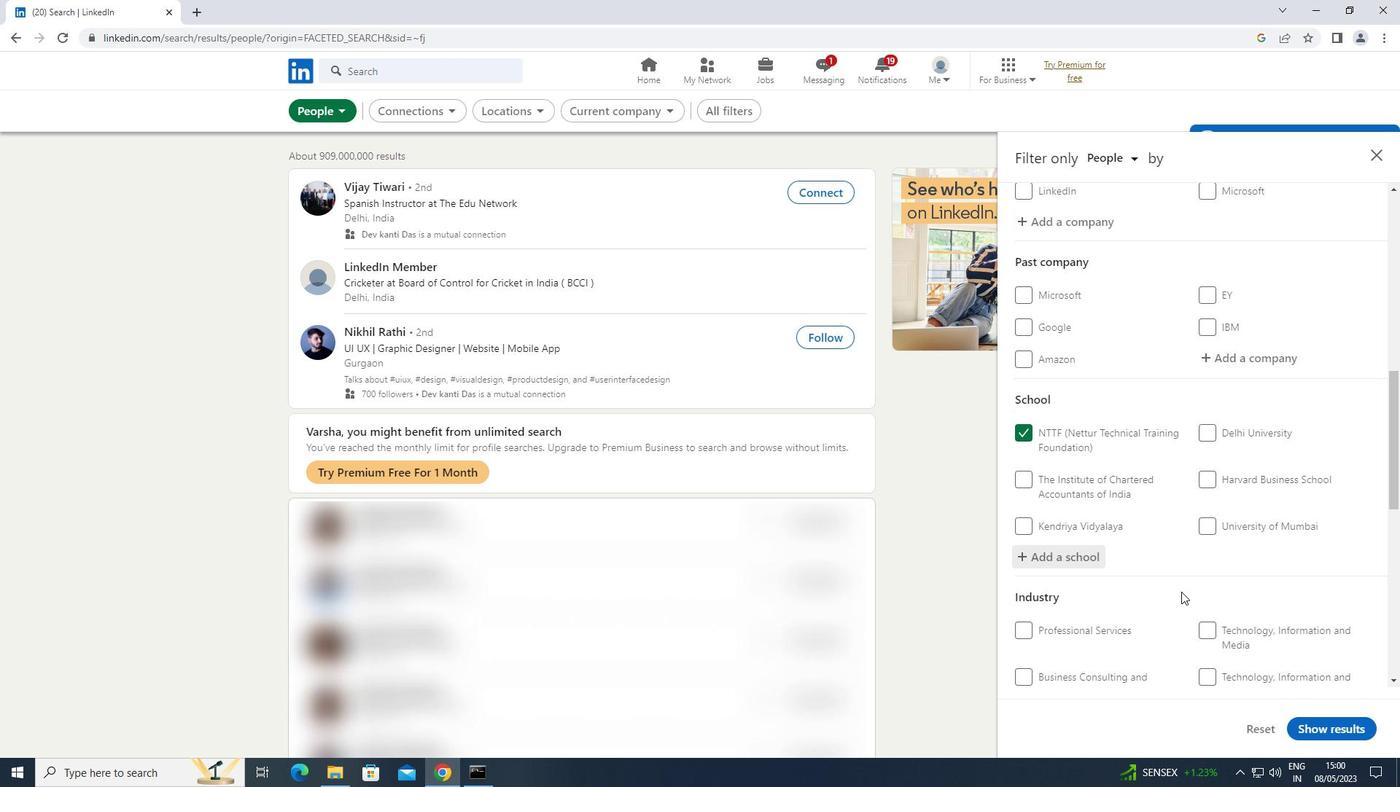 
Action: Mouse moved to (1182, 589)
Screenshot: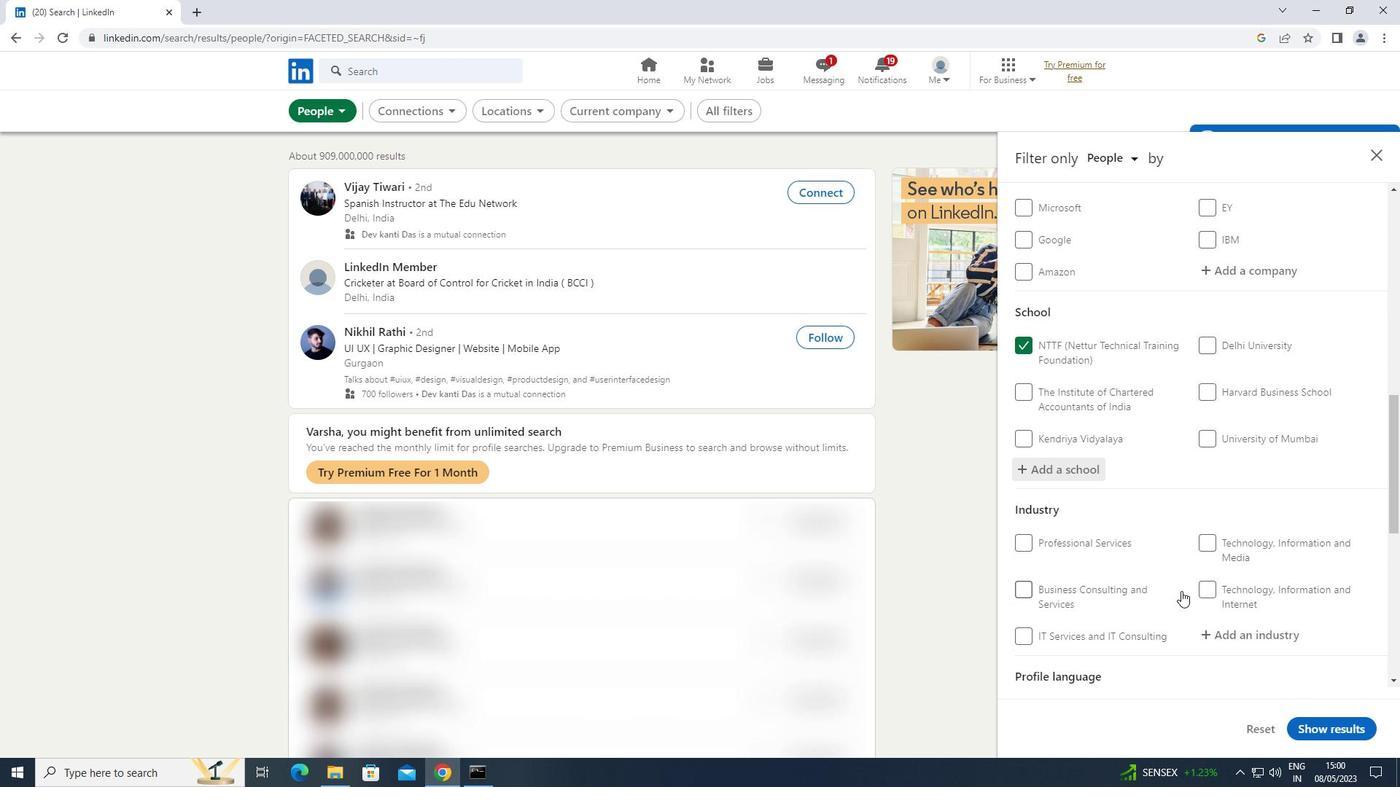 
Action: Mouse scrolled (1182, 588) with delta (0, 0)
Screenshot: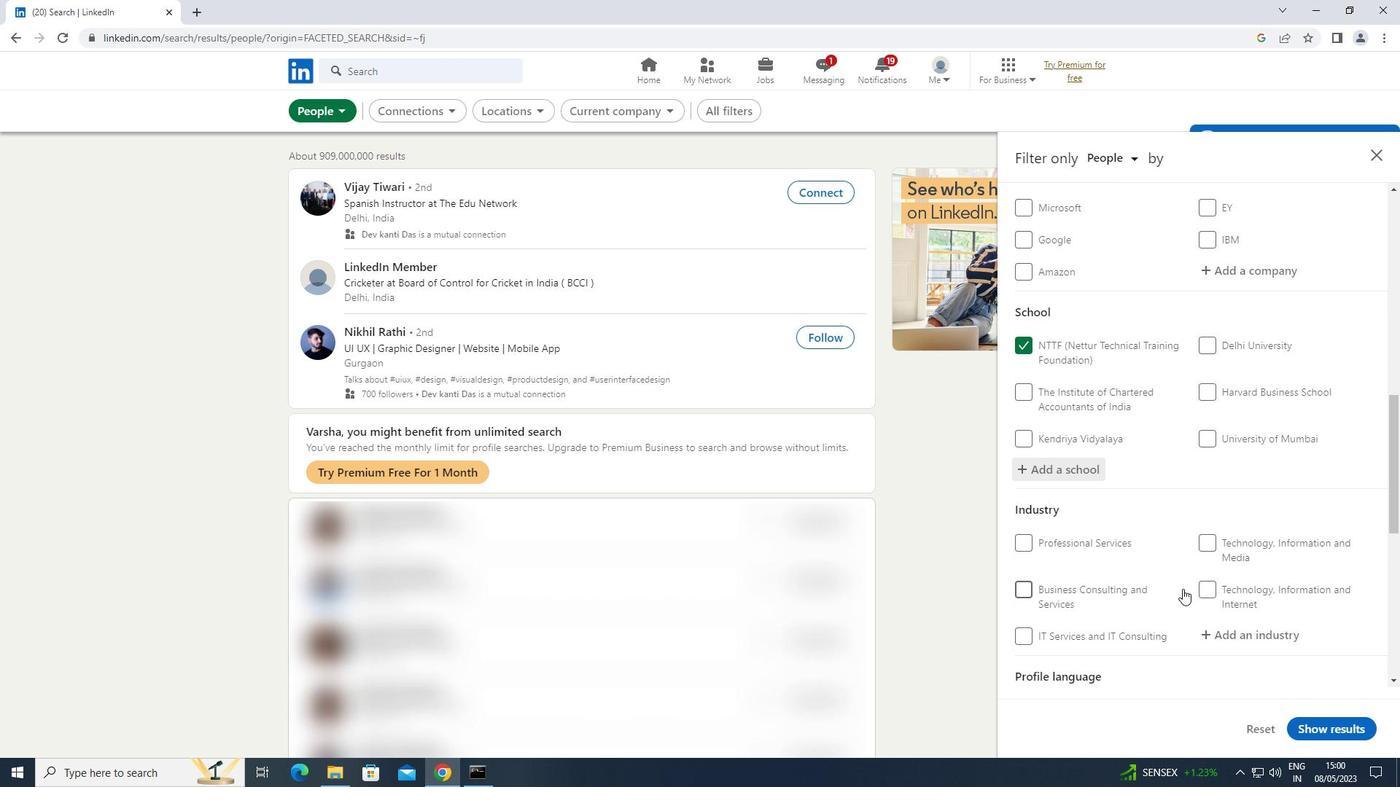 
Action: Mouse scrolled (1182, 588) with delta (0, 0)
Screenshot: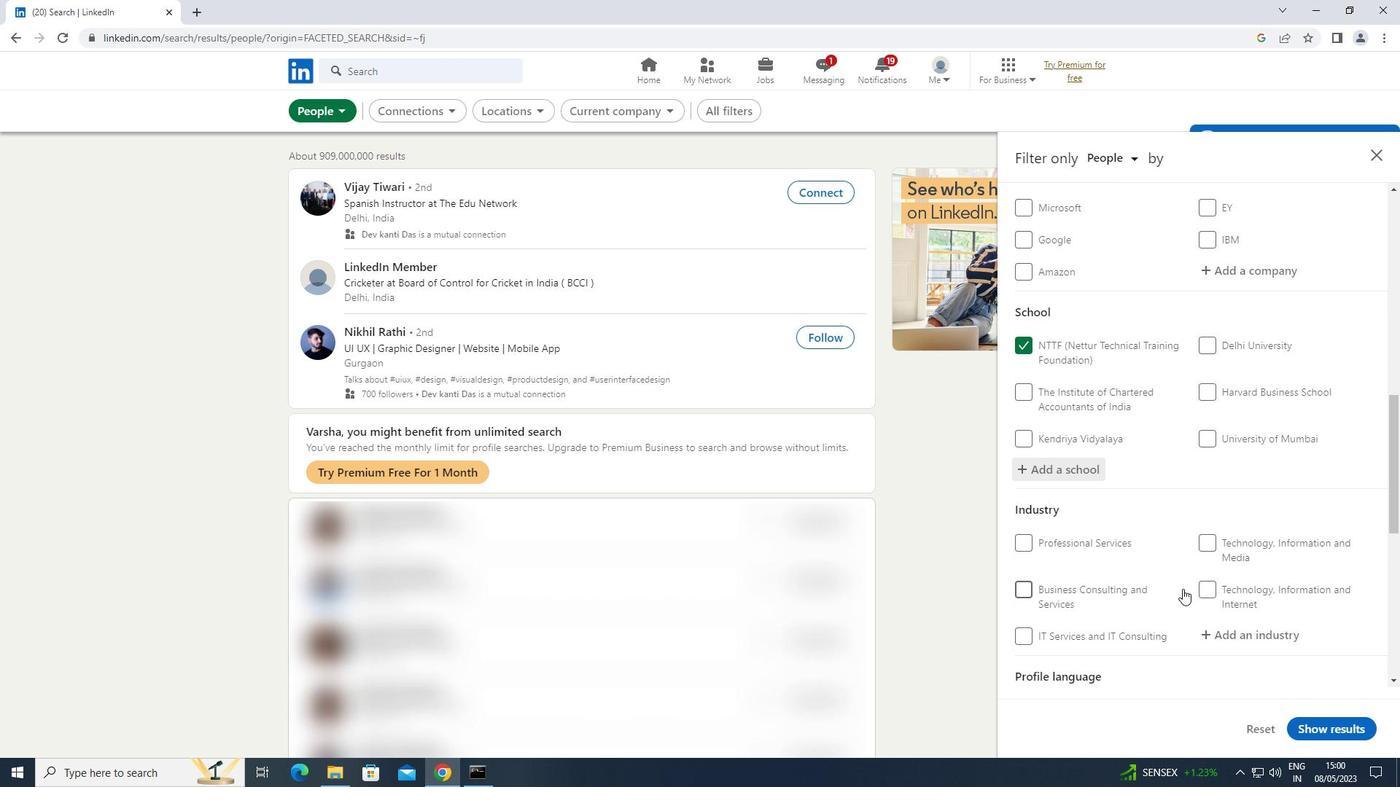 
Action: Mouse scrolled (1182, 588) with delta (0, 0)
Screenshot: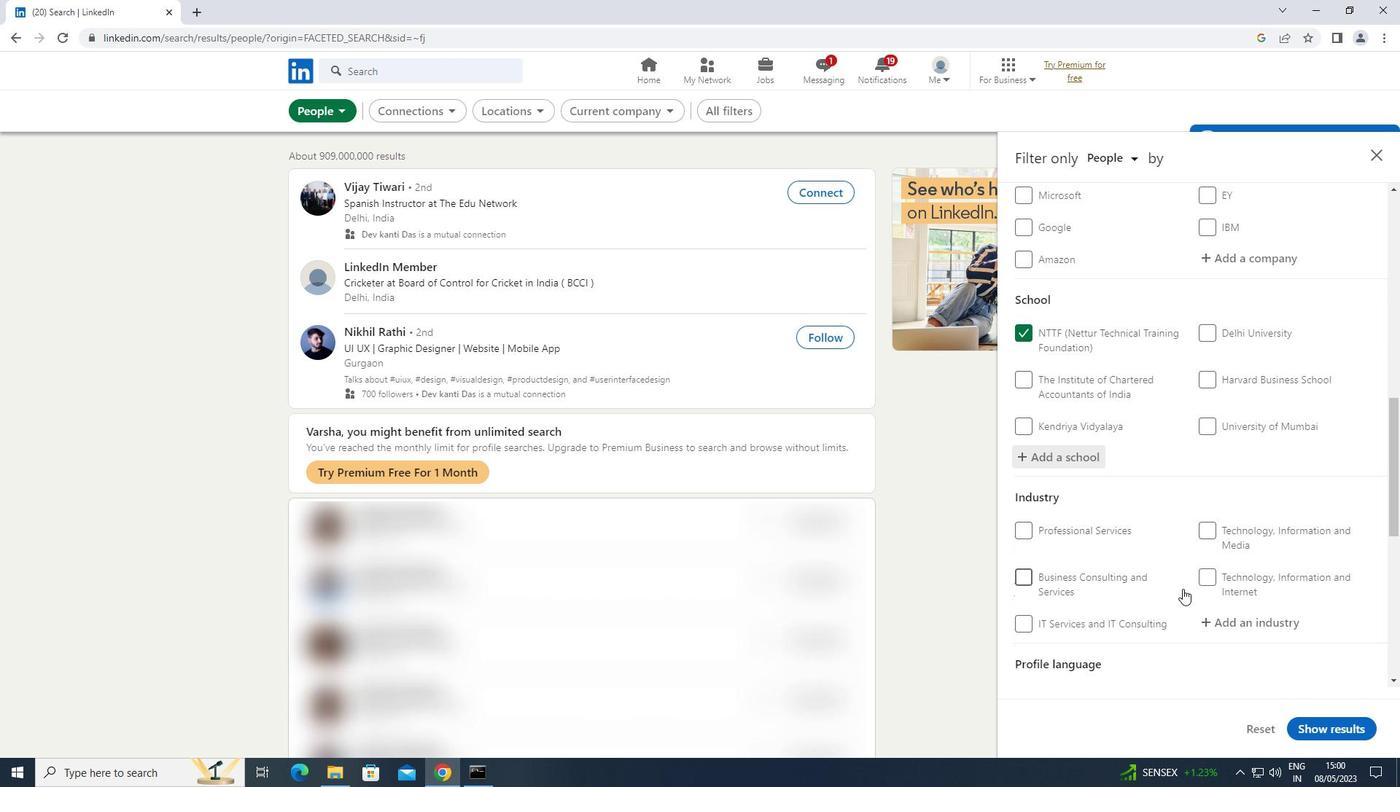 
Action: Mouse scrolled (1182, 588) with delta (0, 0)
Screenshot: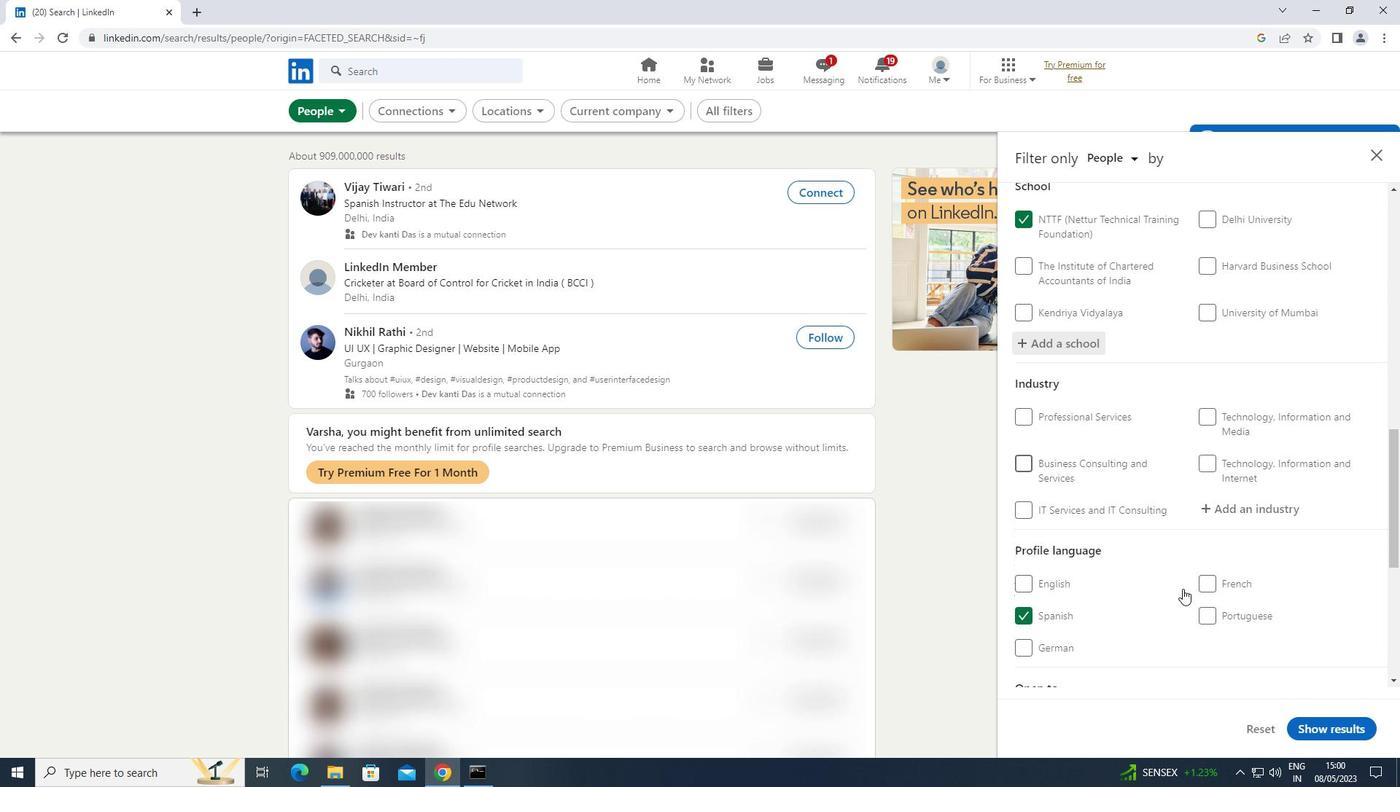 
Action: Mouse moved to (1190, 567)
Screenshot: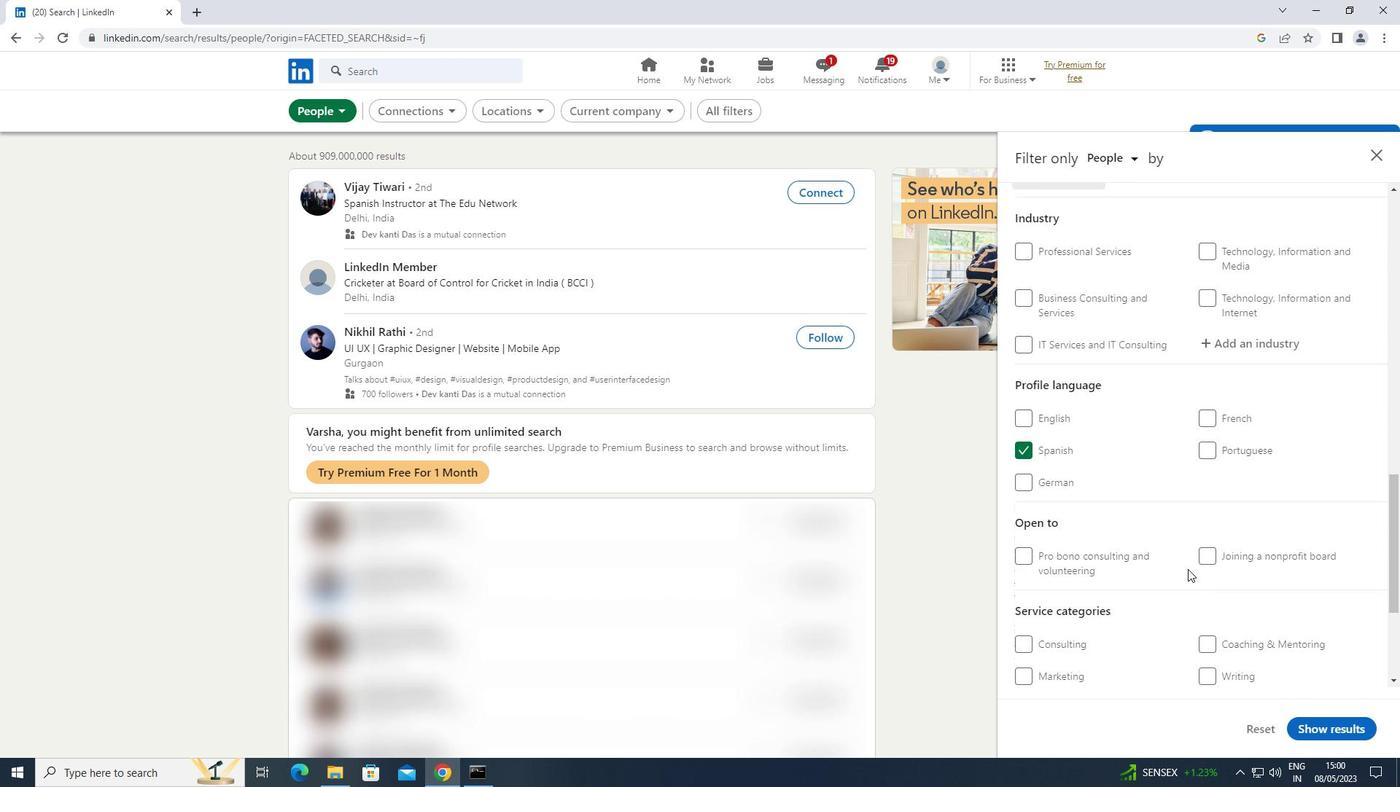 
Action: Mouse scrolled (1190, 568) with delta (0, 0)
Screenshot: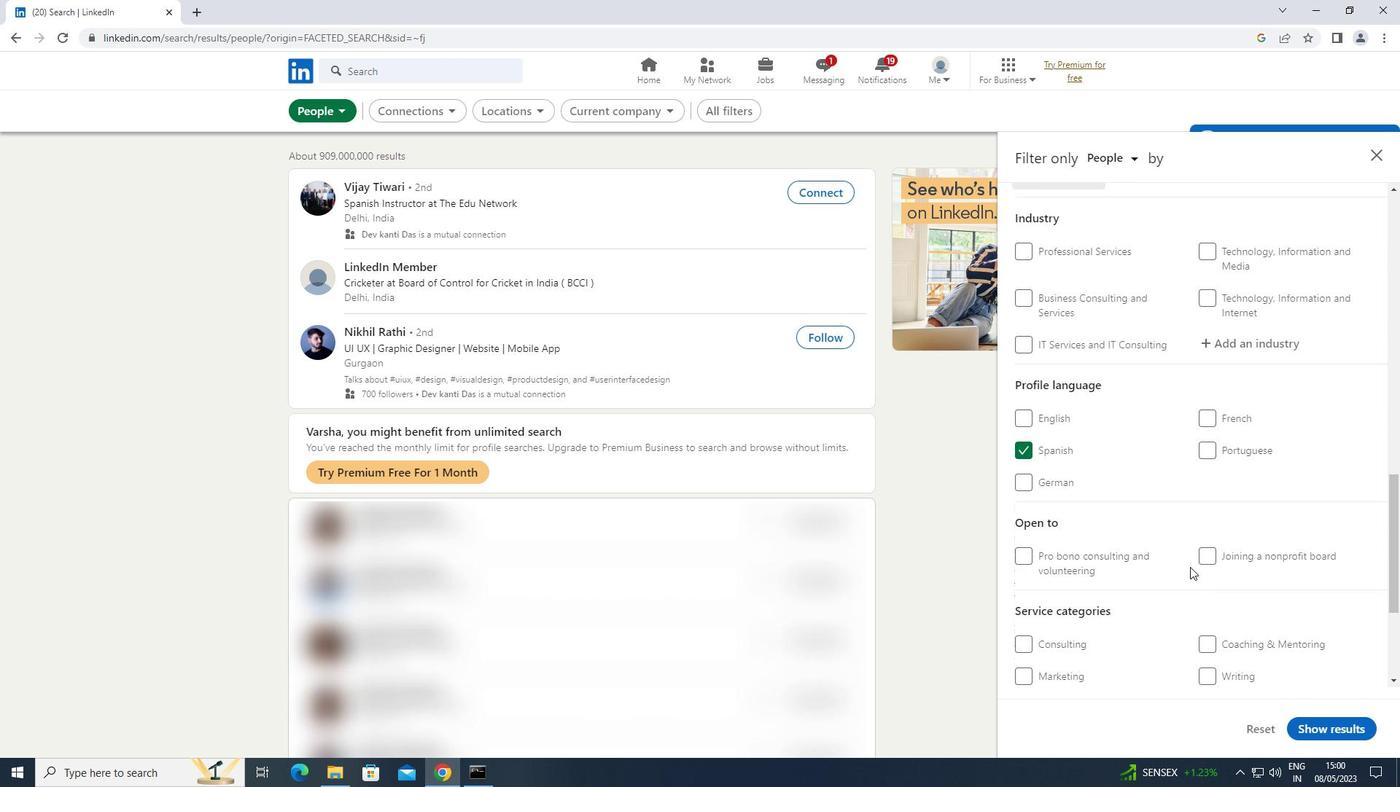
Action: Mouse moved to (1258, 414)
Screenshot: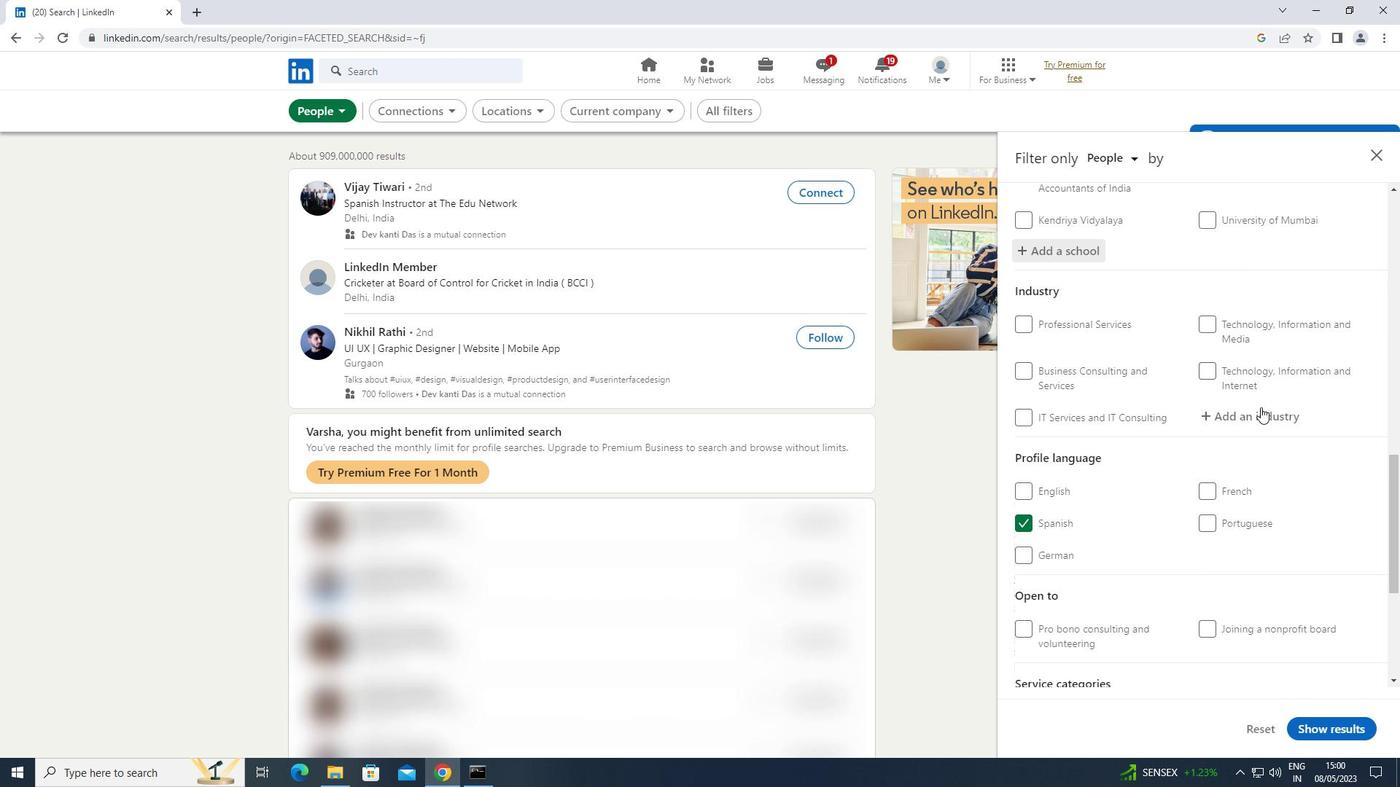 
Action: Mouse pressed left at (1258, 414)
Screenshot: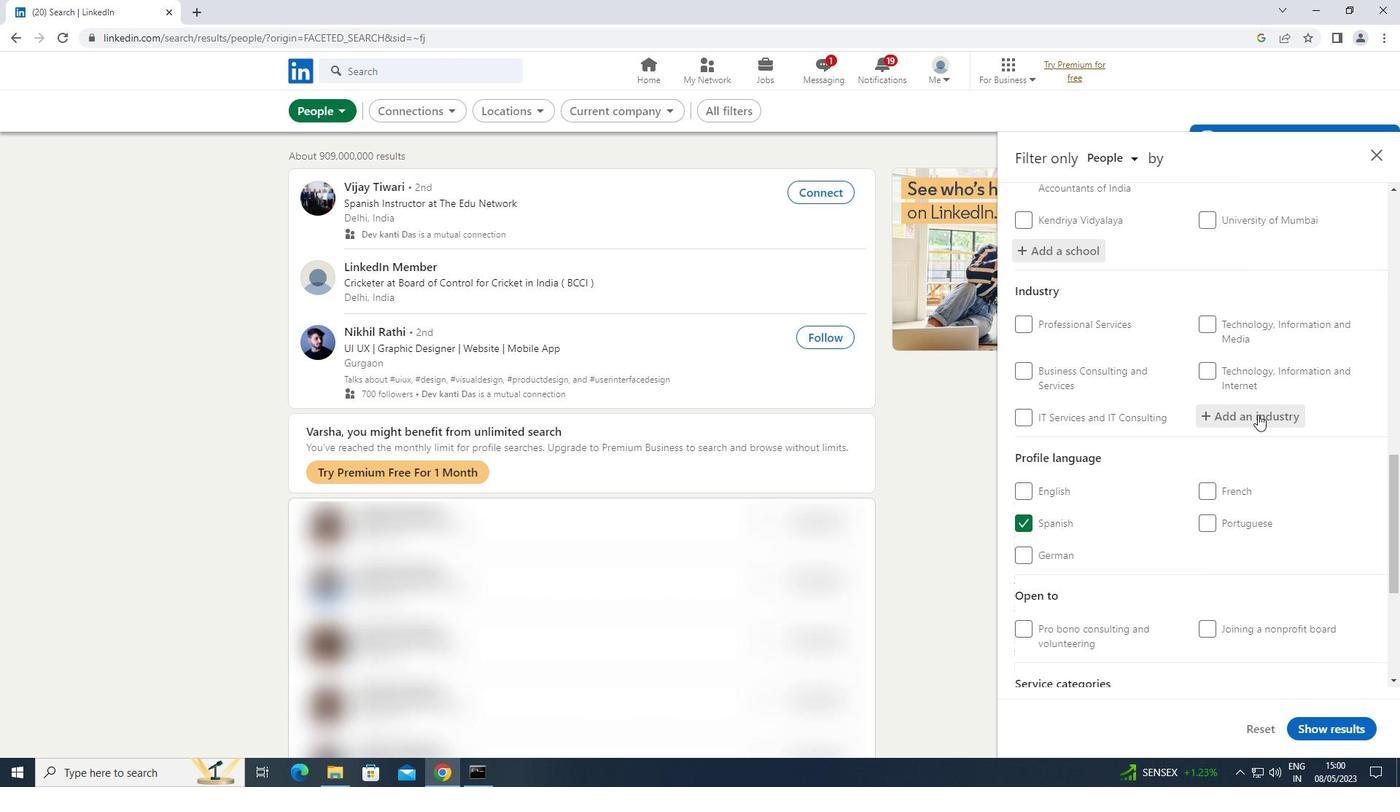 
Action: Key pressed <Key.shift>RETAIL<Key.space><Key.shift>PHARMACIES
Screenshot: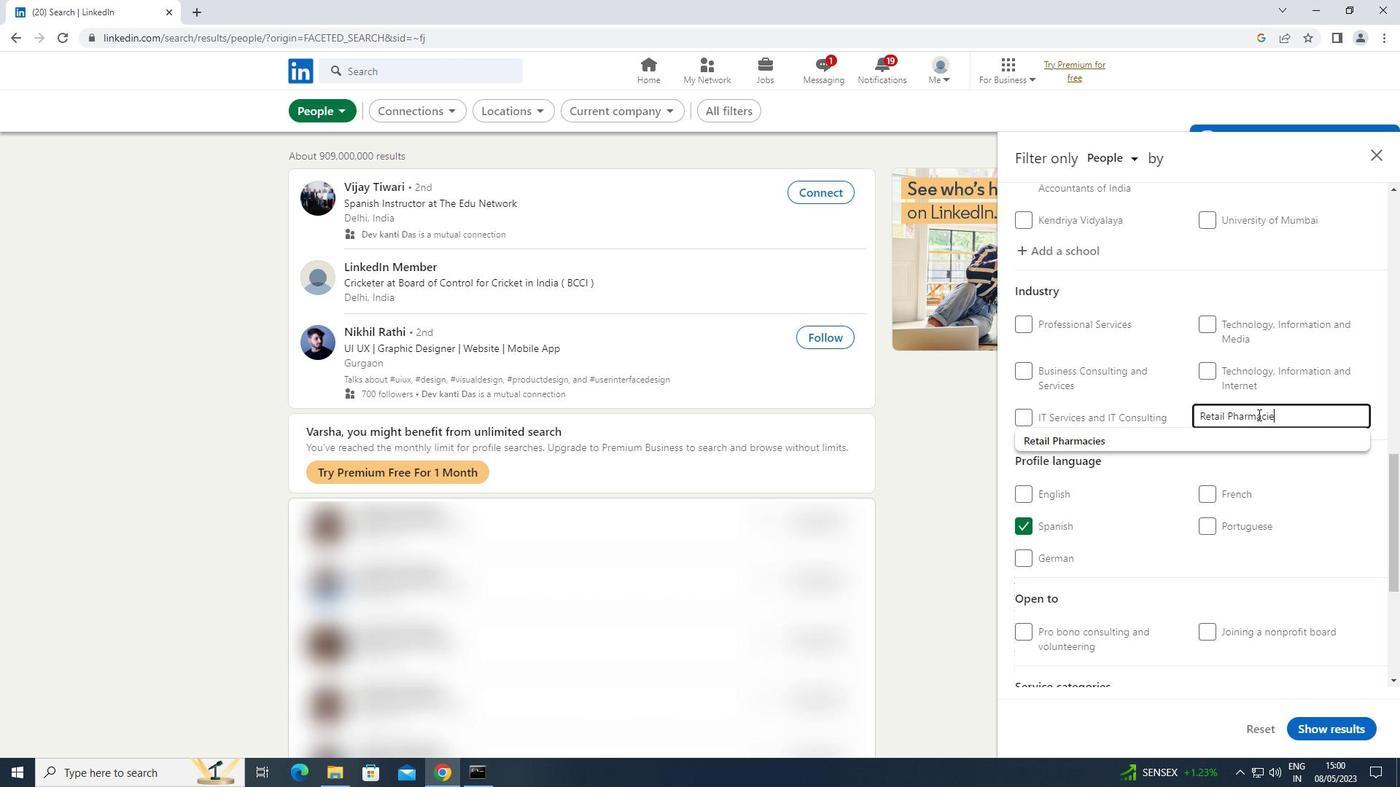 
Action: Mouse moved to (1163, 443)
Screenshot: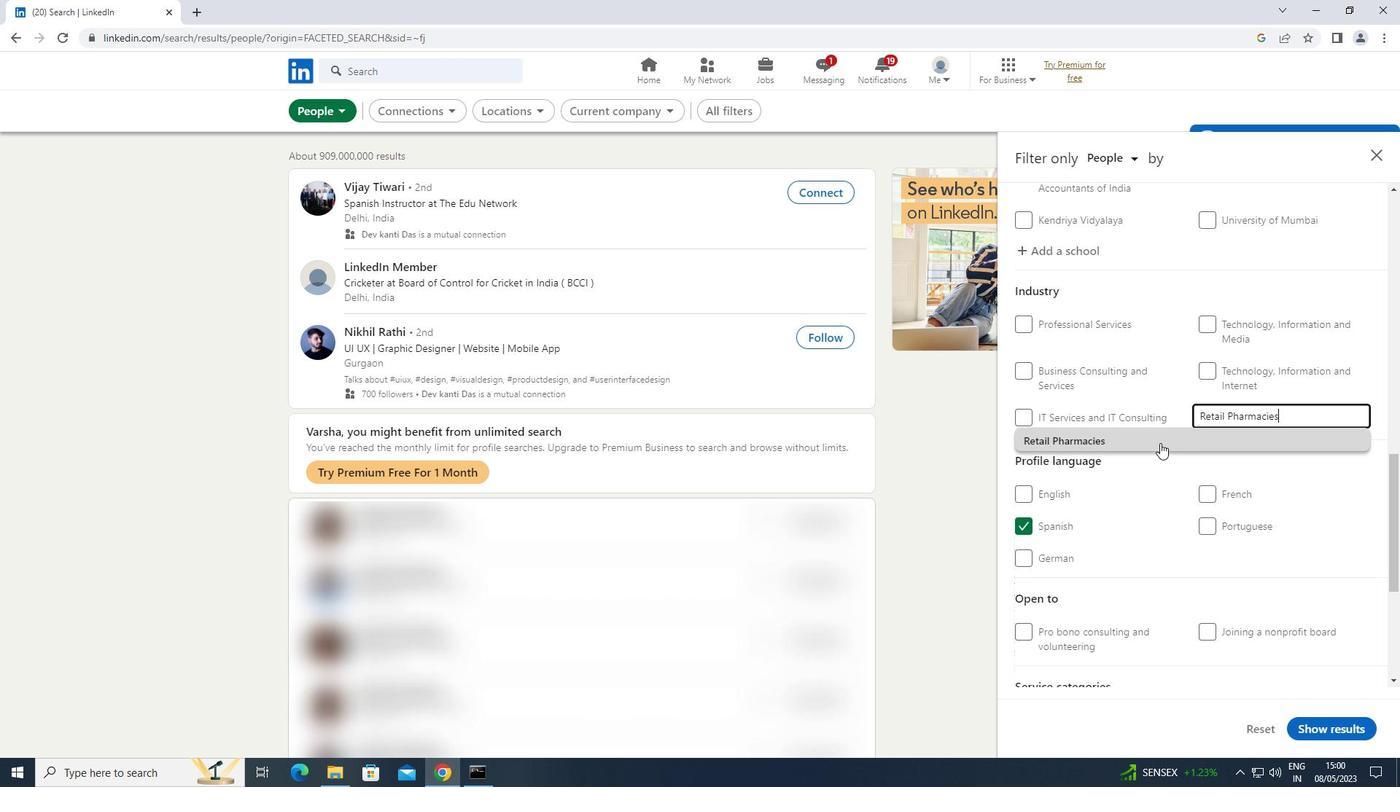 
Action: Mouse pressed left at (1163, 443)
Screenshot: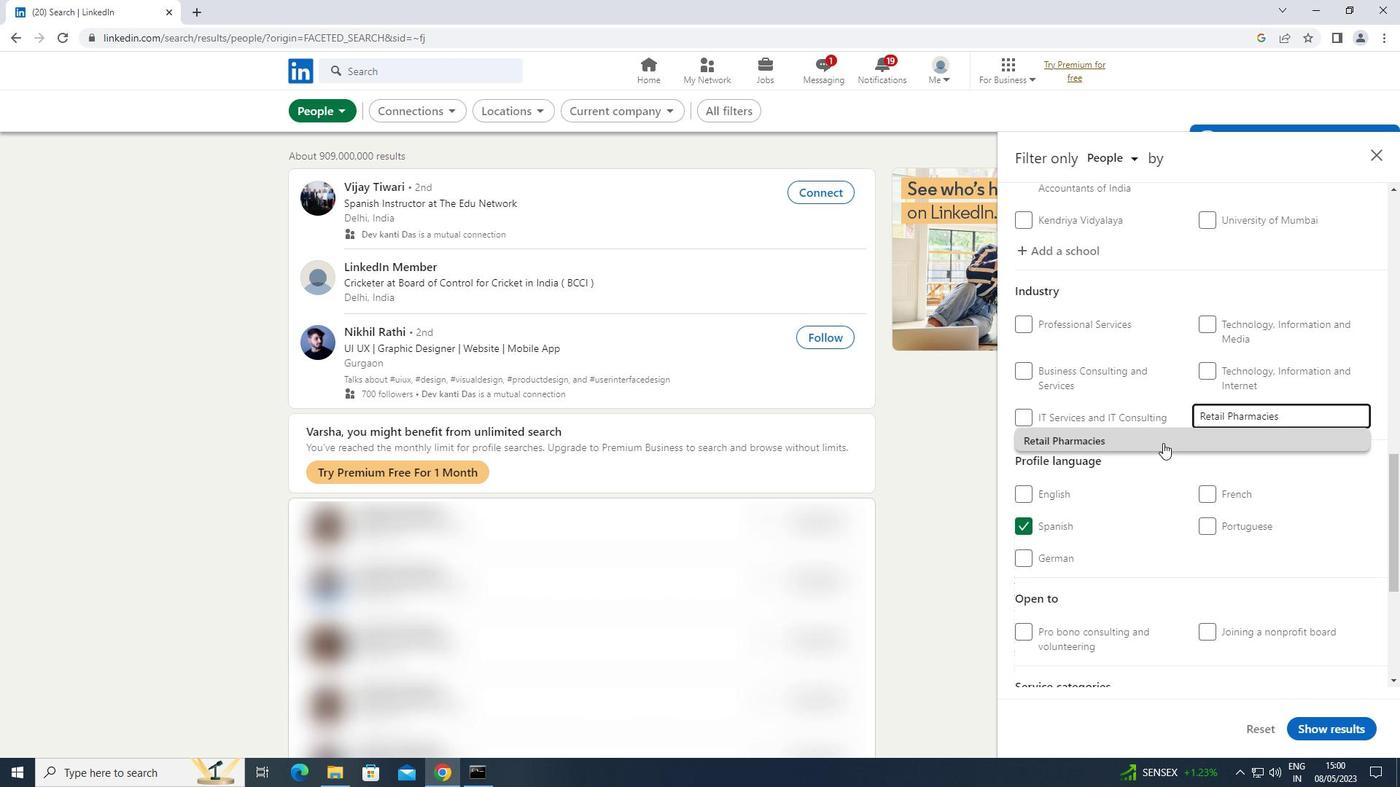 
Action: Mouse moved to (1165, 442)
Screenshot: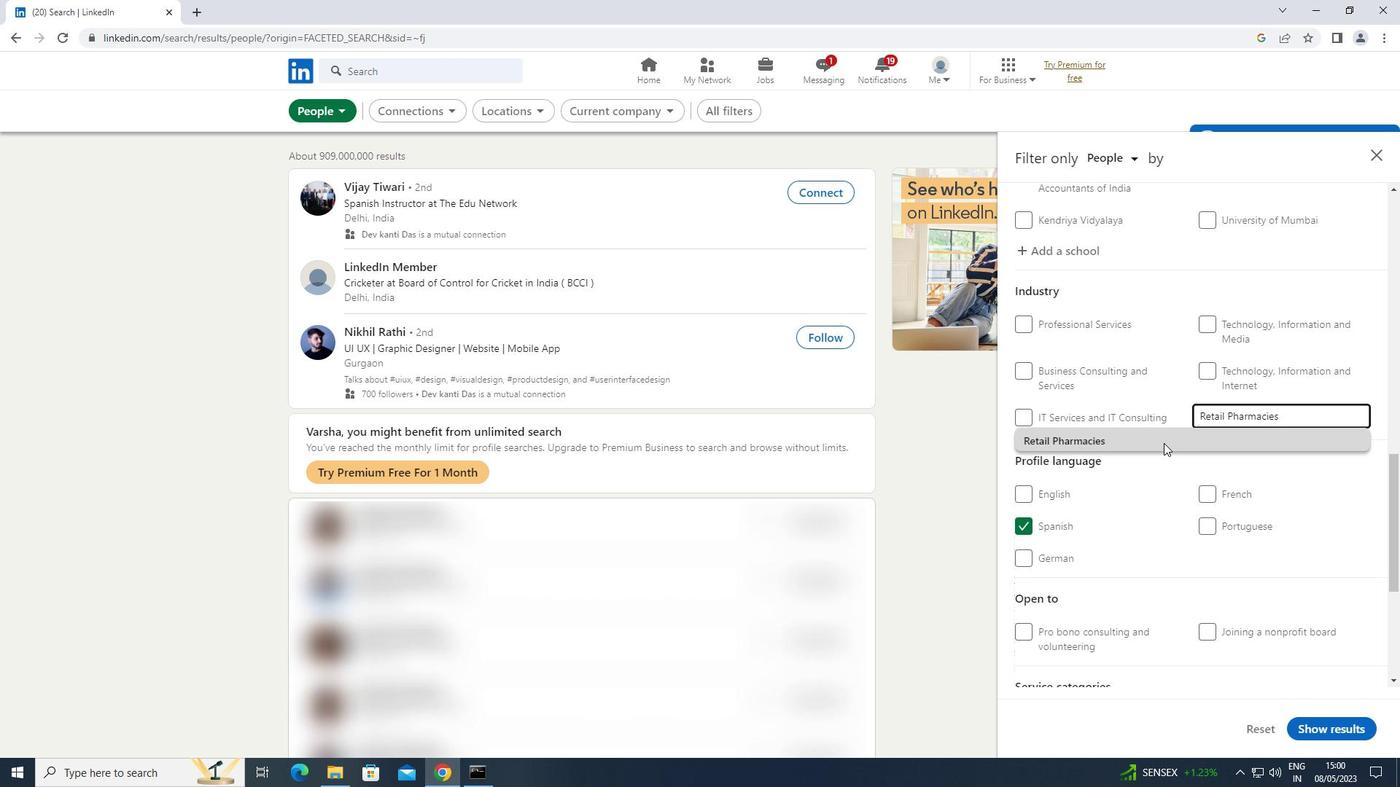 
Action: Mouse scrolled (1165, 441) with delta (0, 0)
Screenshot: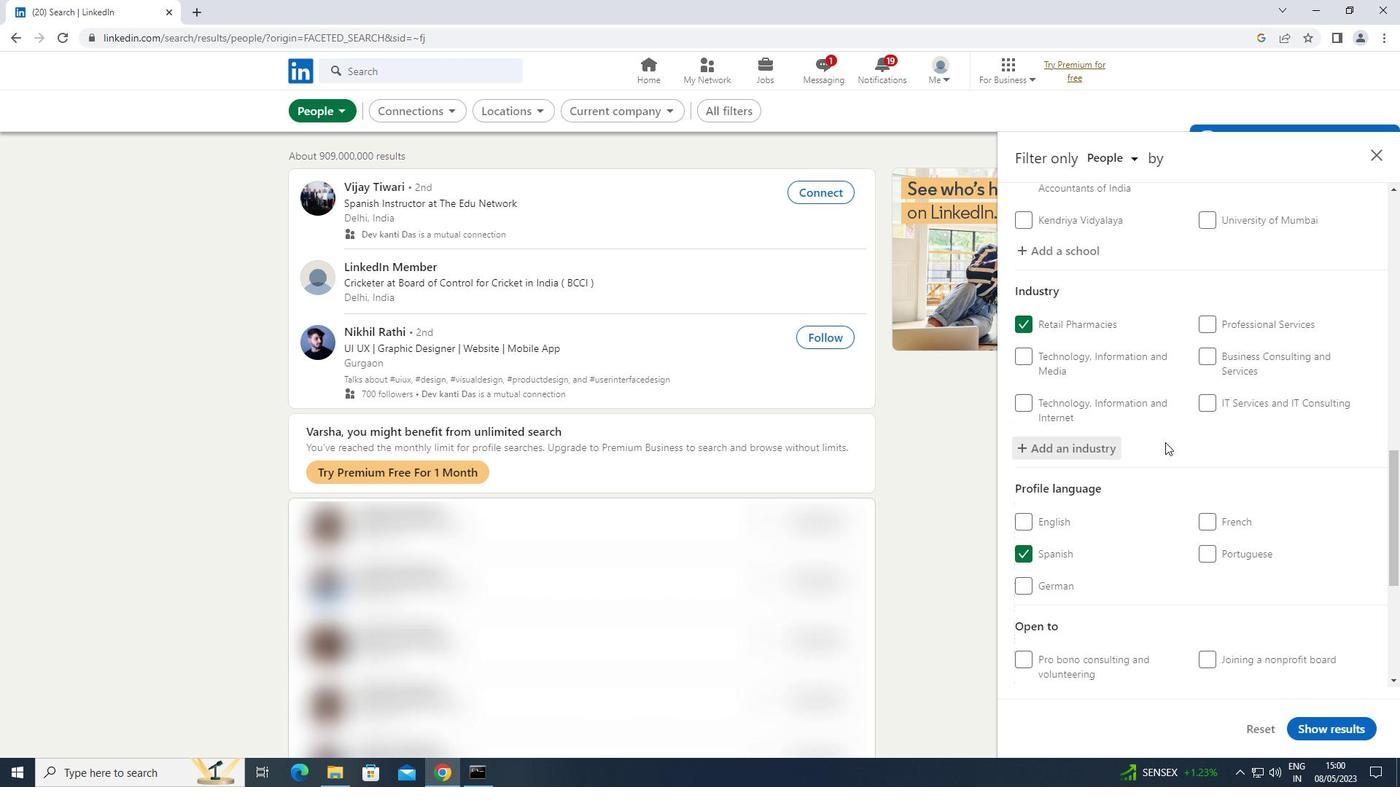 
Action: Mouse scrolled (1165, 441) with delta (0, 0)
Screenshot: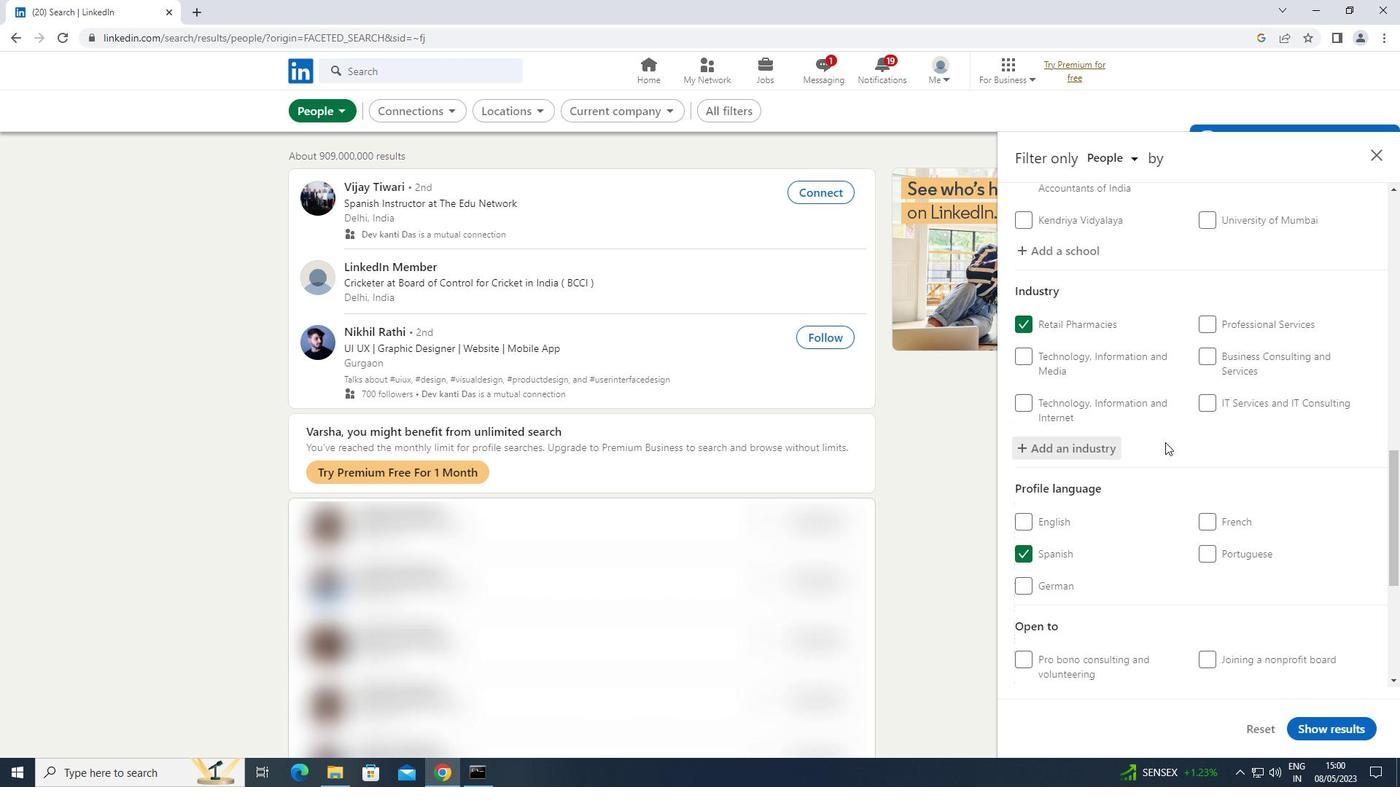 
Action: Mouse scrolled (1165, 441) with delta (0, 0)
Screenshot: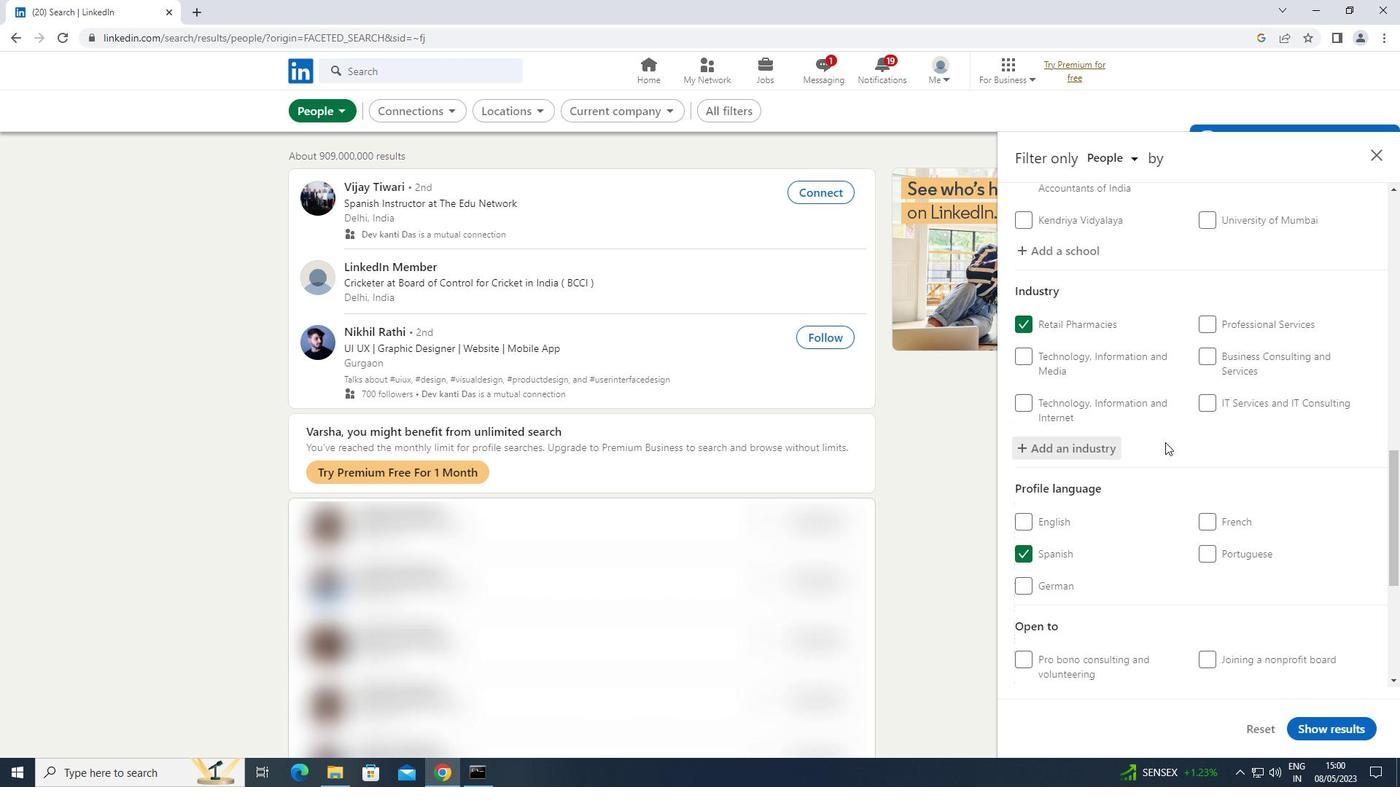 
Action: Mouse moved to (1165, 442)
Screenshot: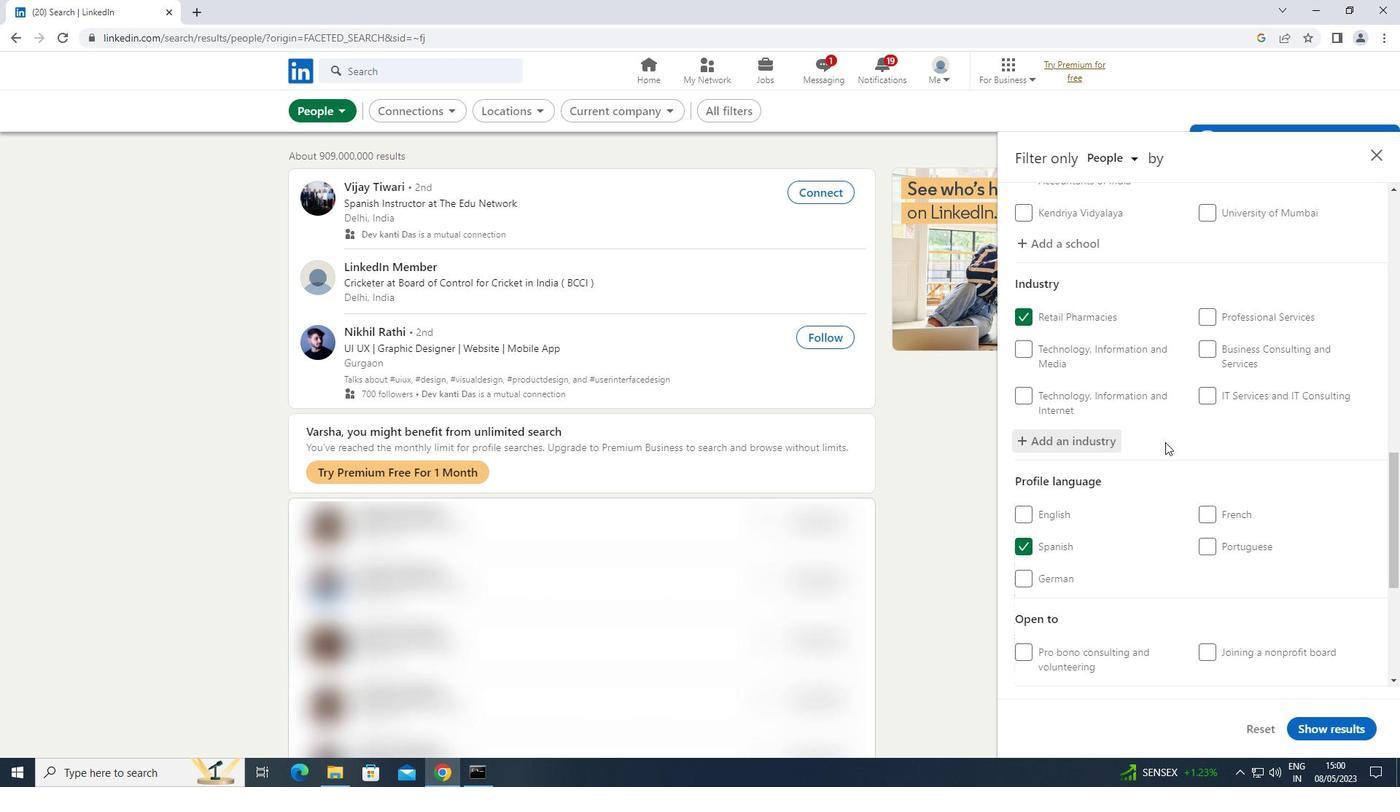 
Action: Mouse scrolled (1165, 441) with delta (0, 0)
Screenshot: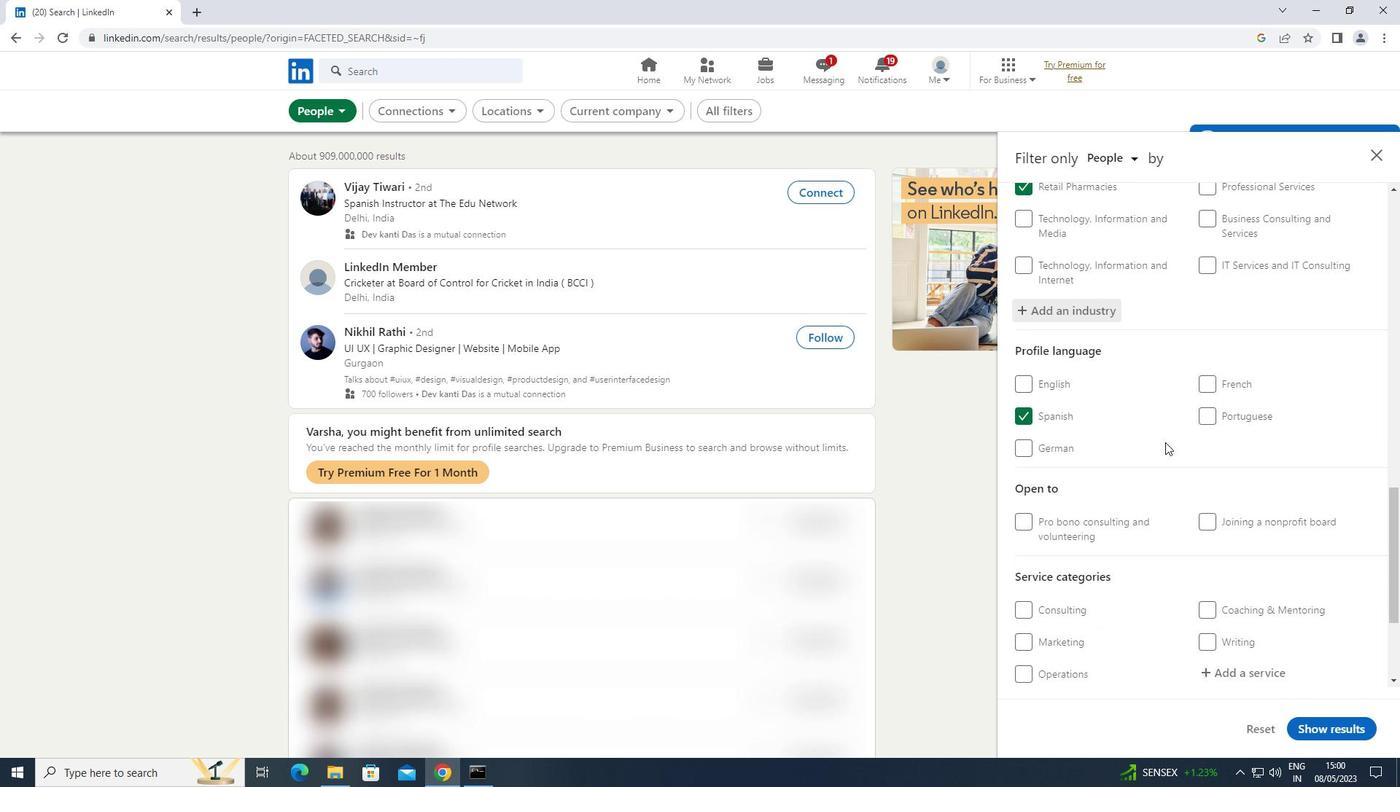
Action: Mouse moved to (1256, 517)
Screenshot: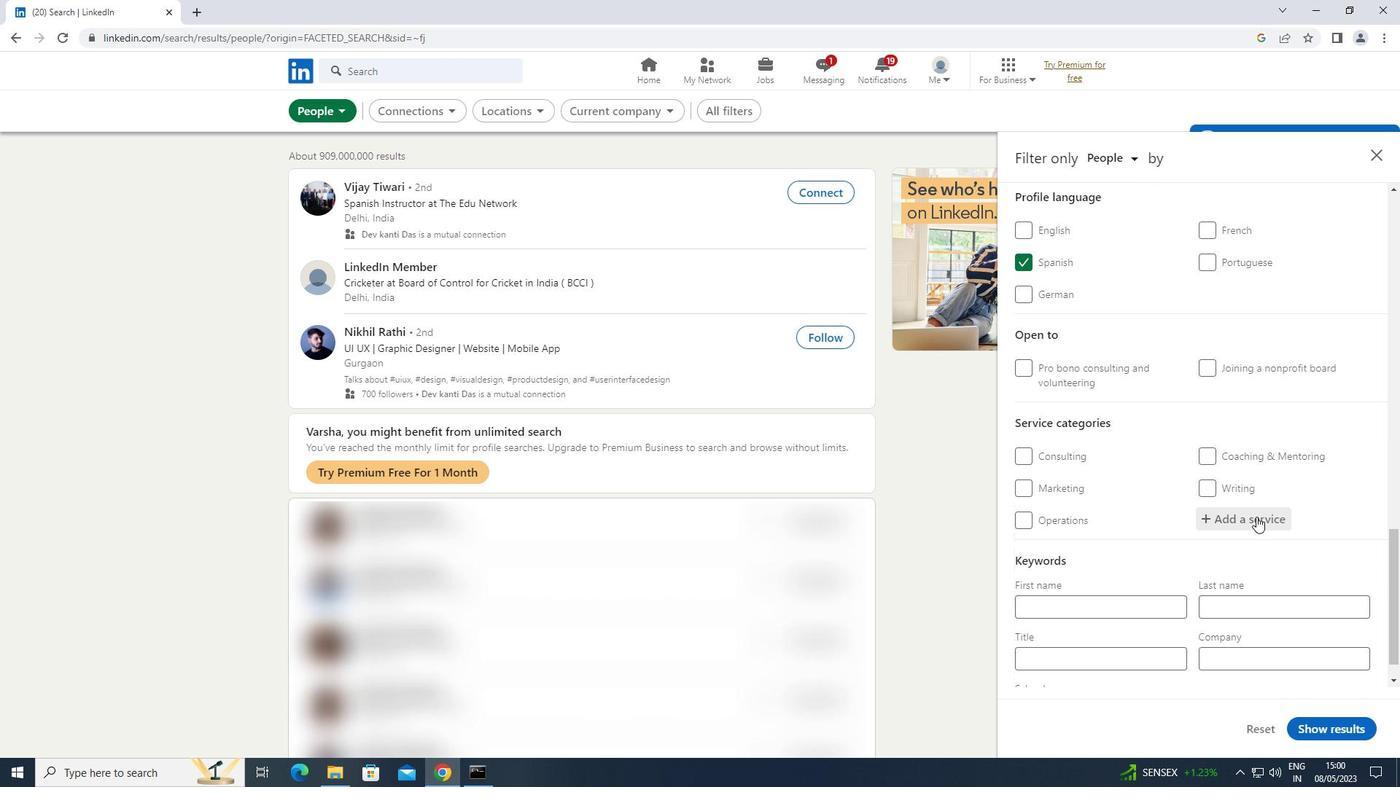 
Action: Mouse pressed left at (1256, 517)
Screenshot: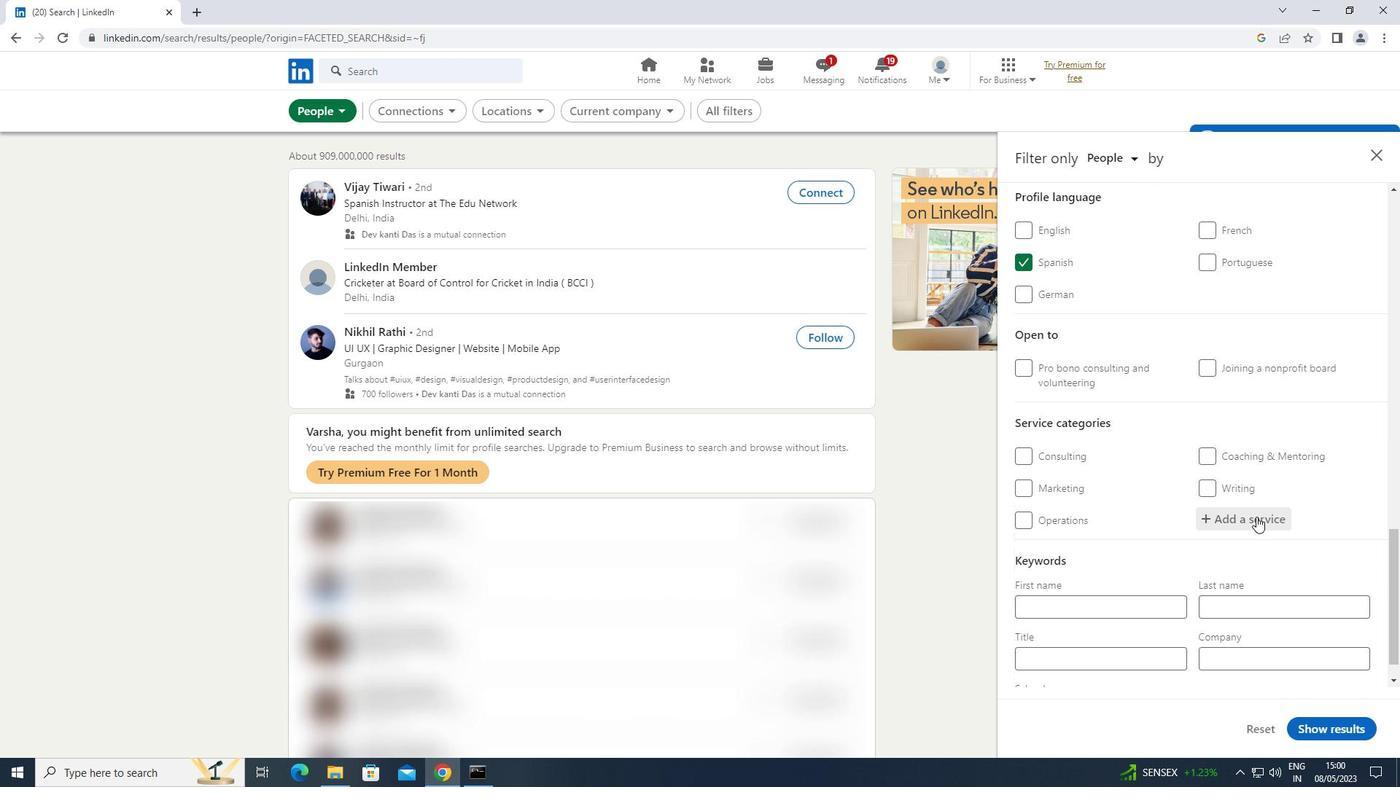 
Action: Key pressed <Key.shift>GHOSTWRI
Screenshot: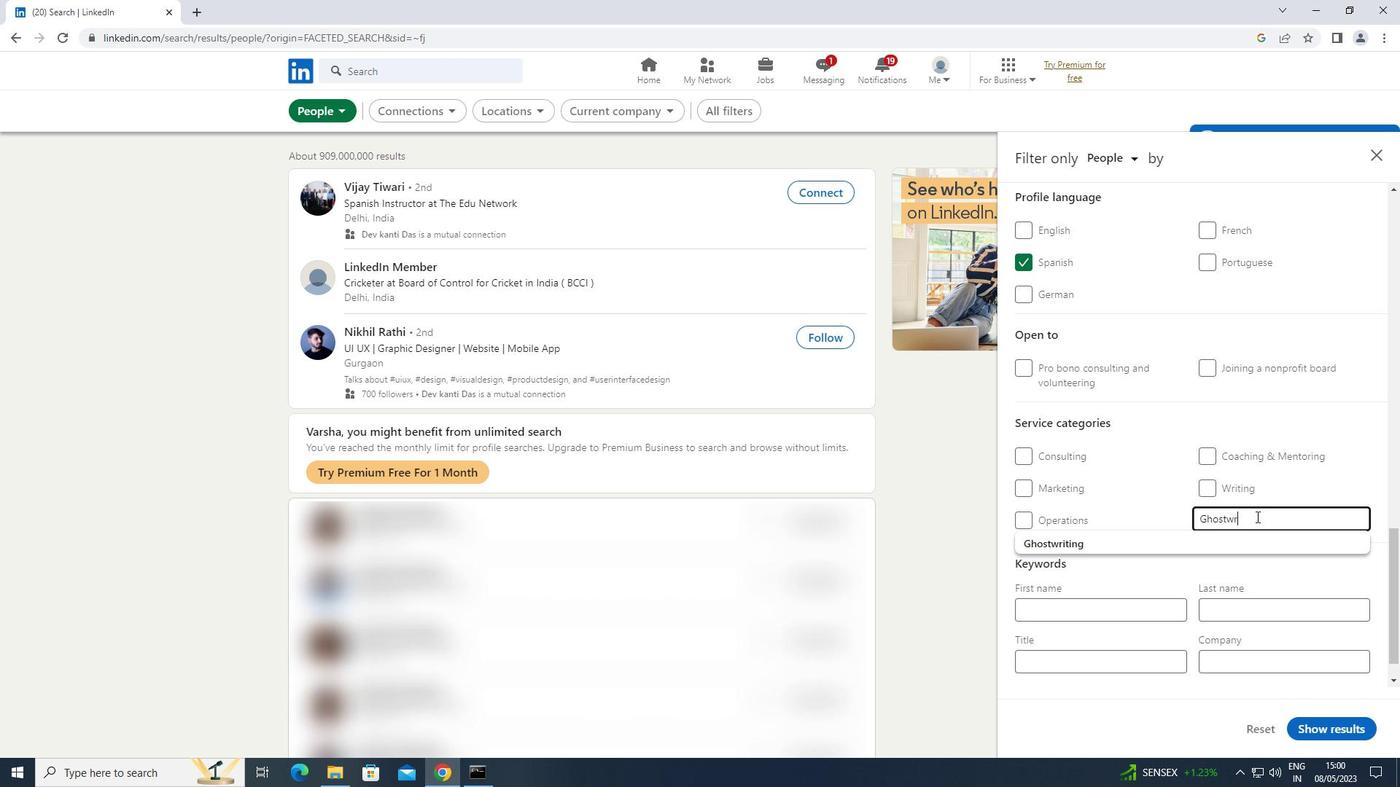 
Action: Mouse moved to (1037, 538)
Screenshot: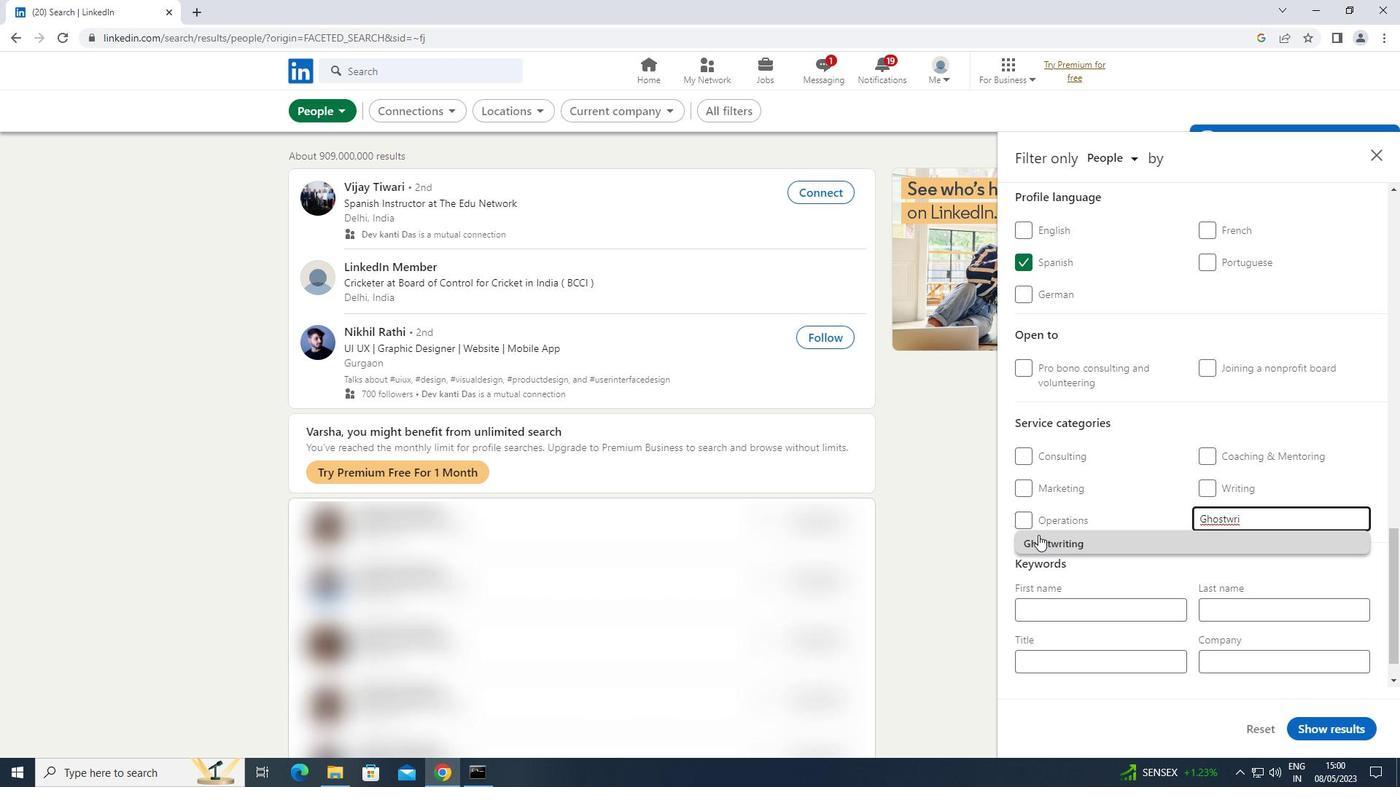 
Action: Mouse pressed left at (1037, 538)
Screenshot: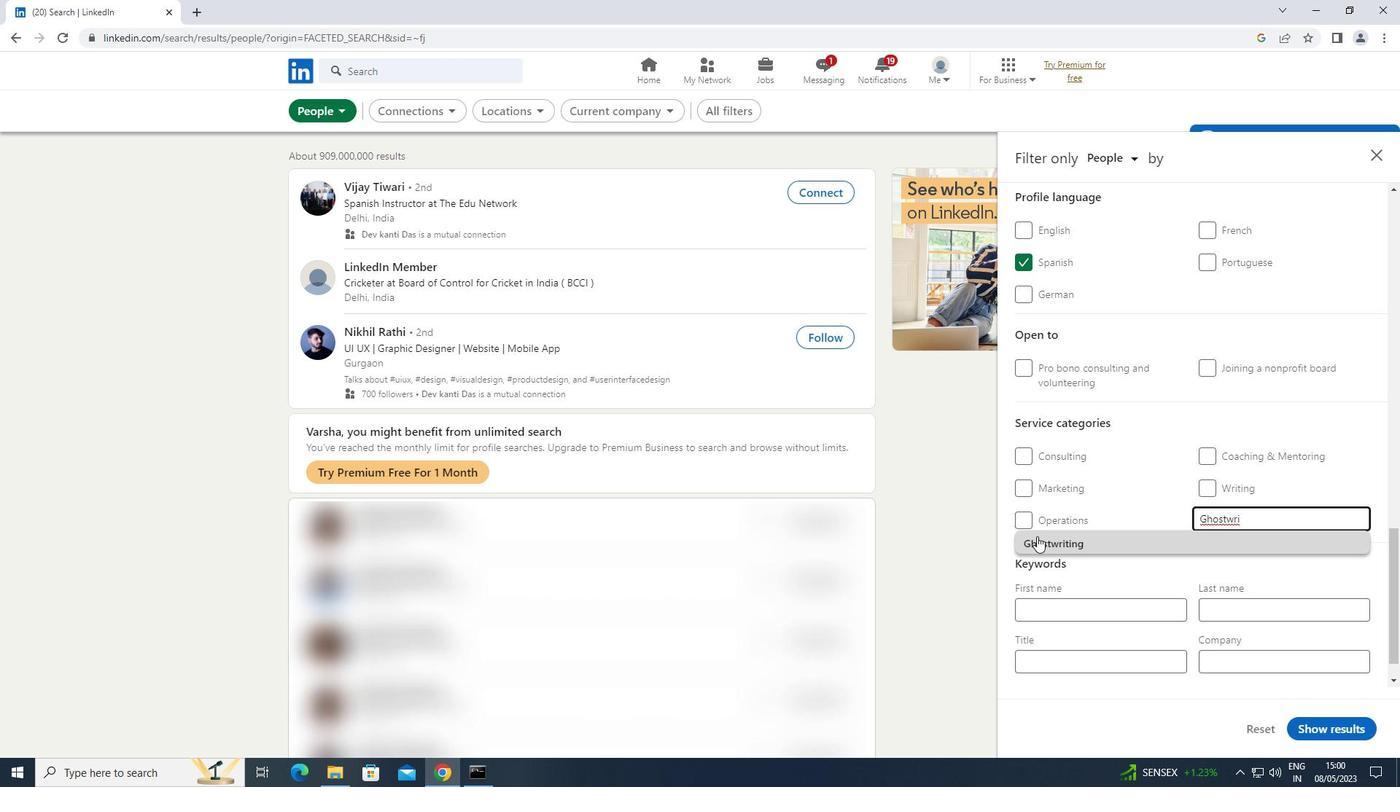 
Action: Mouse scrolled (1037, 537) with delta (0, 0)
Screenshot: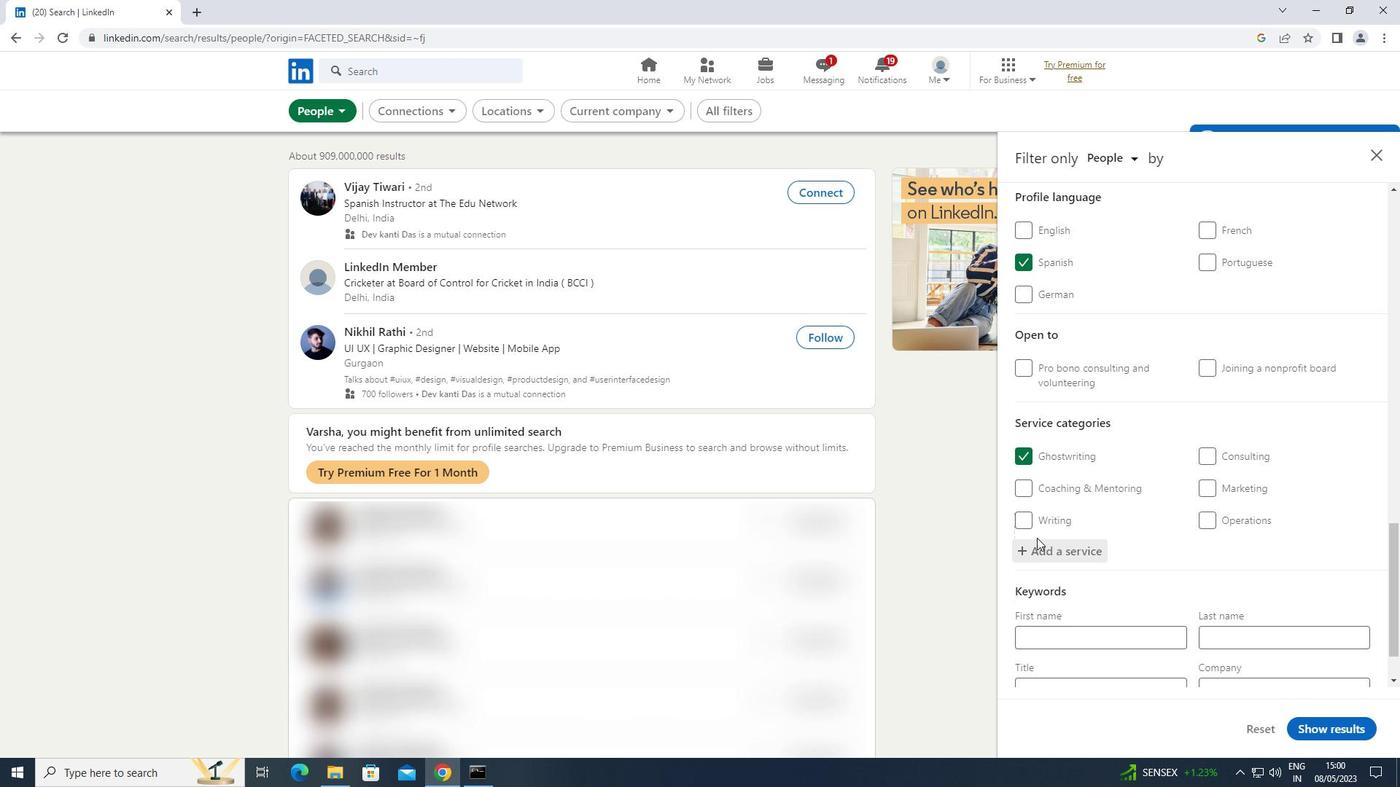 
Action: Mouse scrolled (1037, 537) with delta (0, 0)
Screenshot: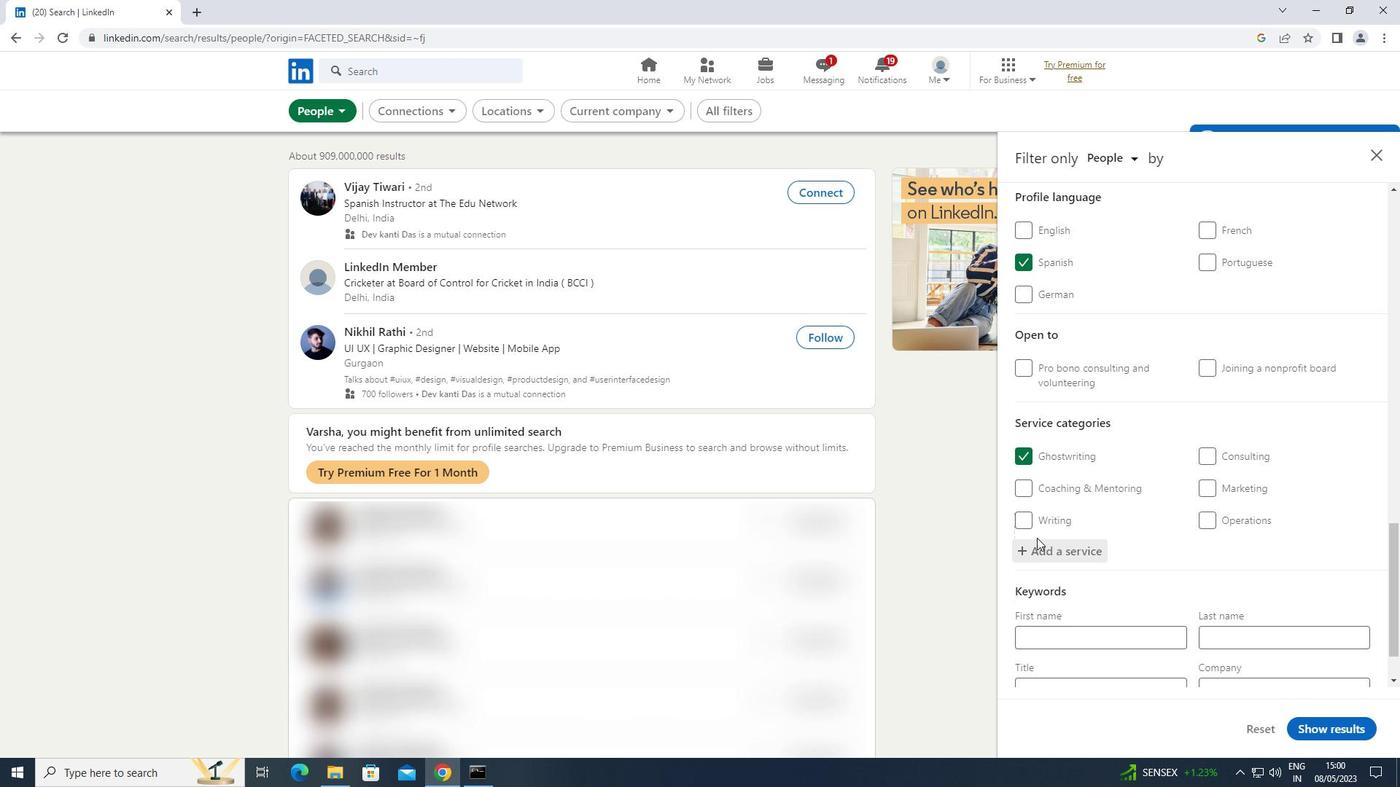 
Action: Mouse scrolled (1037, 537) with delta (0, 0)
Screenshot: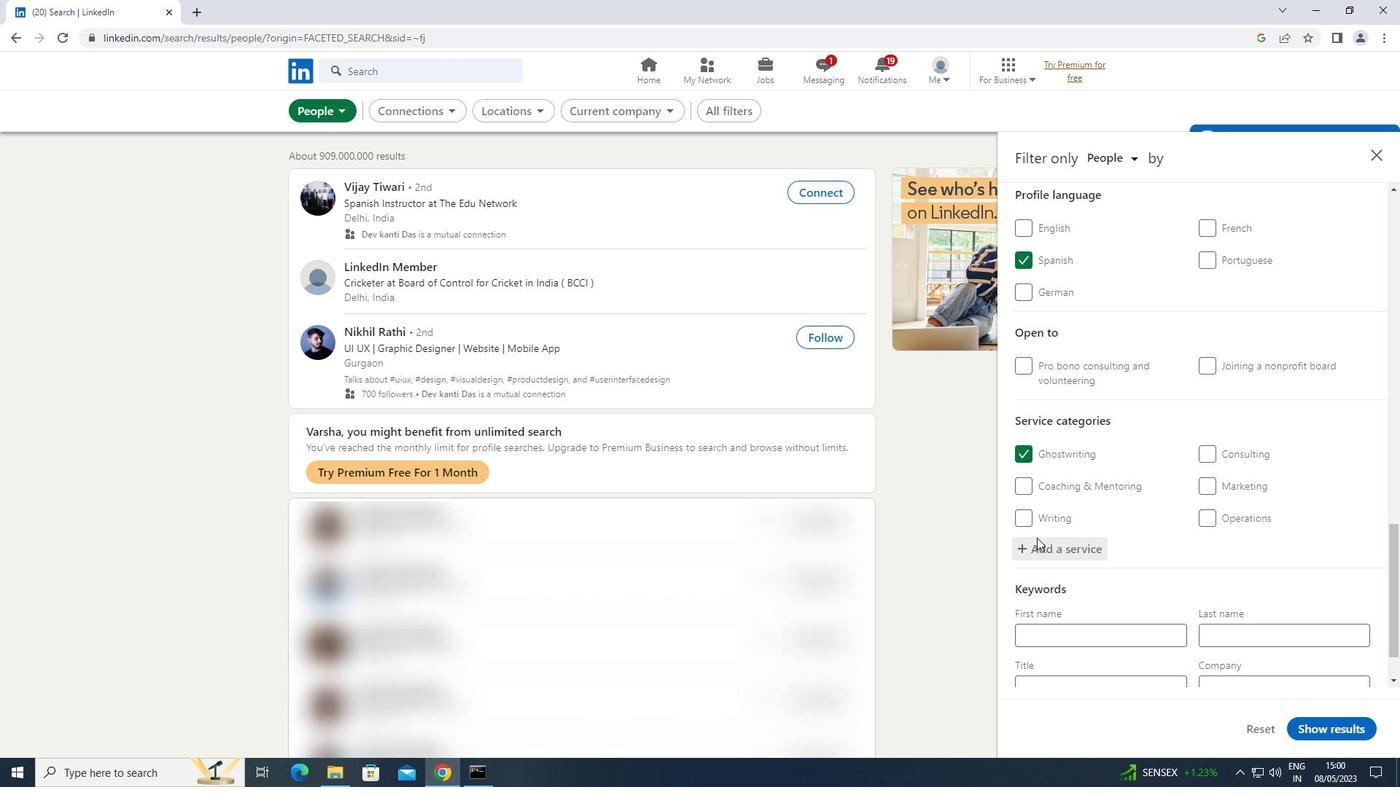 
Action: Mouse scrolled (1037, 537) with delta (0, 0)
Screenshot: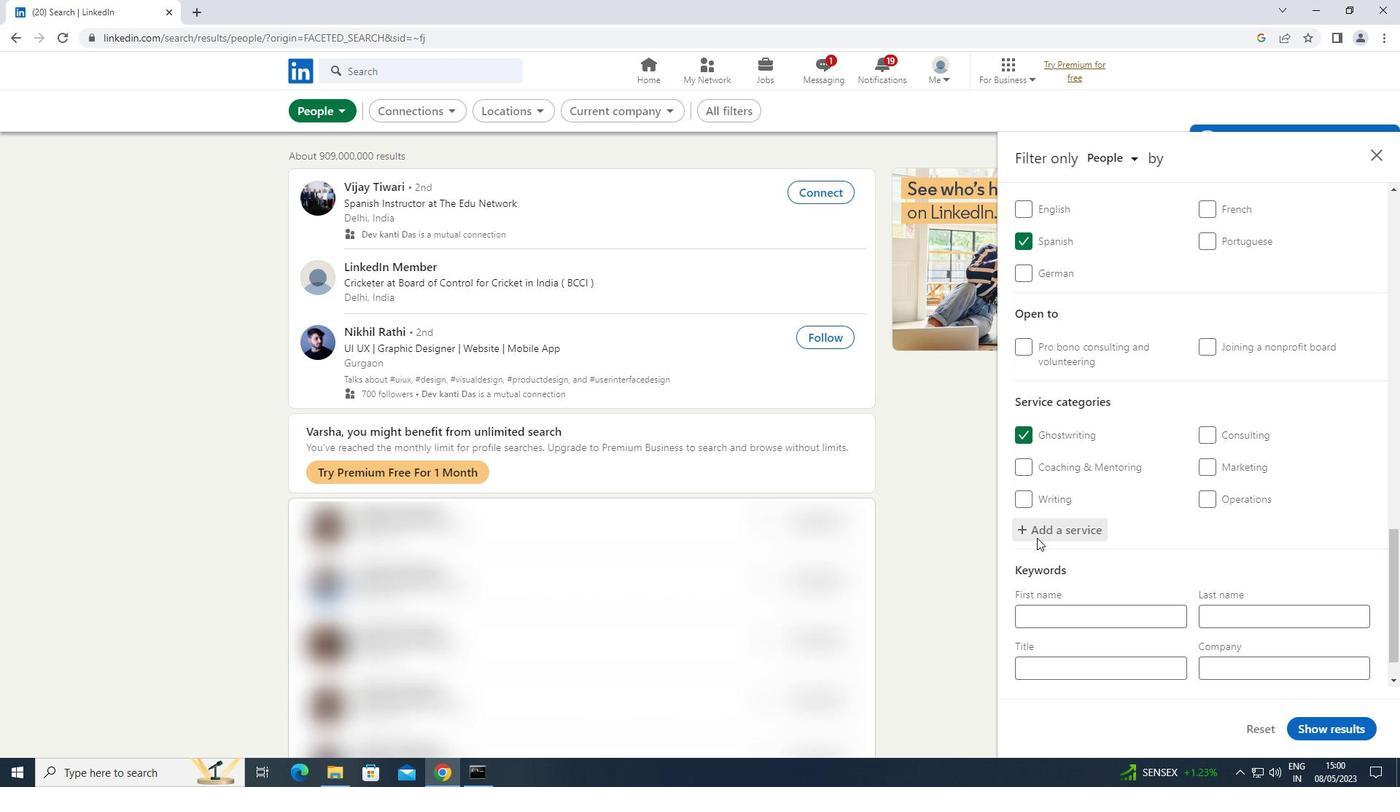 
Action: Mouse moved to (1087, 624)
Screenshot: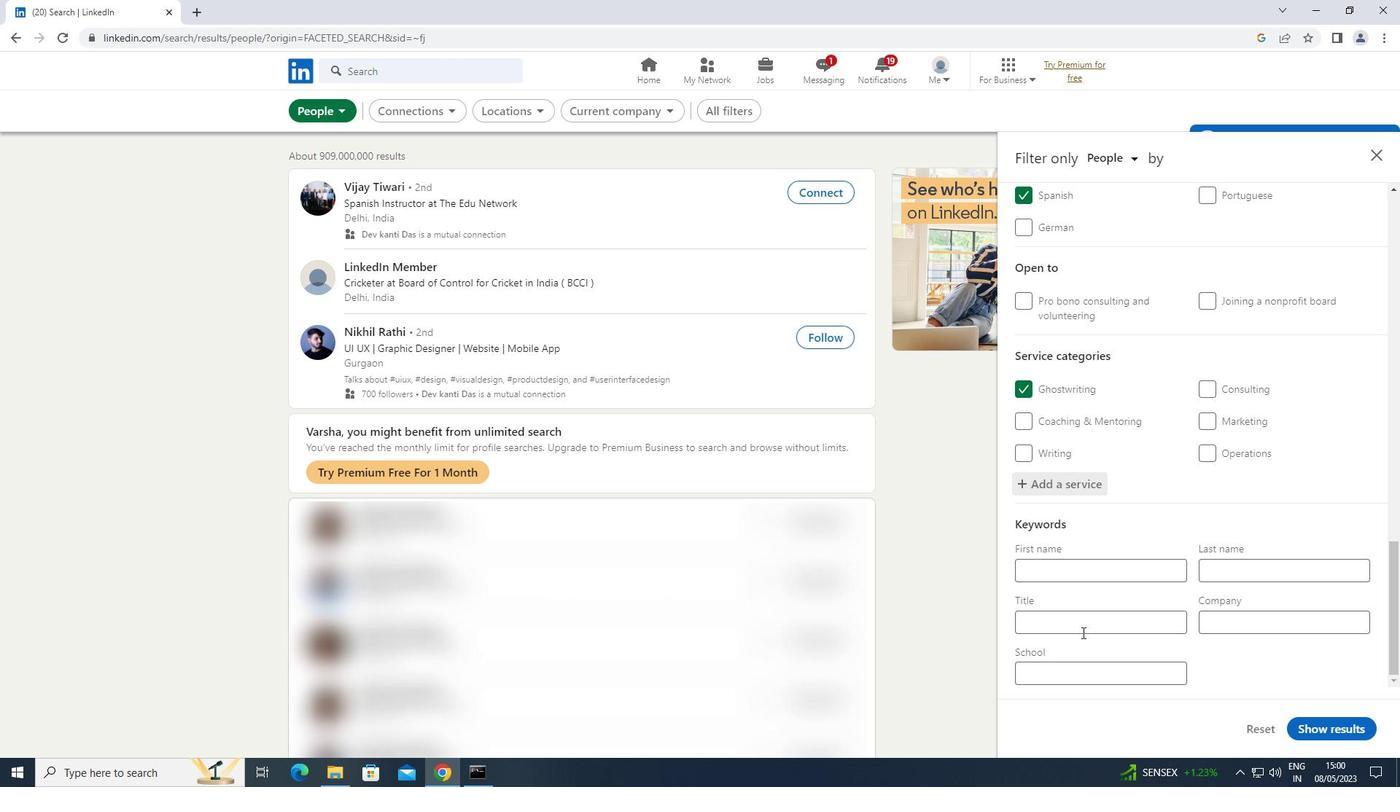 
Action: Mouse pressed left at (1087, 624)
Screenshot: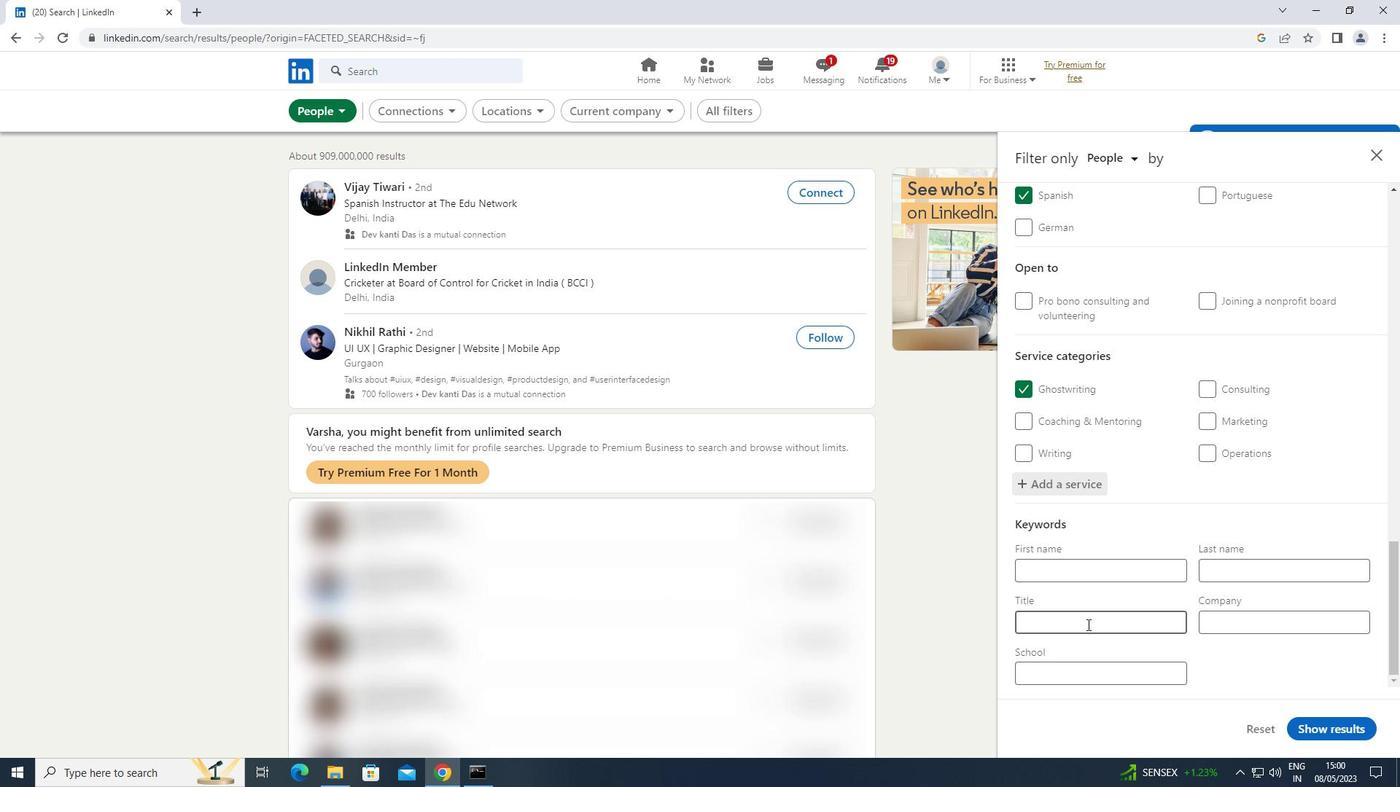 
Action: Mouse moved to (1088, 623)
Screenshot: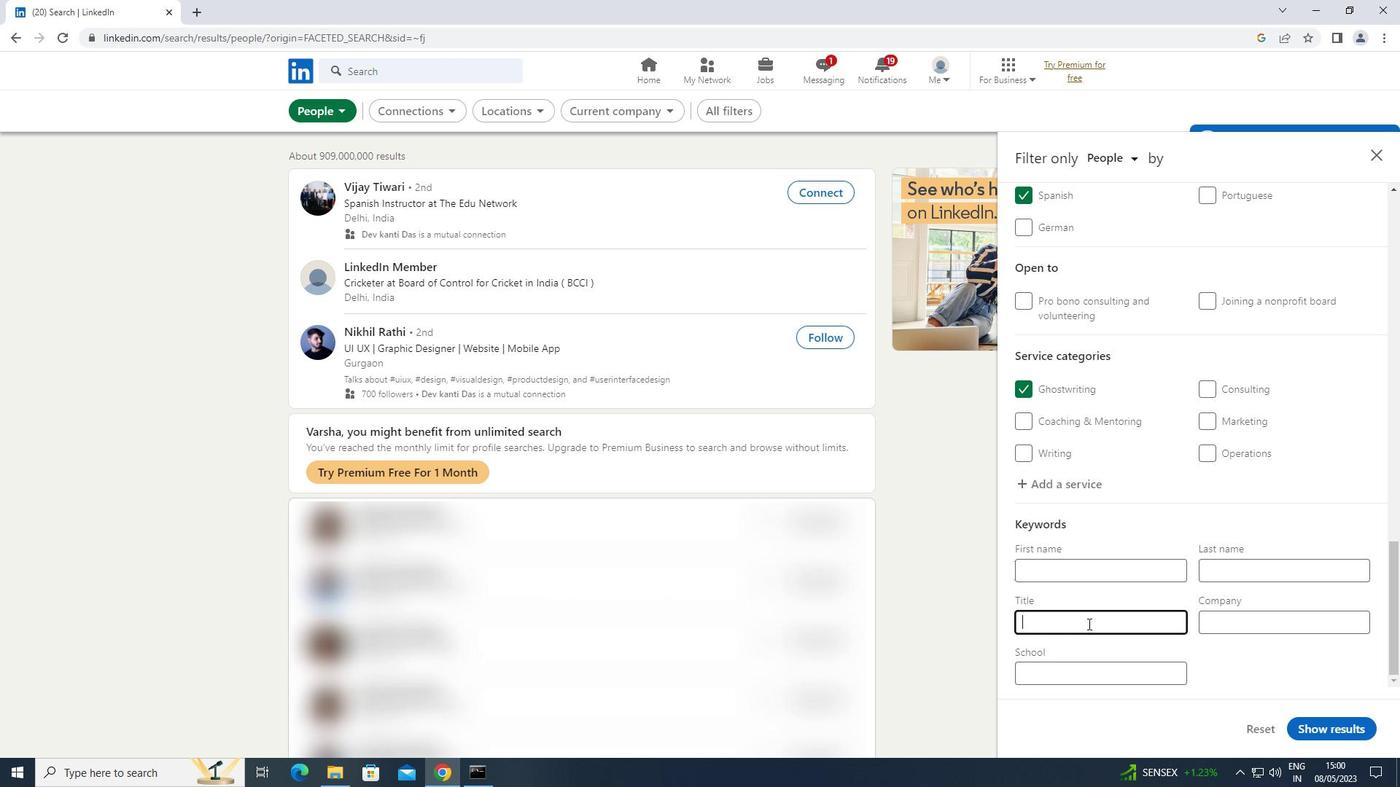 
Action: Key pressed <Key.shift><Key.shift><Key.shift>ADDICTION<Key.space><Key.shift>COUNSELOR
Screenshot: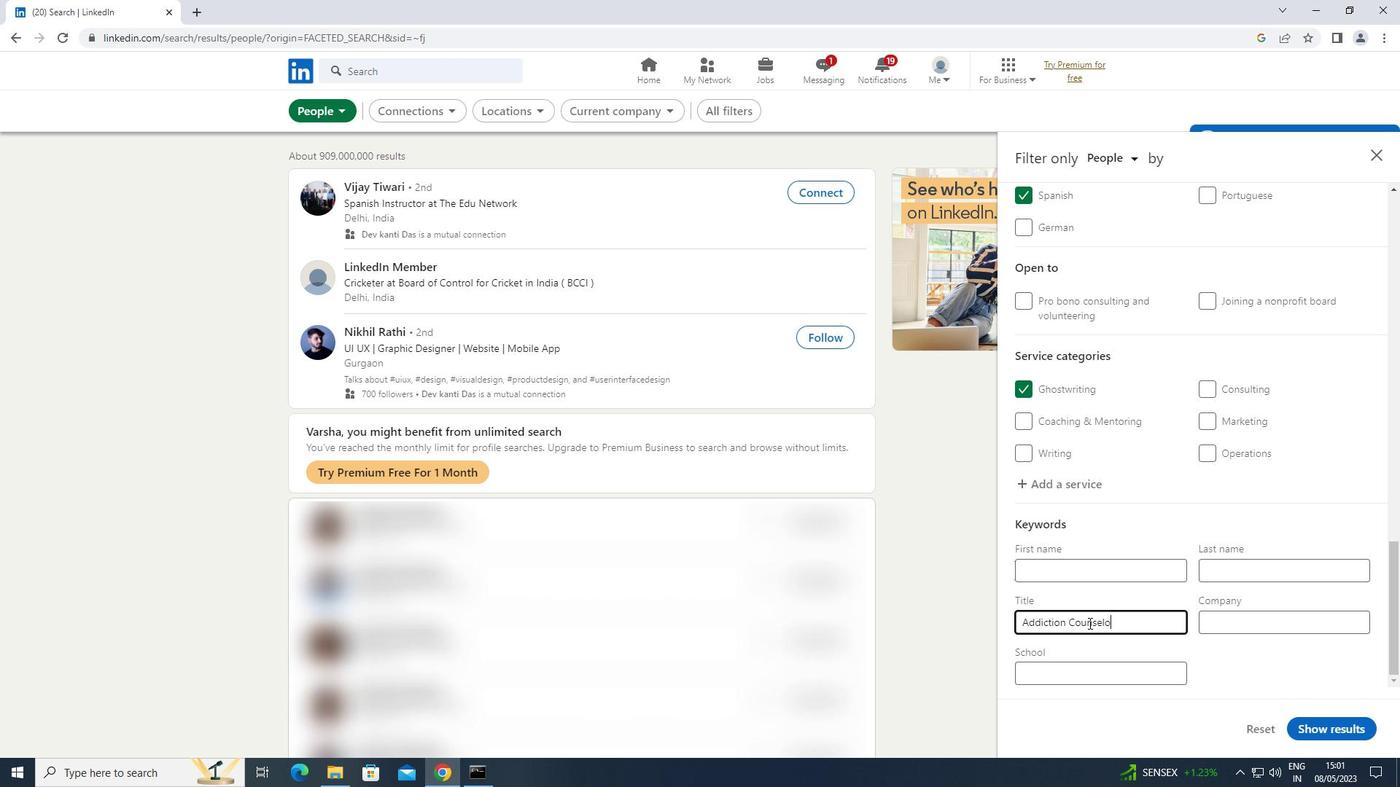 
Action: Mouse moved to (1332, 731)
Screenshot: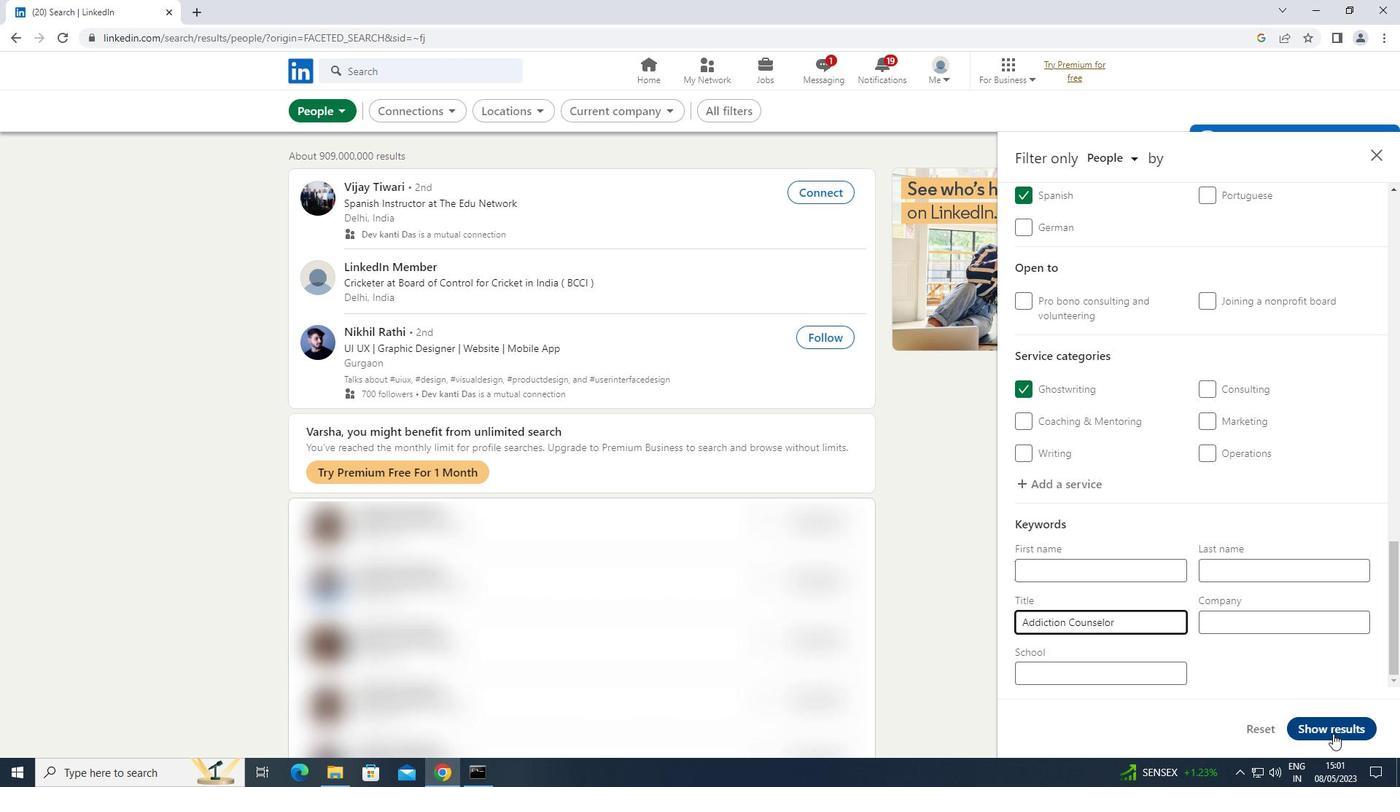 
Action: Mouse pressed left at (1332, 731)
Screenshot: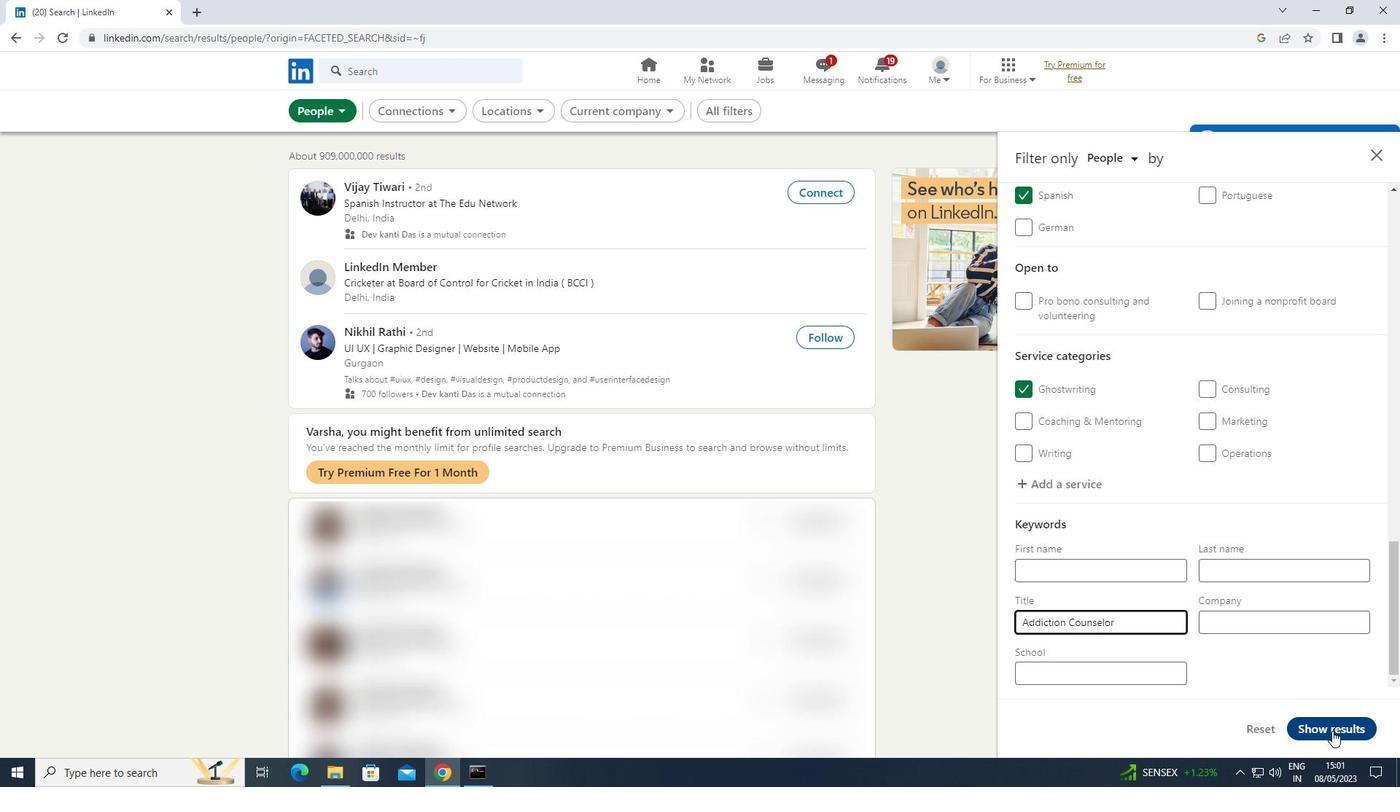 
